 Task: Search one way flight ticket for 3 adults in first from Tupelo: Tupelo Regional Airport (c.d. Lemons Field) to Riverton: Central Wyoming Regional Airport (was Riverton Regional) on 5-4-2023. Choice of flights is Singapure airlines. Number of bags: 1 carry on bag. Price is upto 100000. Outbound departure time preference is 15:30.
Action: Mouse moved to (326, 120)
Screenshot: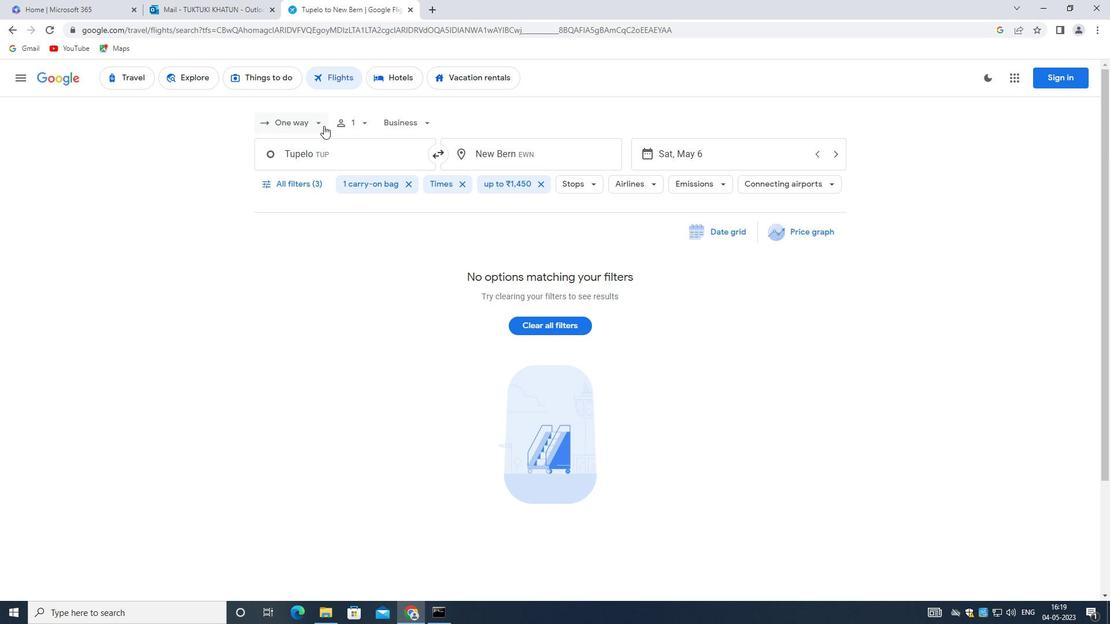 
Action: Mouse pressed left at (326, 120)
Screenshot: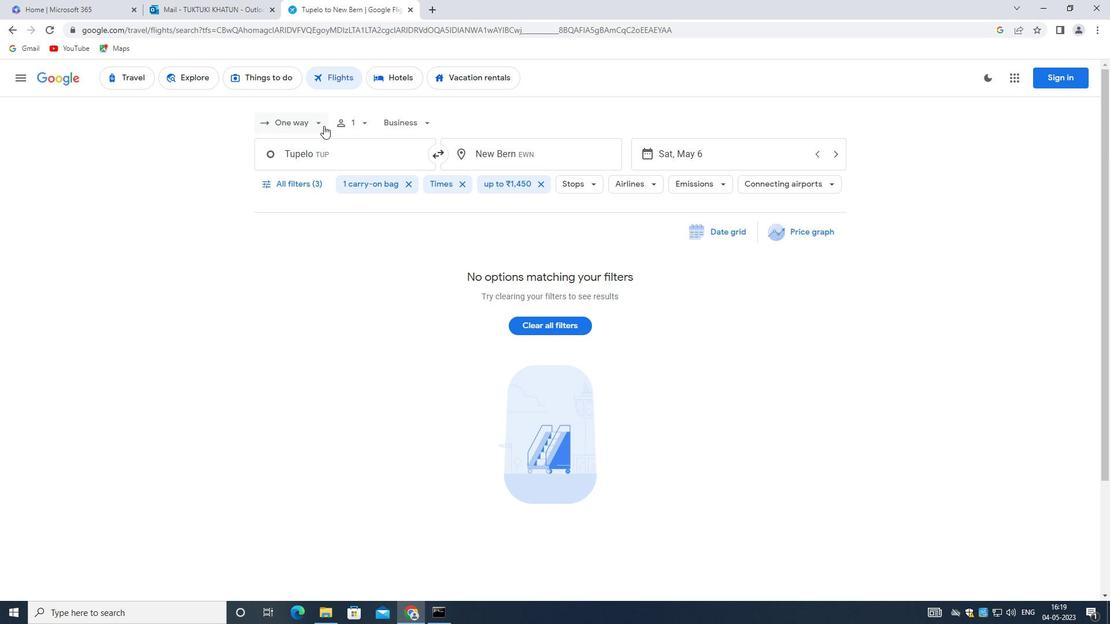 
Action: Mouse moved to (312, 174)
Screenshot: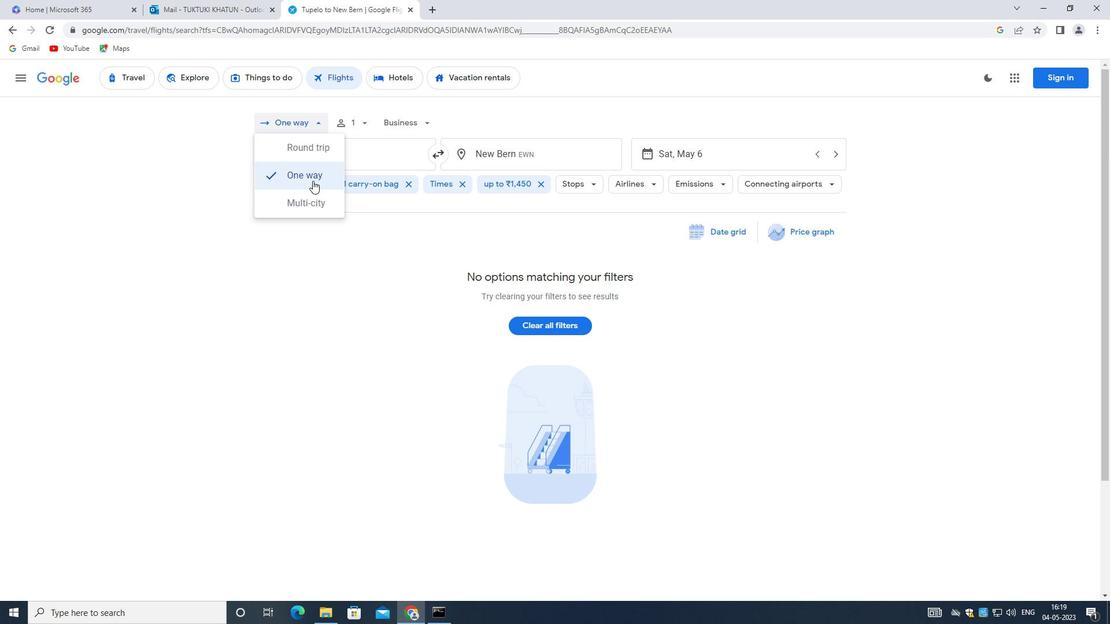 
Action: Mouse pressed left at (312, 174)
Screenshot: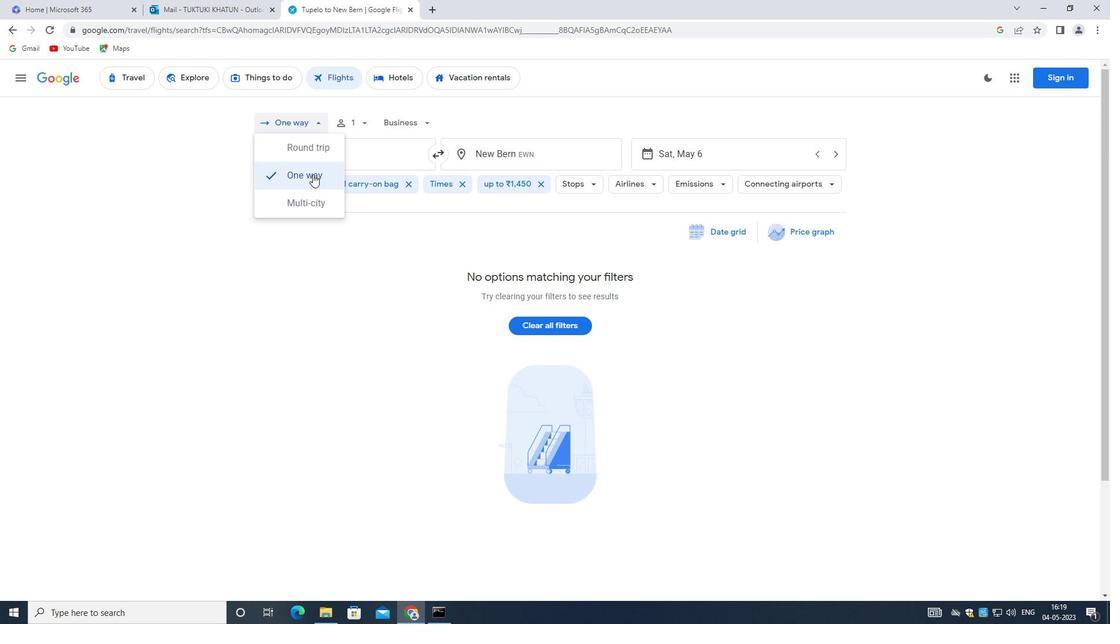 
Action: Mouse moved to (360, 122)
Screenshot: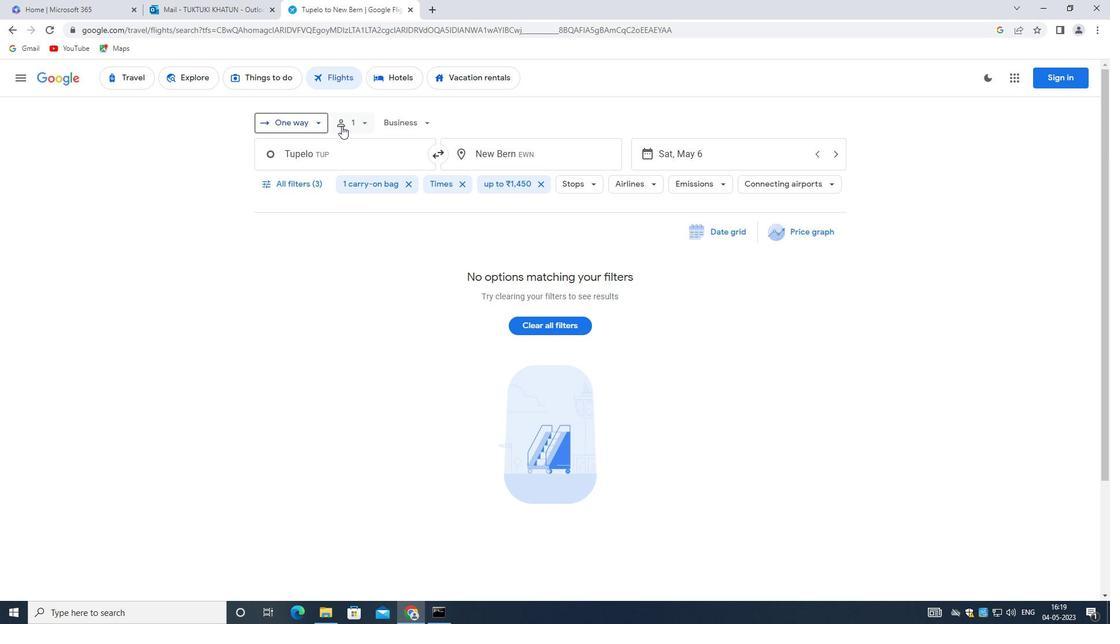 
Action: Mouse pressed left at (360, 122)
Screenshot: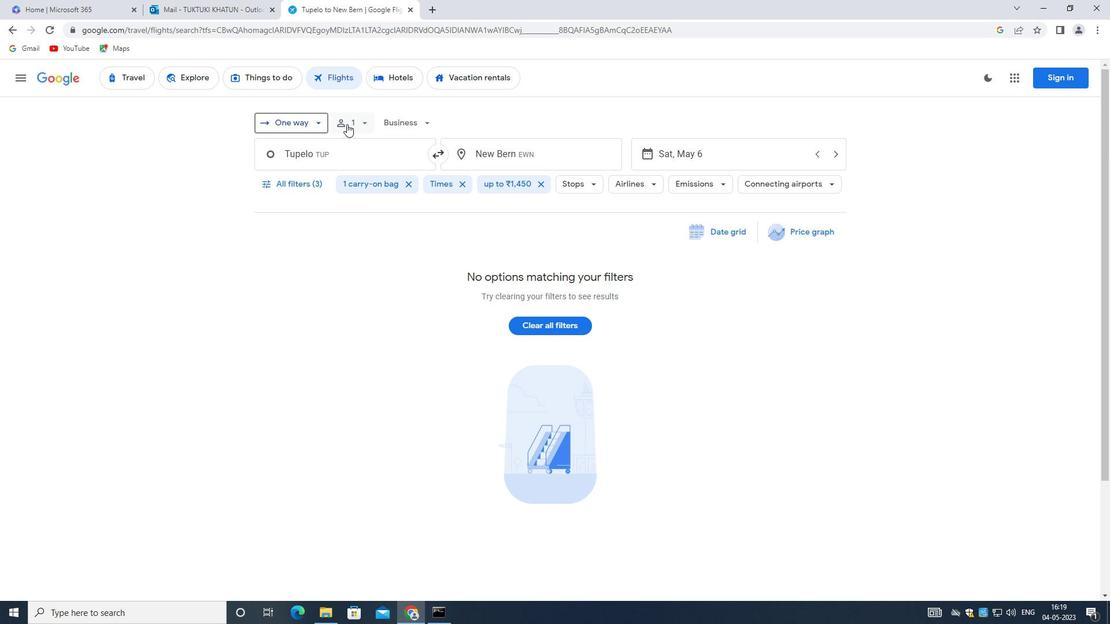 
Action: Mouse moved to (448, 153)
Screenshot: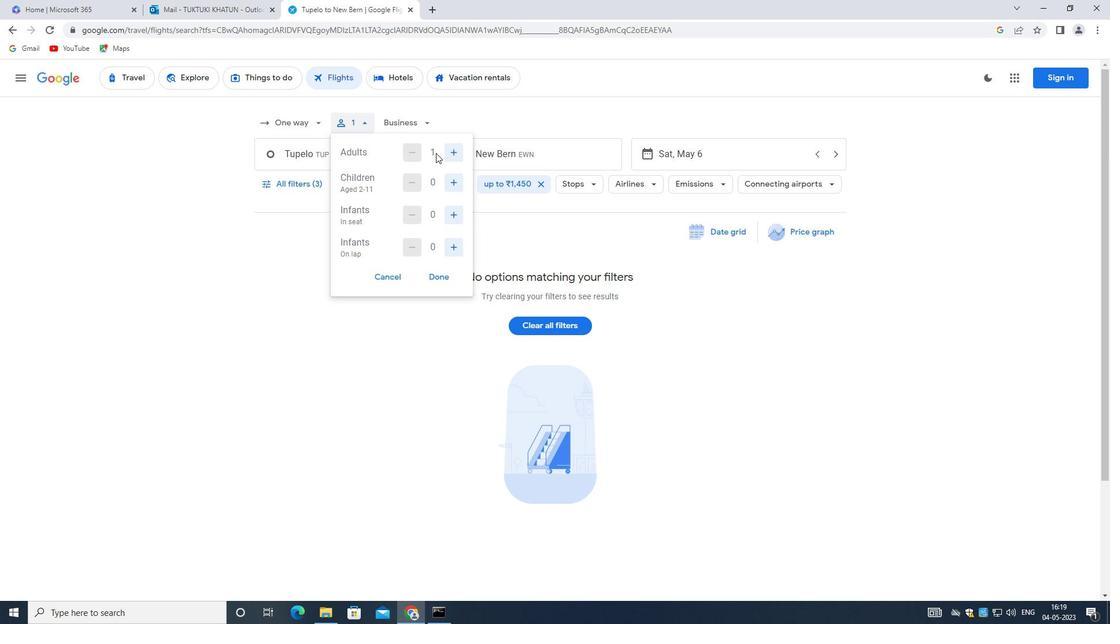 
Action: Mouse pressed left at (448, 153)
Screenshot: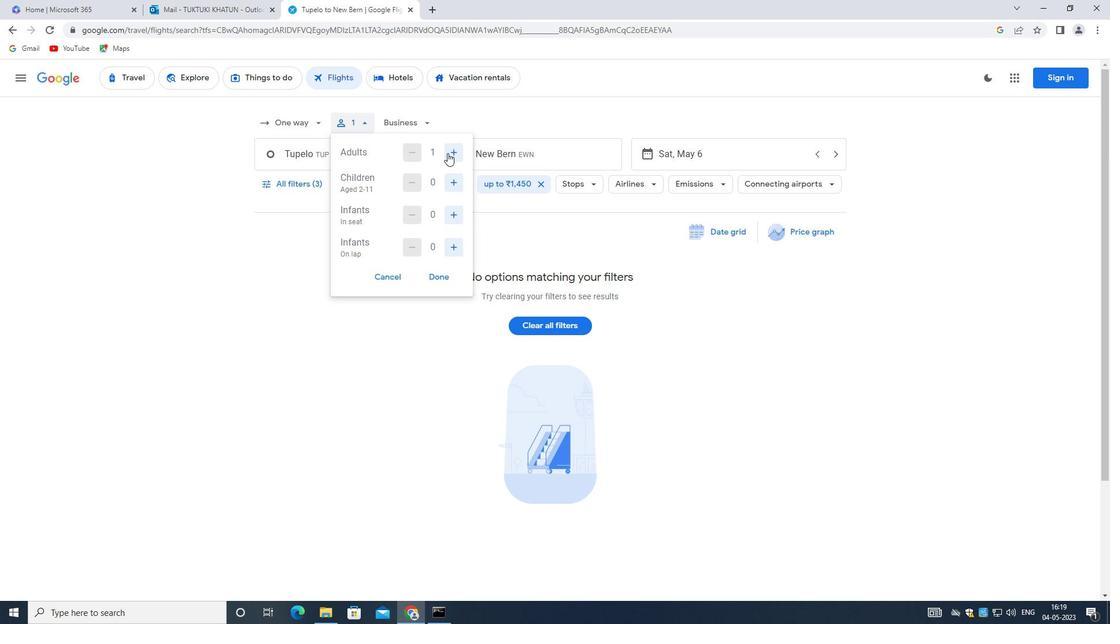 
Action: Mouse moved to (448, 152)
Screenshot: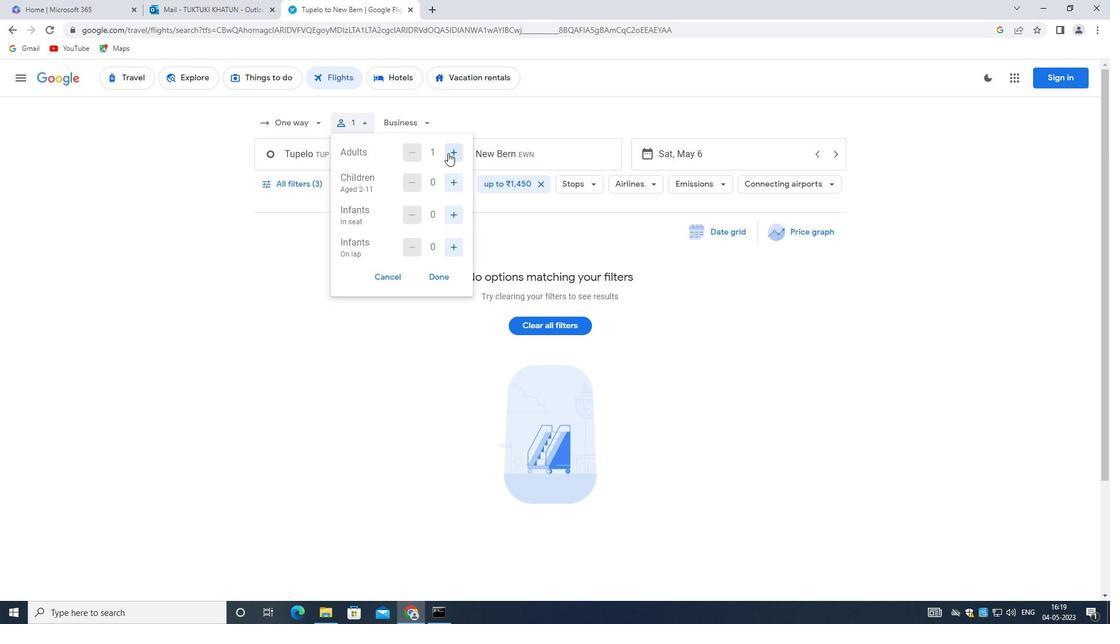 
Action: Mouse pressed left at (448, 152)
Screenshot: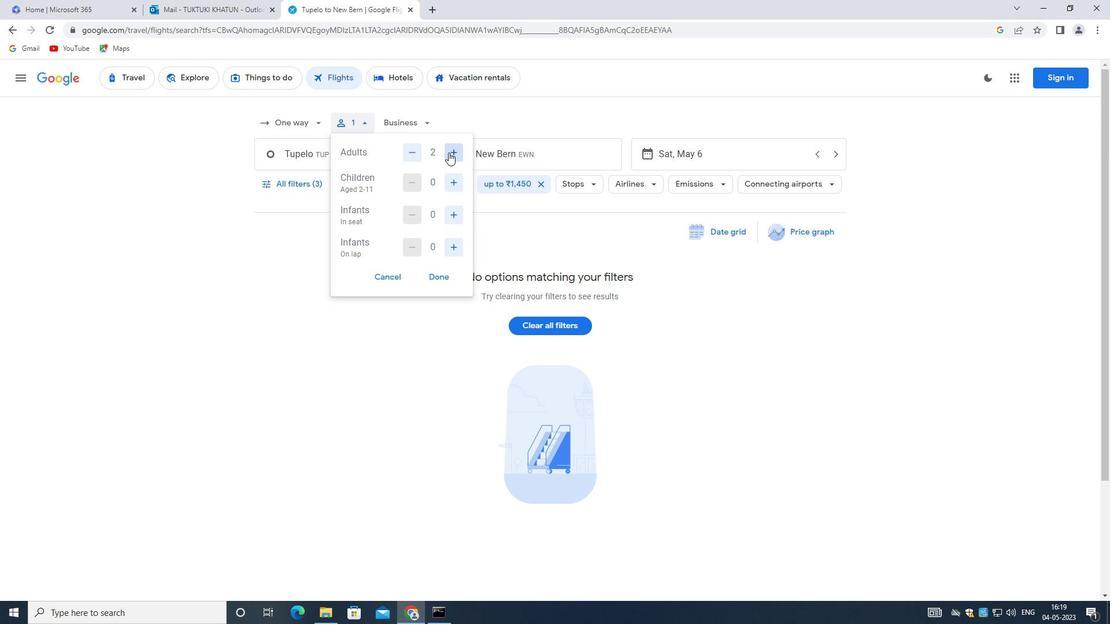 
Action: Mouse moved to (434, 275)
Screenshot: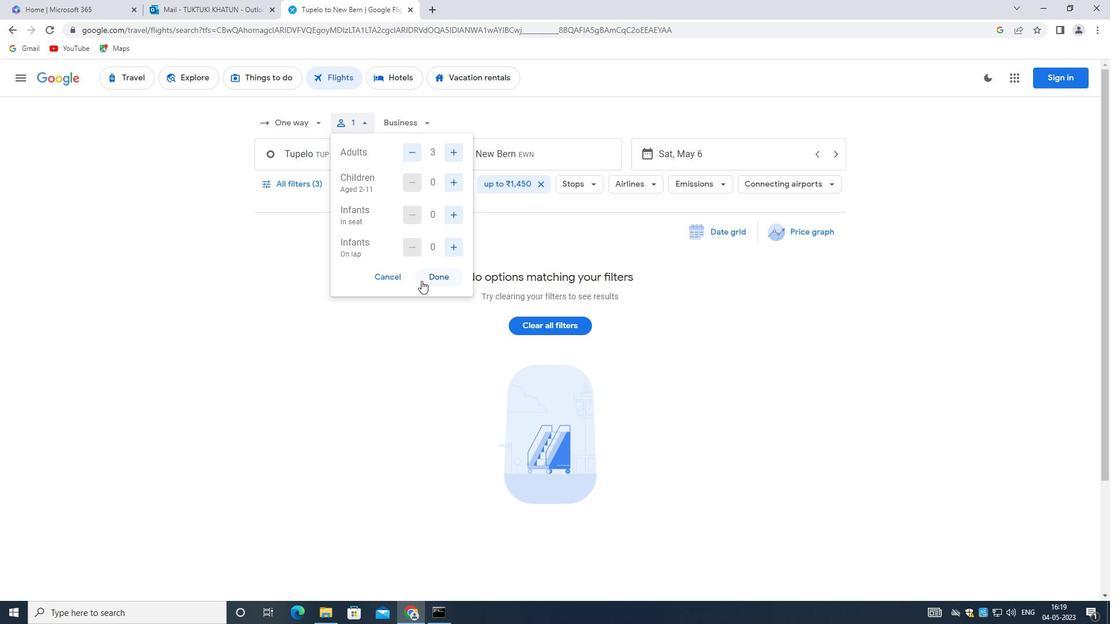 
Action: Mouse pressed left at (434, 275)
Screenshot: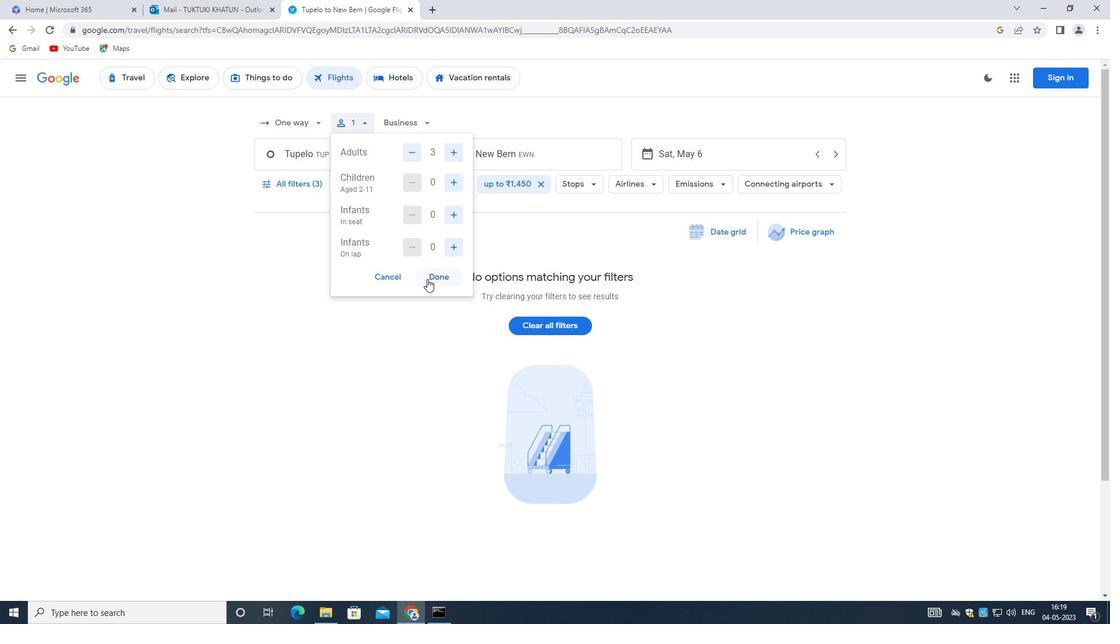 
Action: Mouse moved to (314, 153)
Screenshot: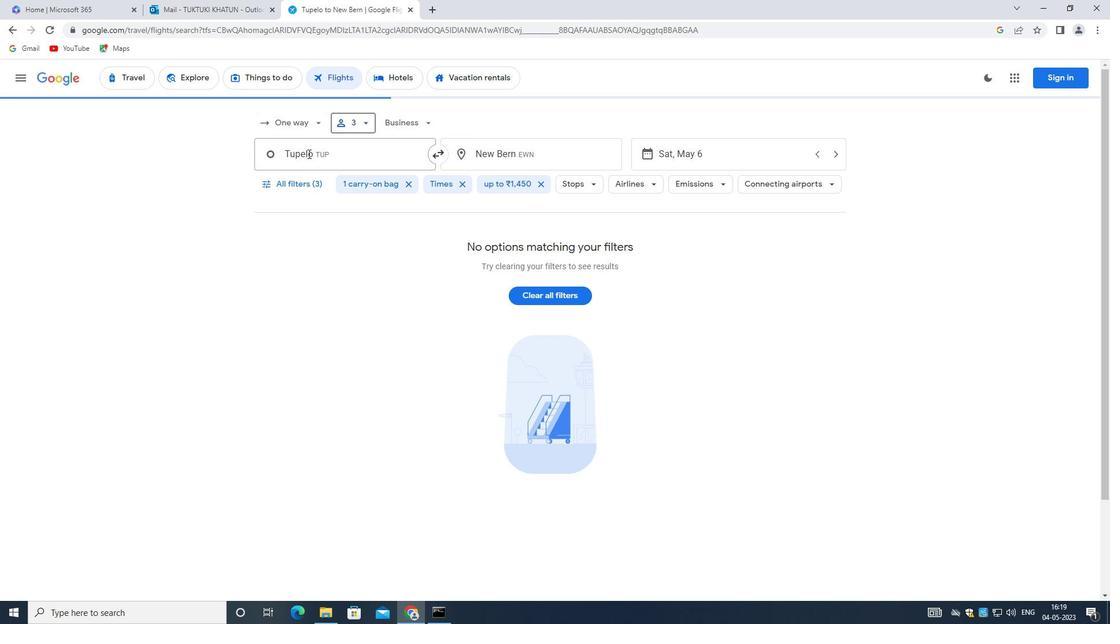 
Action: Mouse pressed left at (314, 153)
Screenshot: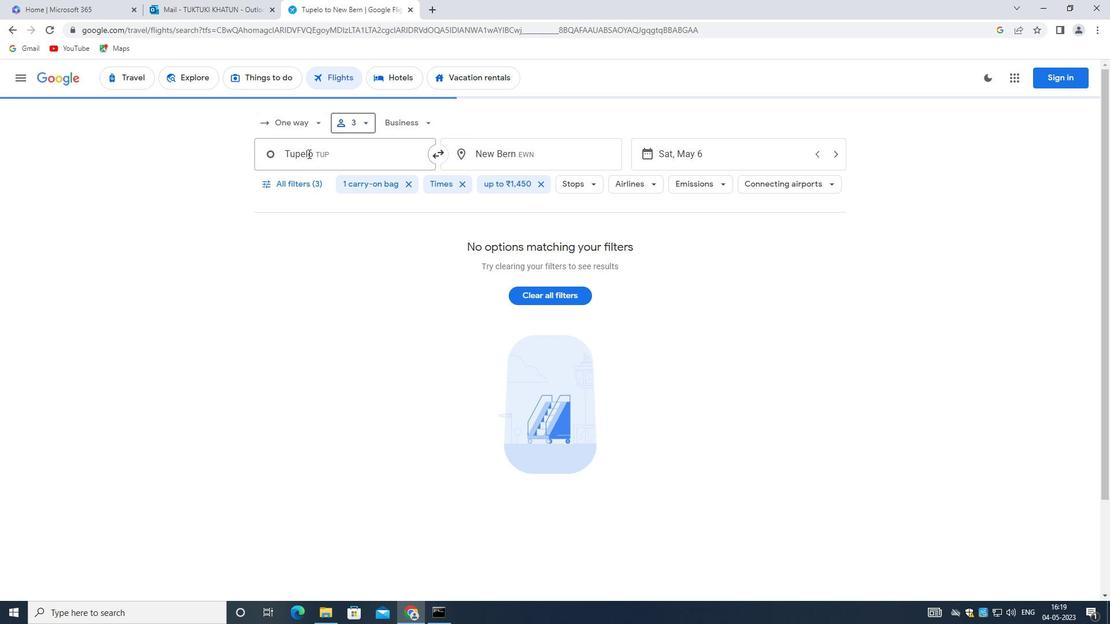 
Action: Mouse moved to (355, 245)
Screenshot: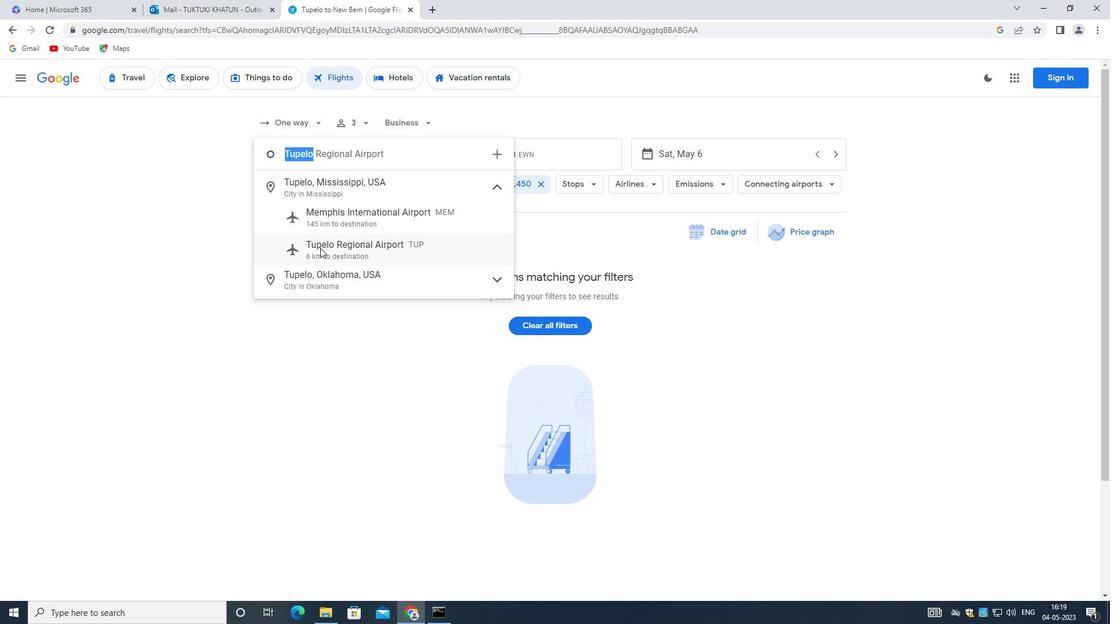 
Action: Mouse pressed left at (355, 245)
Screenshot: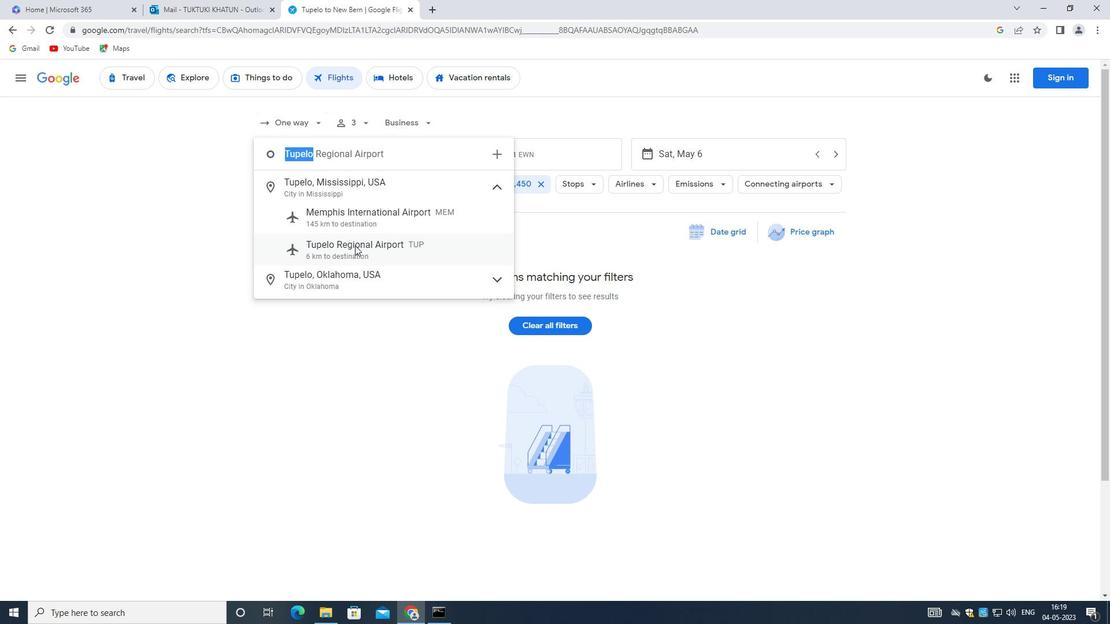 
Action: Mouse moved to (546, 147)
Screenshot: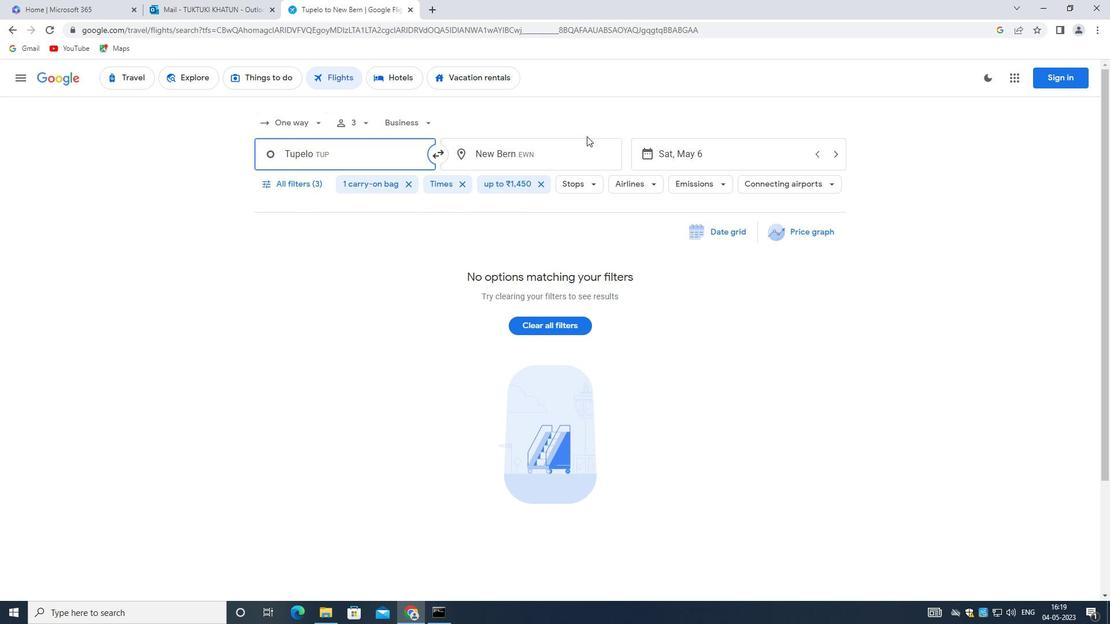 
Action: Mouse pressed left at (546, 147)
Screenshot: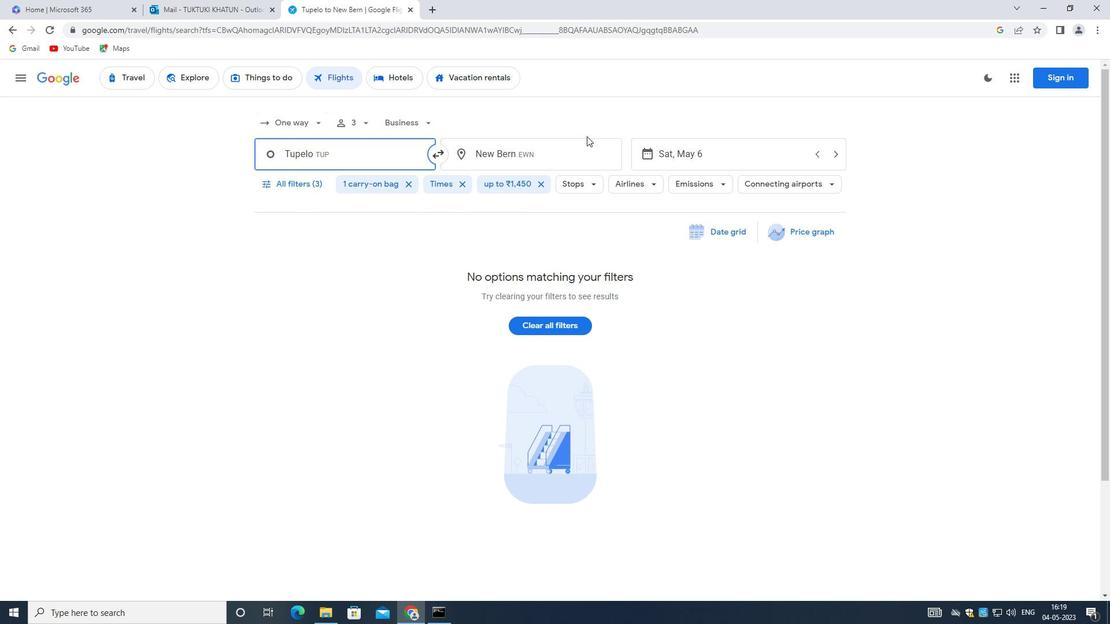 
Action: Mouse moved to (544, 148)
Screenshot: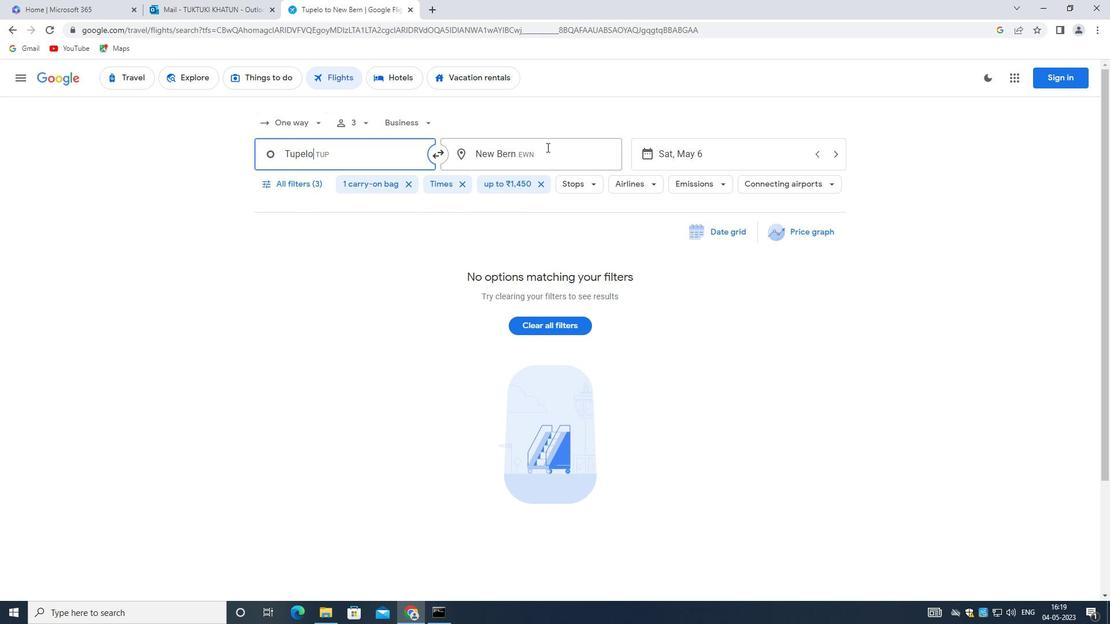 
Action: Key pressed <Key.shift>CENY<Key.backspace>TRAL<Key.space><Key.shift>WY
Screenshot: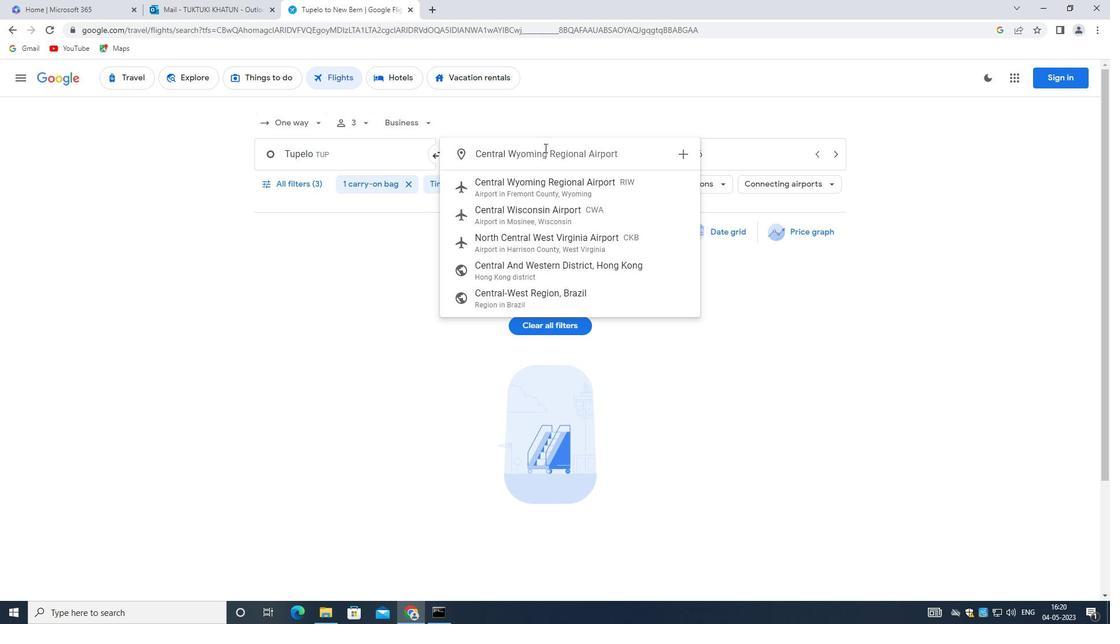 
Action: Mouse scrolled (544, 148) with delta (0, 0)
Screenshot: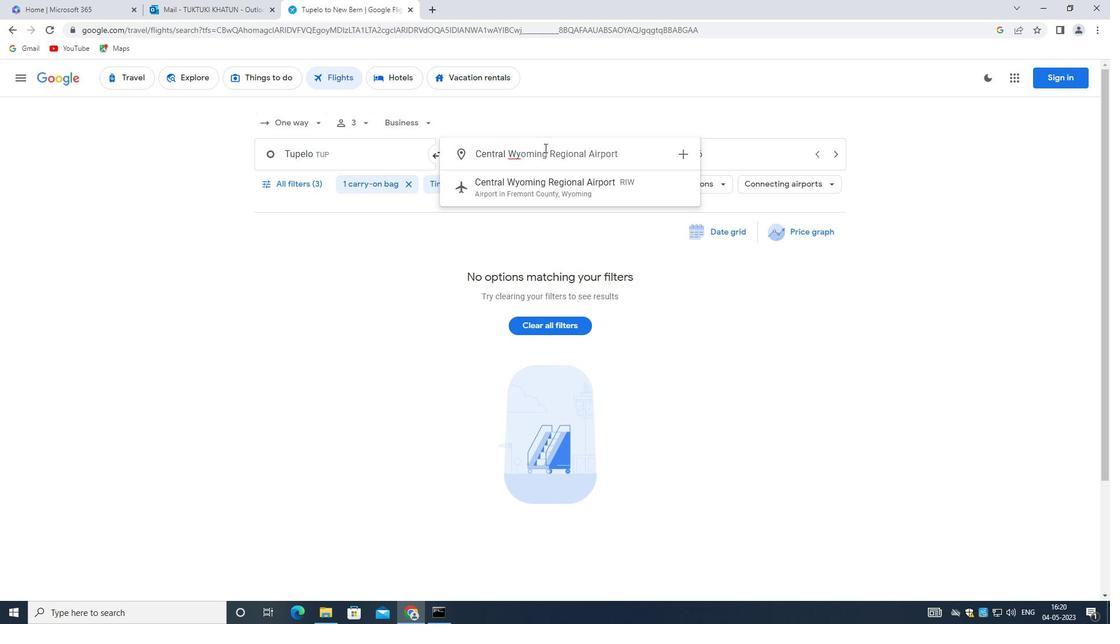 
Action: Mouse scrolled (544, 148) with delta (0, 0)
Screenshot: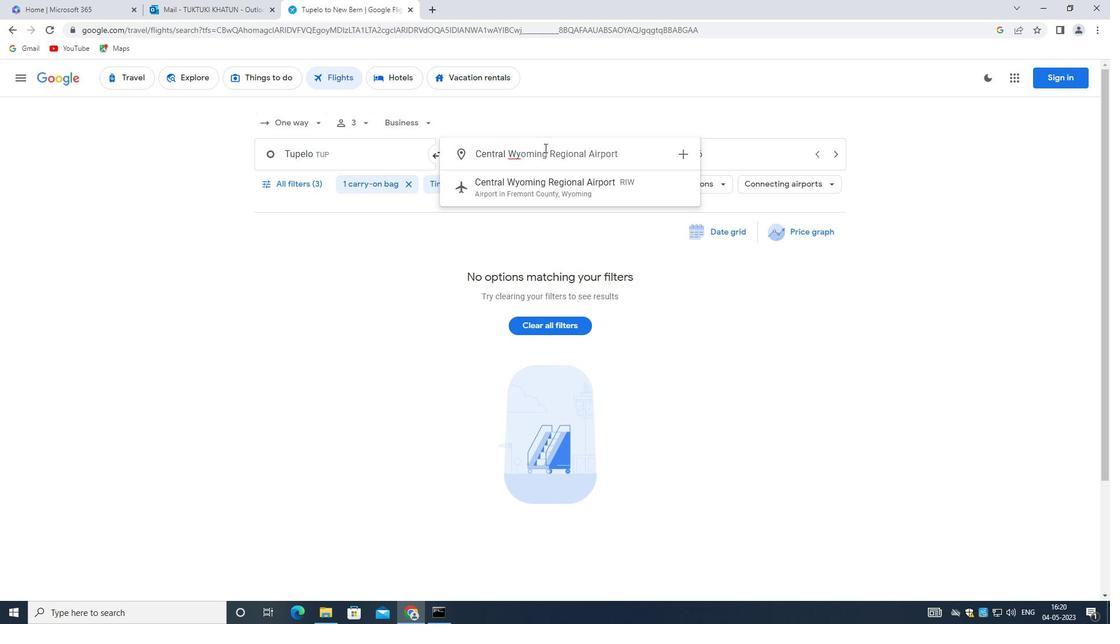 
Action: Mouse moved to (547, 189)
Screenshot: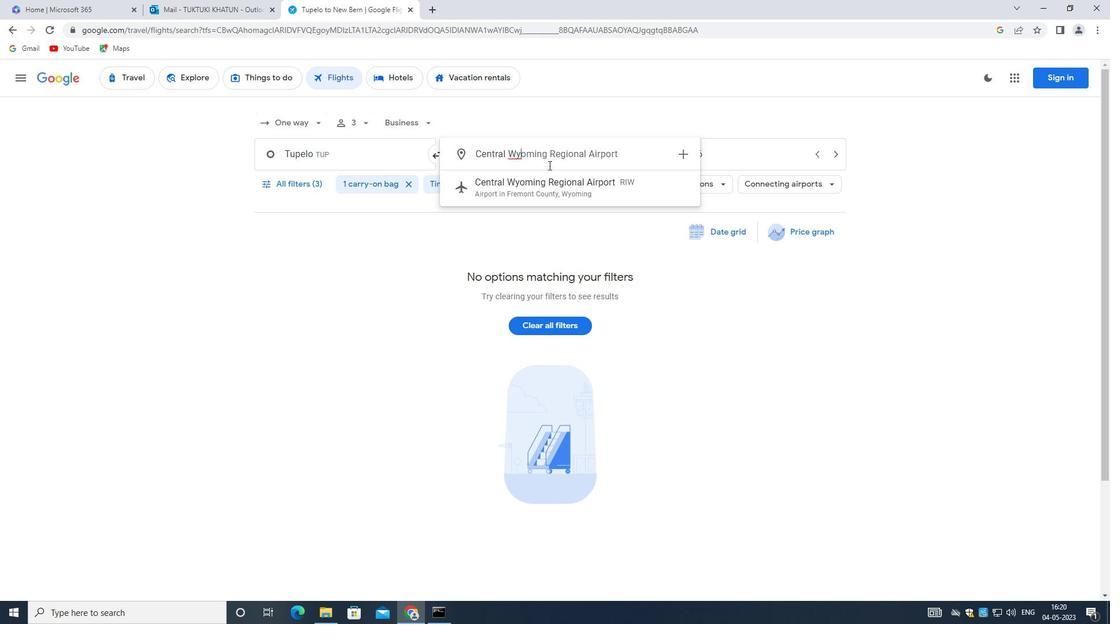 
Action: Mouse pressed left at (547, 189)
Screenshot: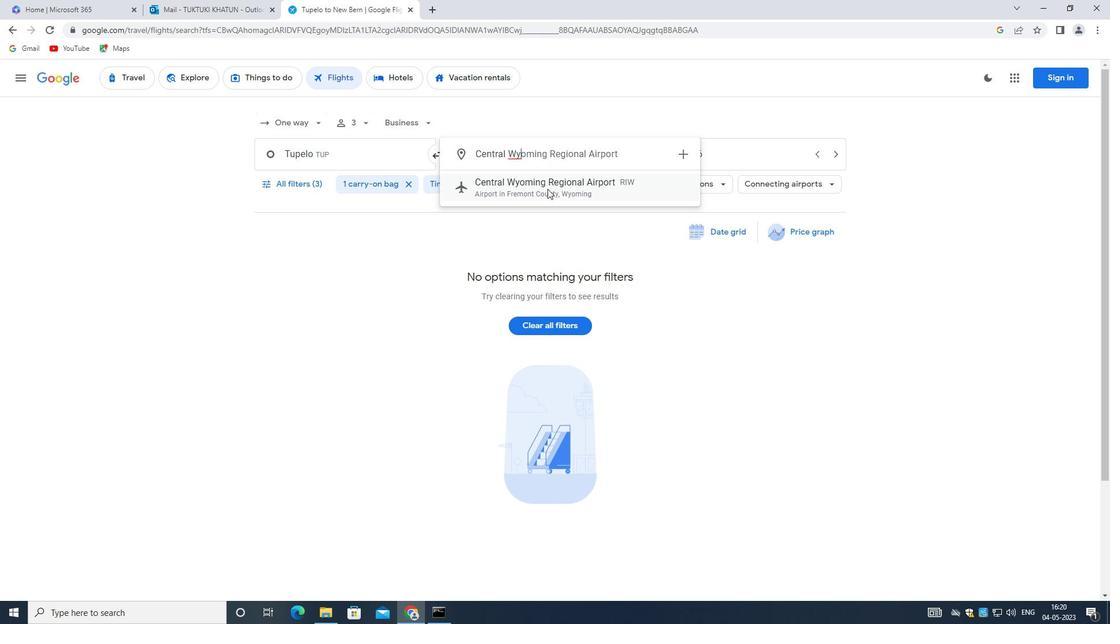 
Action: Mouse moved to (690, 156)
Screenshot: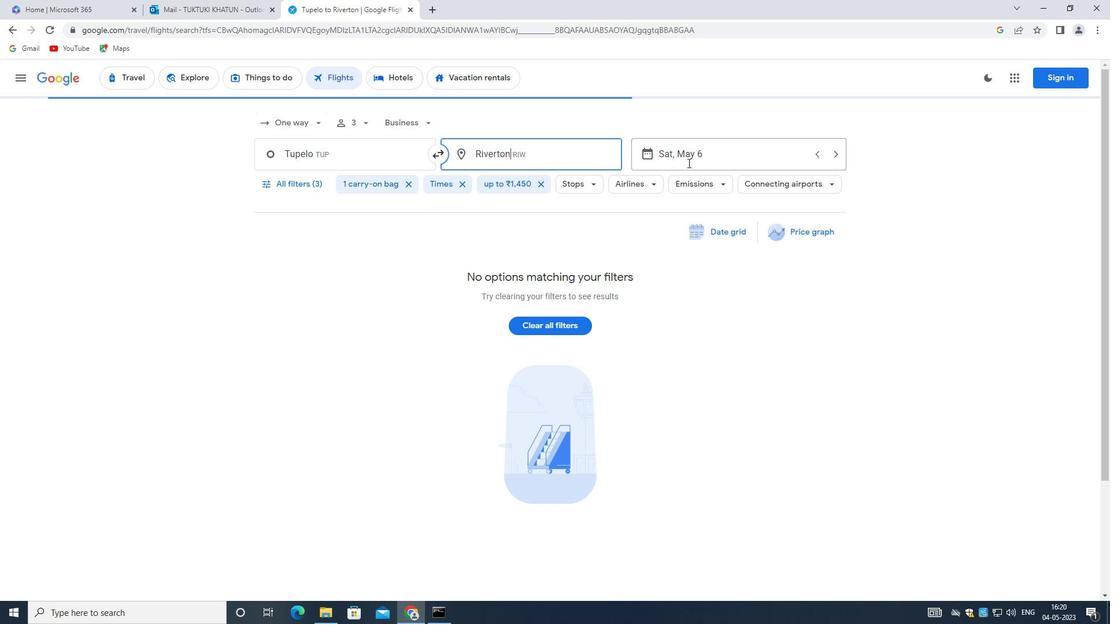 
Action: Mouse pressed left at (690, 156)
Screenshot: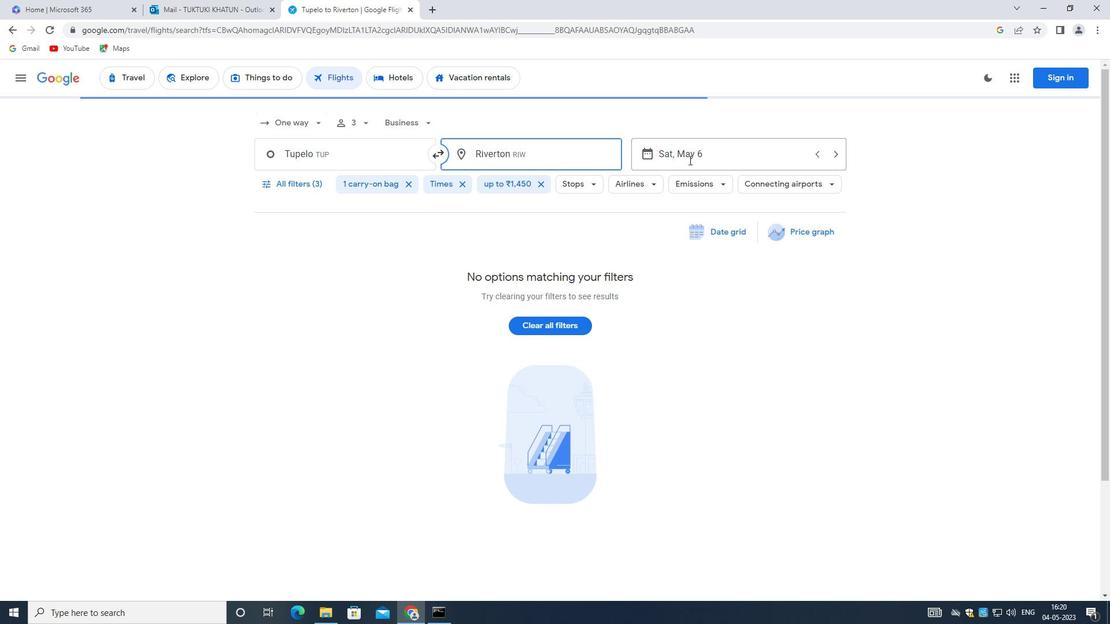 
Action: Mouse moved to (552, 244)
Screenshot: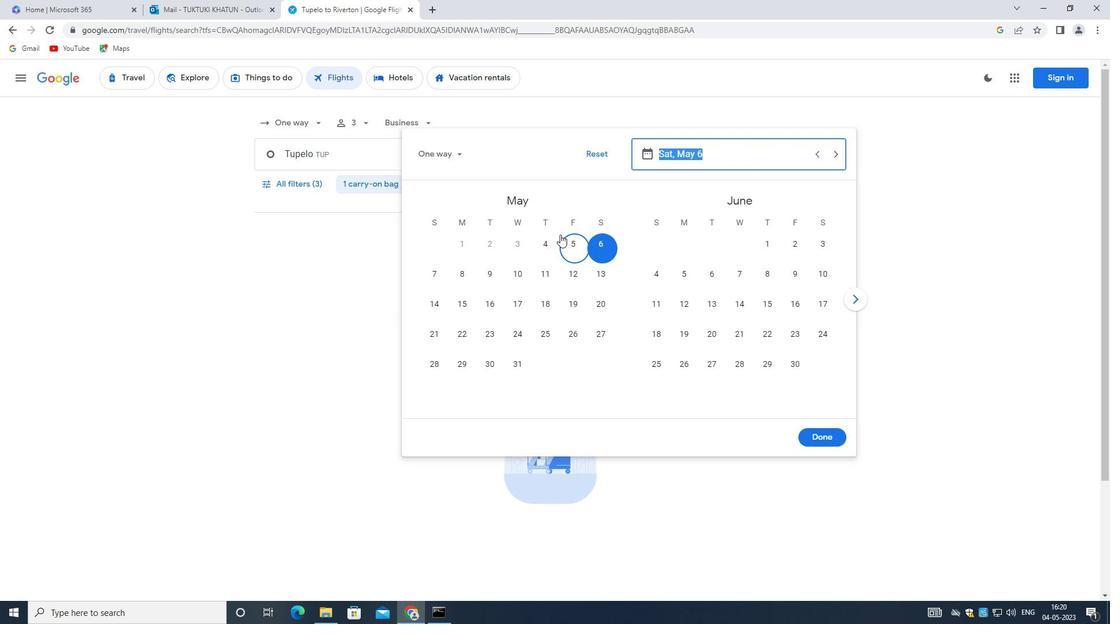 
Action: Mouse pressed left at (552, 244)
Screenshot: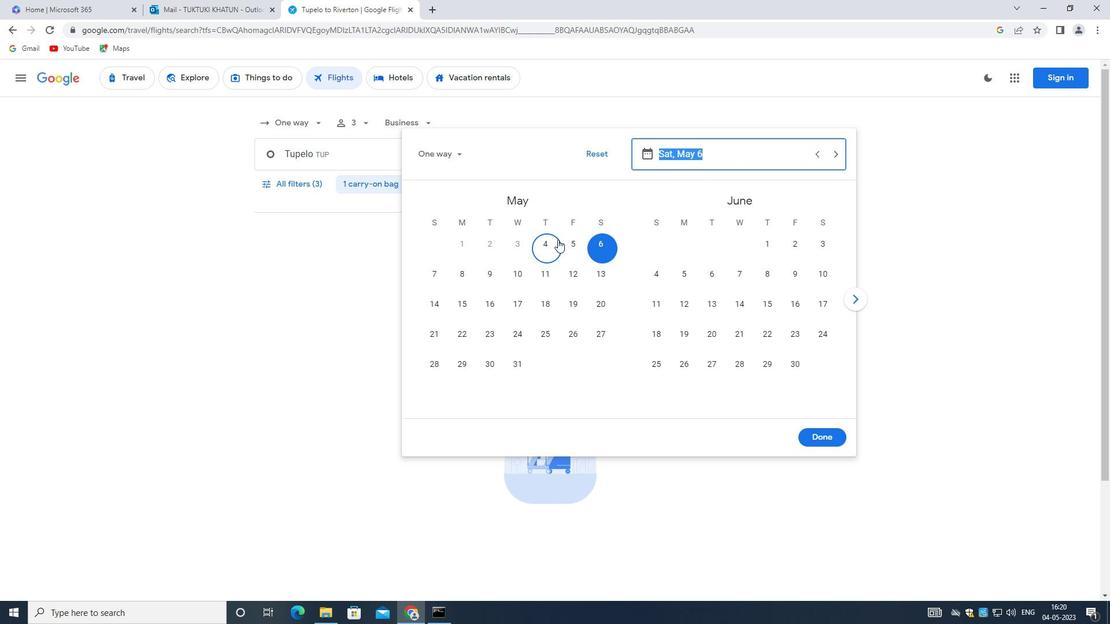 
Action: Mouse moved to (825, 434)
Screenshot: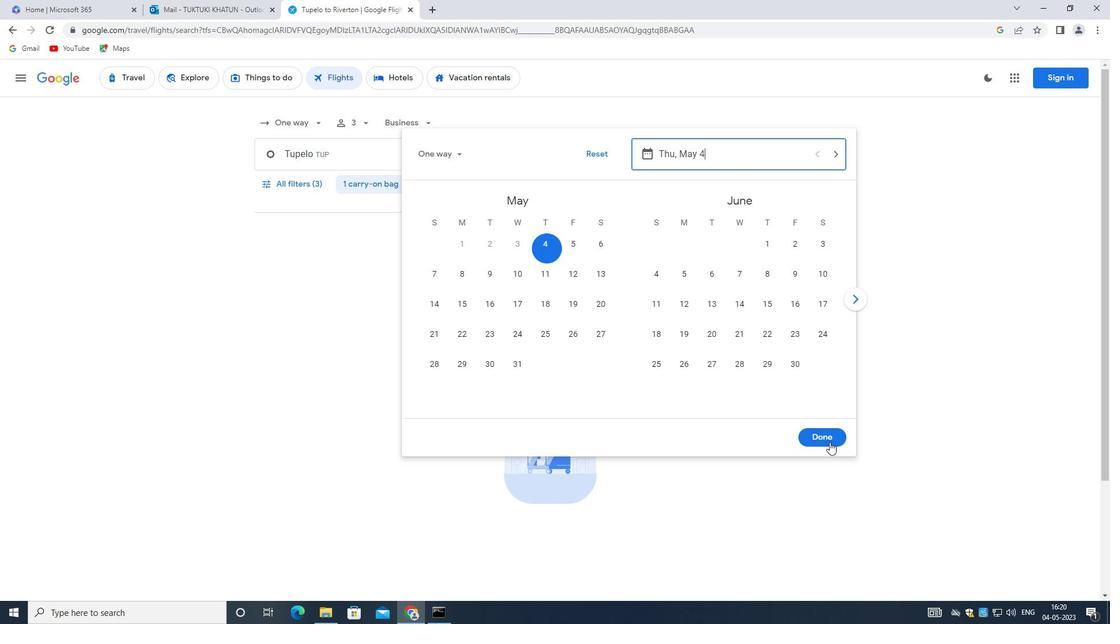 
Action: Mouse pressed left at (825, 434)
Screenshot: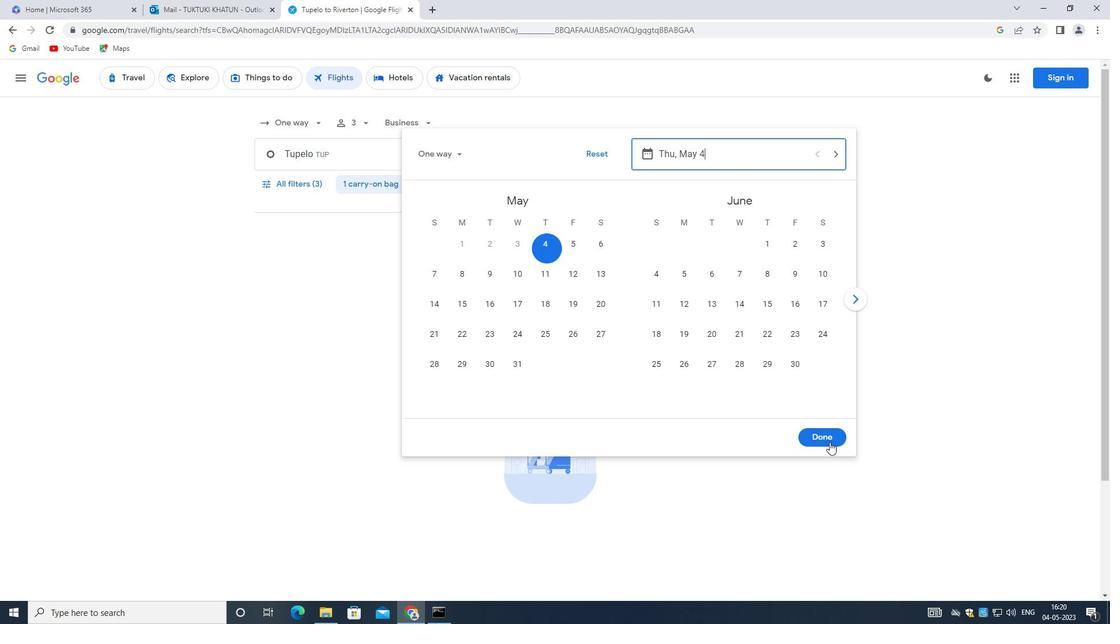 
Action: Mouse moved to (305, 183)
Screenshot: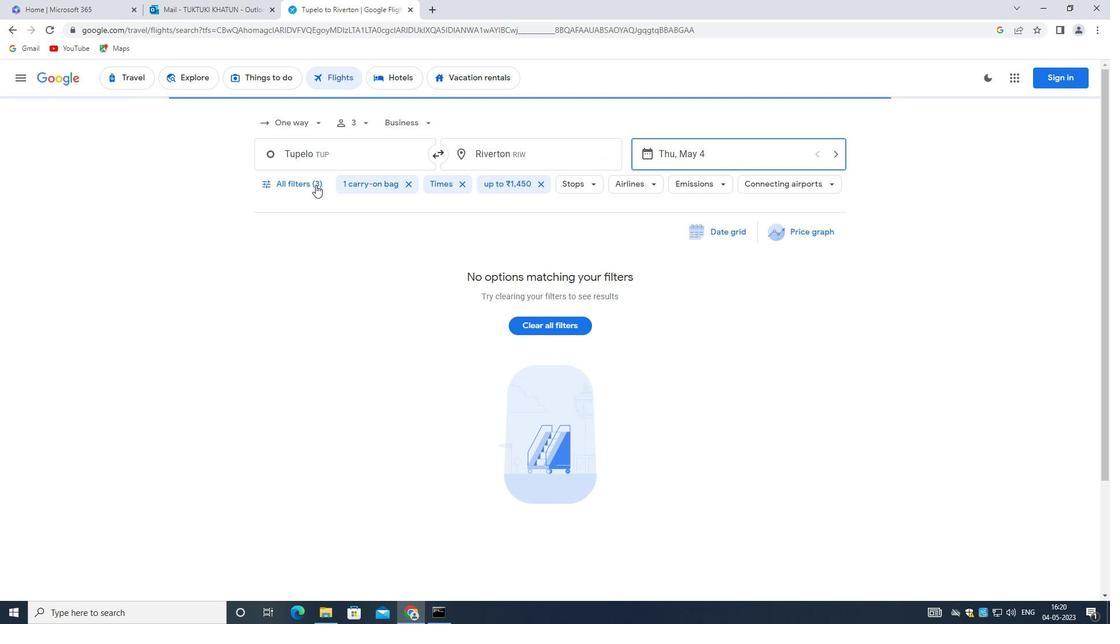 
Action: Mouse pressed left at (305, 183)
Screenshot: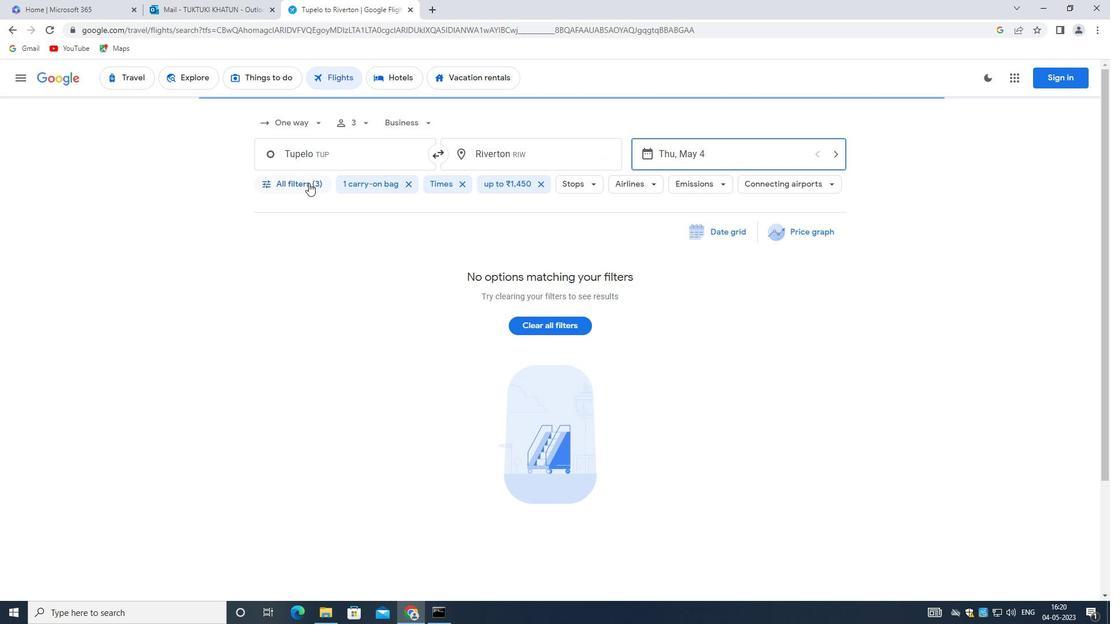 
Action: Mouse moved to (384, 344)
Screenshot: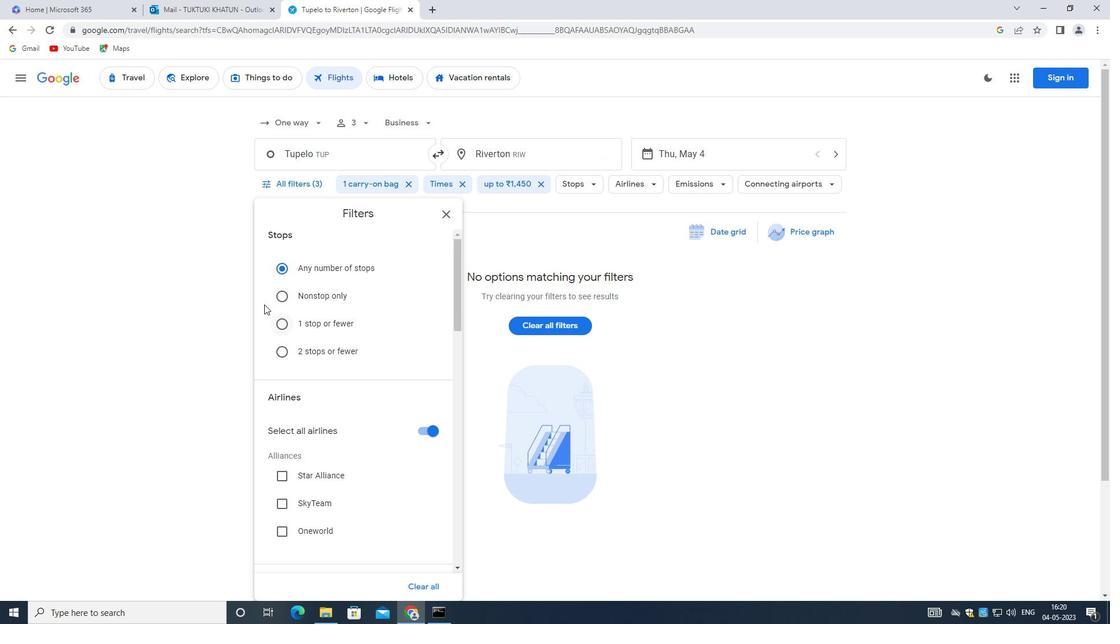 
Action: Mouse scrolled (384, 344) with delta (0, 0)
Screenshot: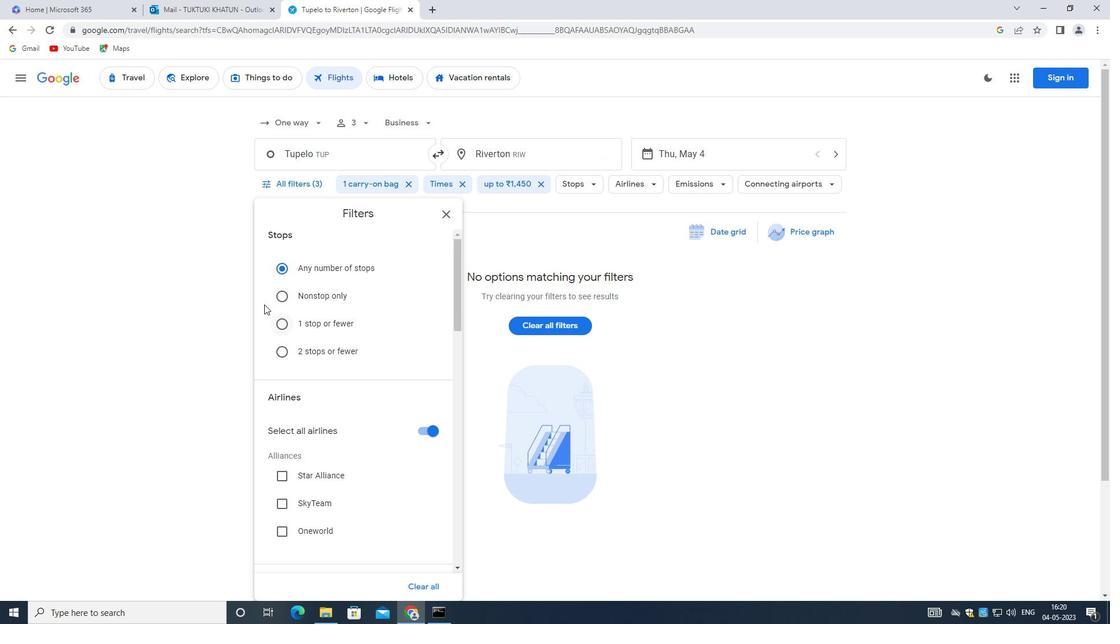 
Action: Mouse moved to (387, 348)
Screenshot: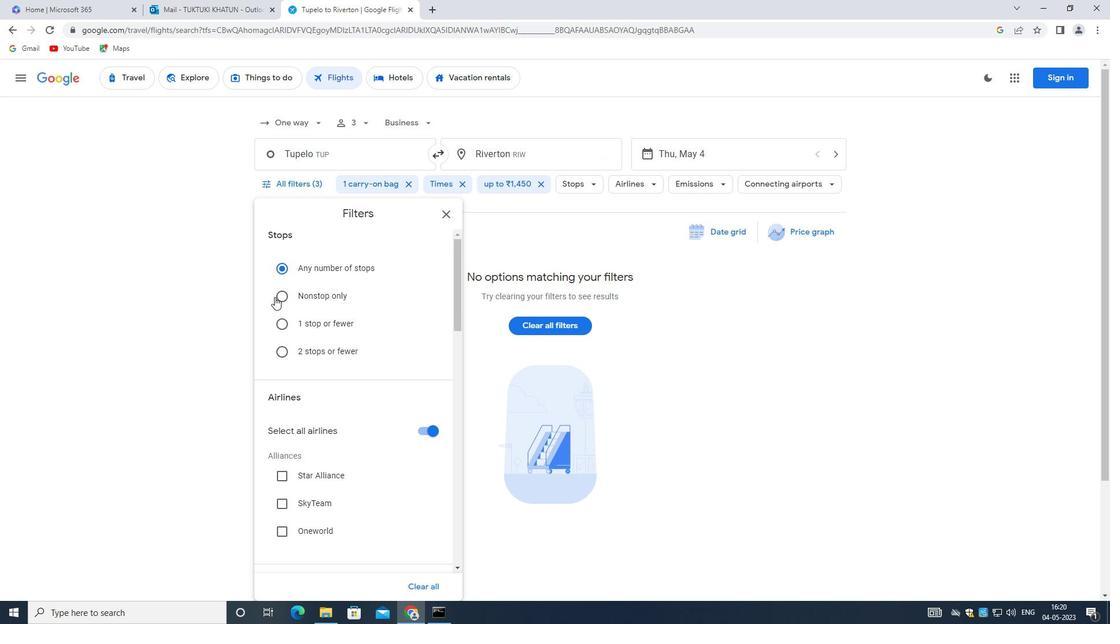 
Action: Mouse scrolled (387, 348) with delta (0, 0)
Screenshot: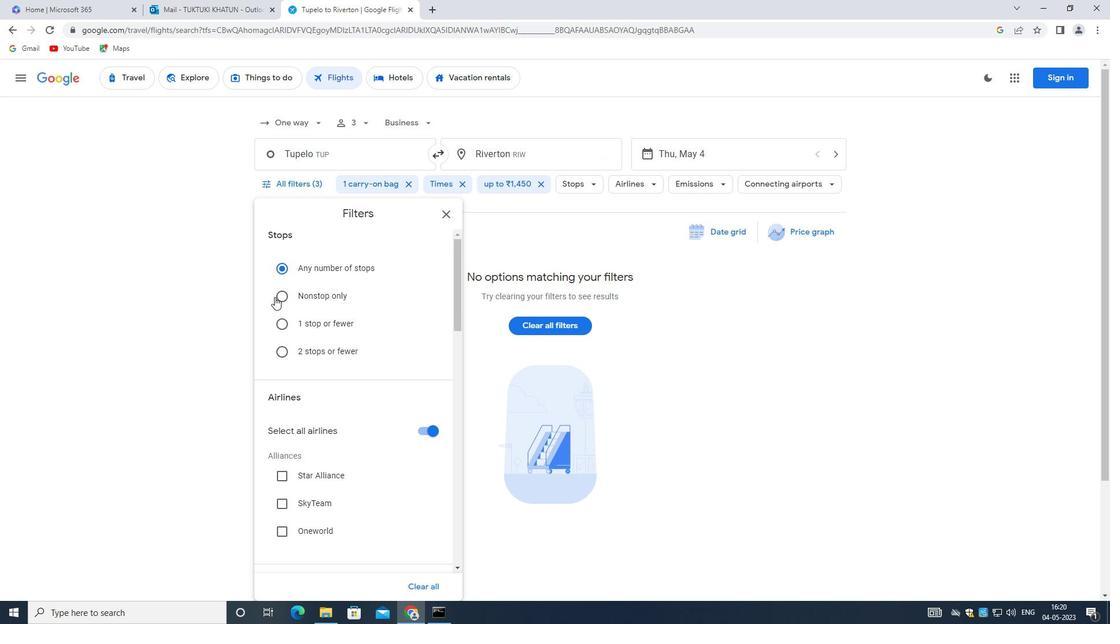 
Action: Mouse moved to (381, 374)
Screenshot: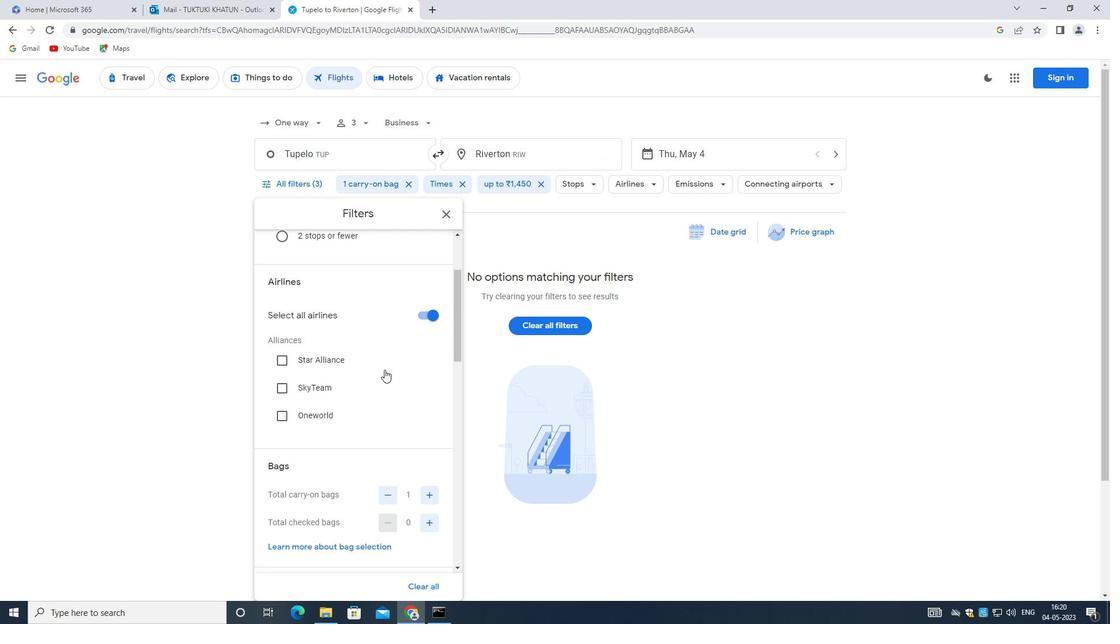 
Action: Mouse scrolled (381, 373) with delta (0, 0)
Screenshot: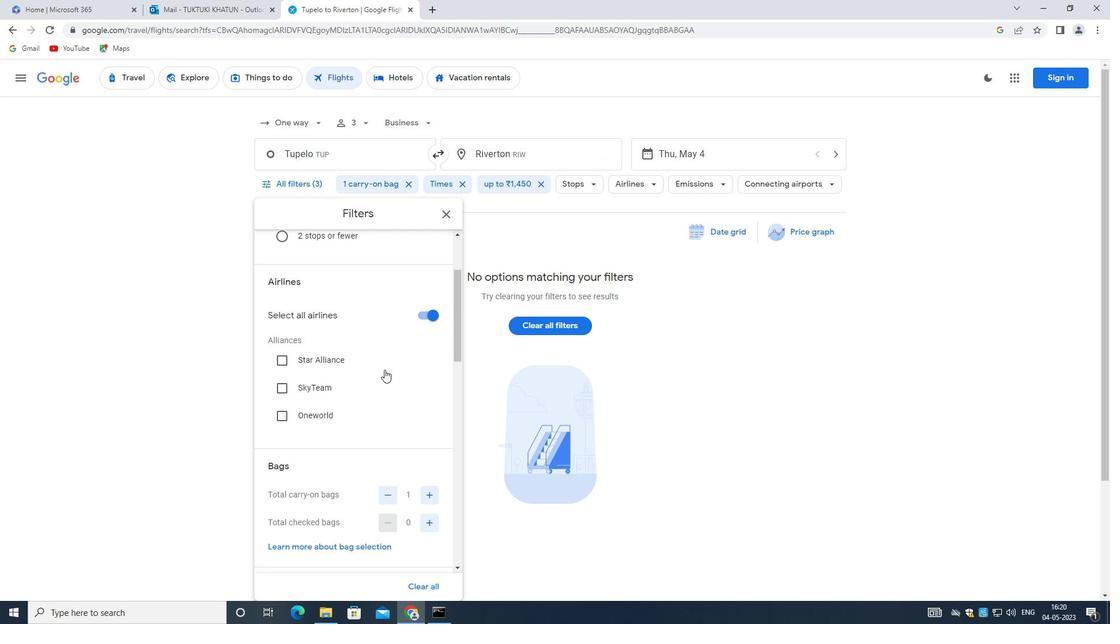 
Action: Mouse moved to (419, 250)
Screenshot: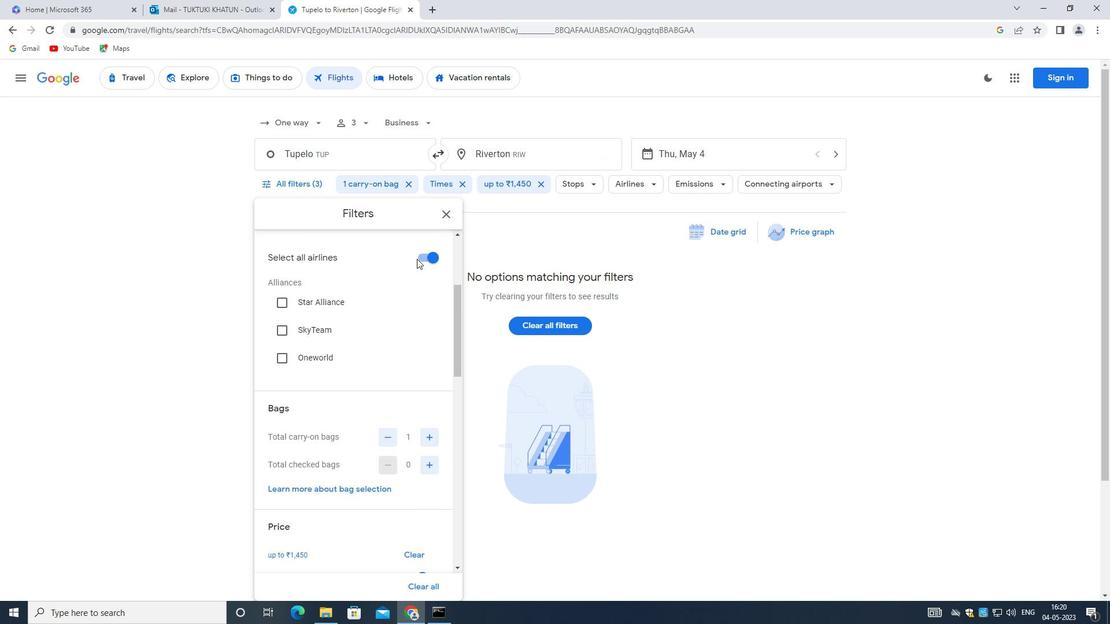 
Action: Mouse pressed left at (419, 250)
Screenshot: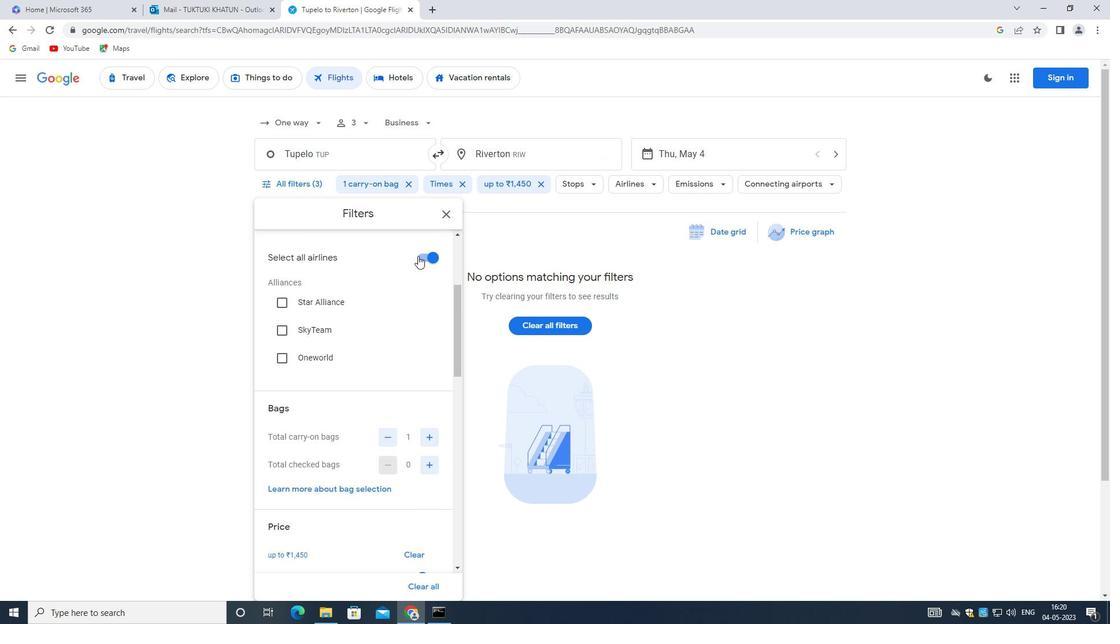 
Action: Mouse moved to (390, 376)
Screenshot: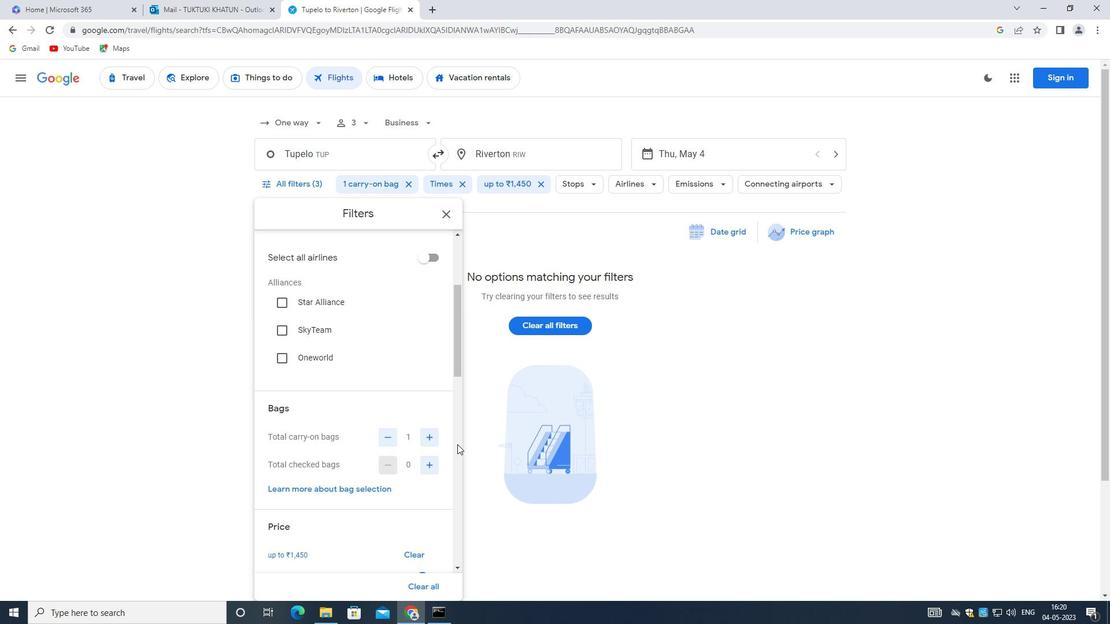
Action: Mouse scrolled (390, 376) with delta (0, 0)
Screenshot: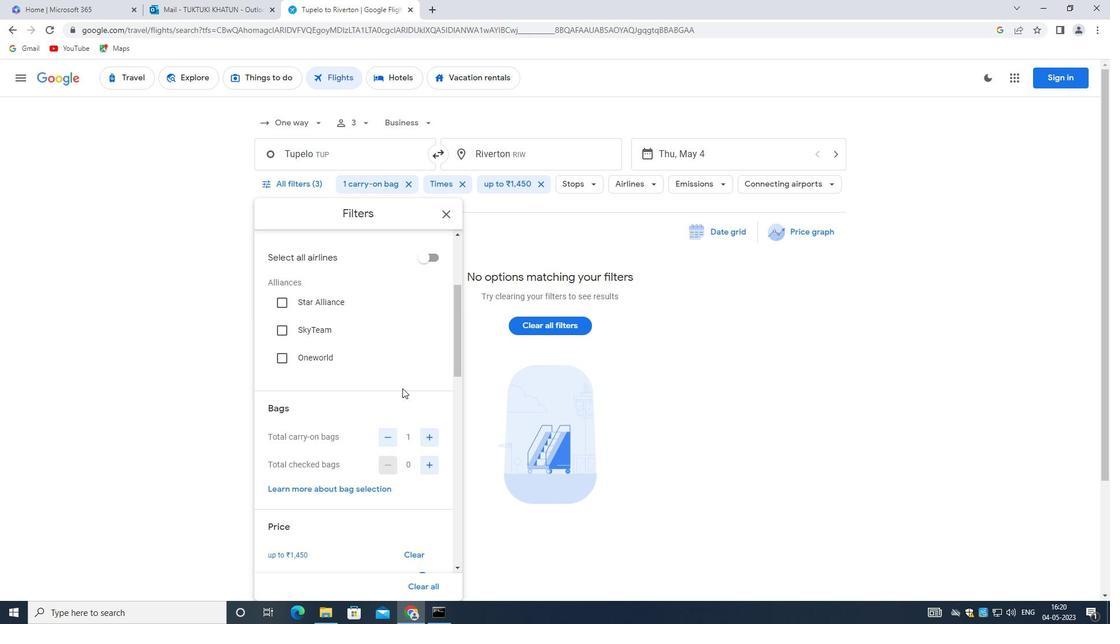 
Action: Mouse scrolled (390, 376) with delta (0, 0)
Screenshot: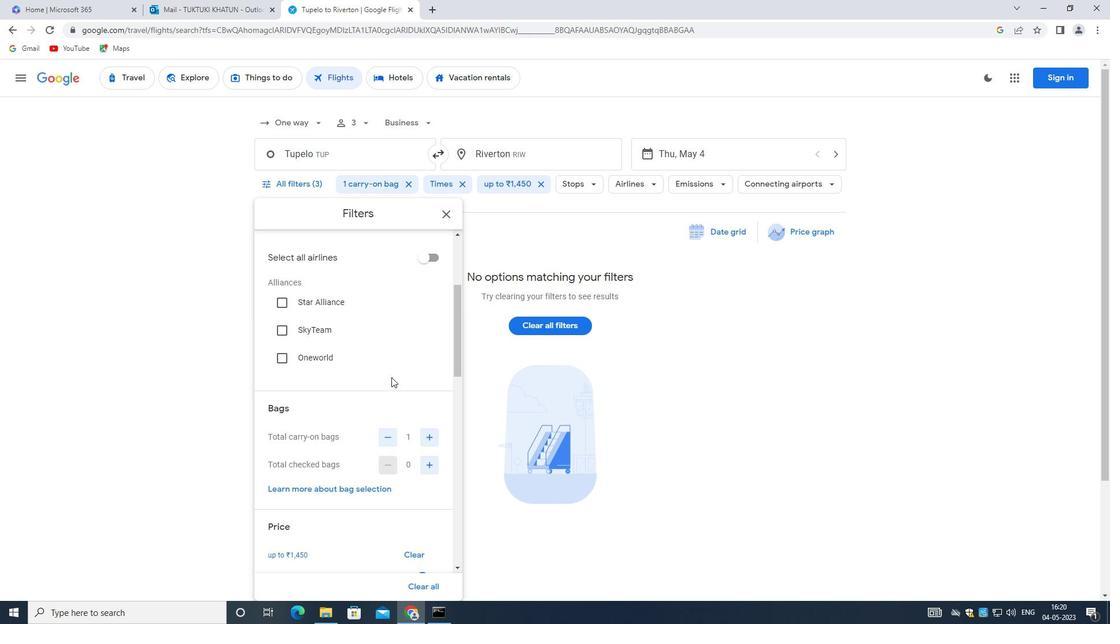 
Action: Mouse scrolled (390, 376) with delta (0, 0)
Screenshot: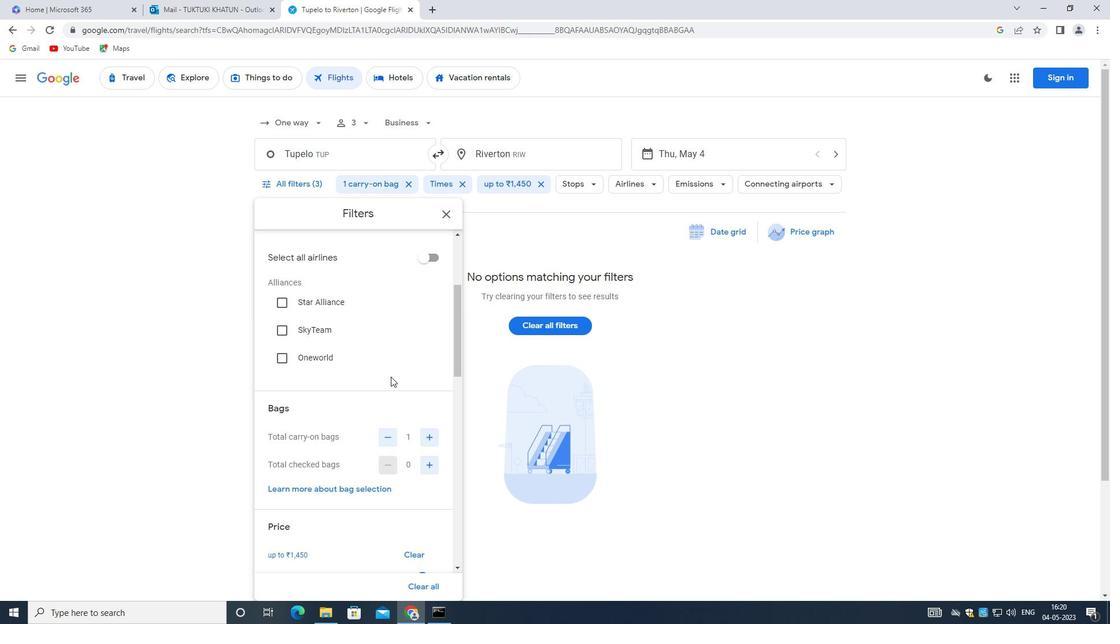 
Action: Mouse moved to (424, 405)
Screenshot: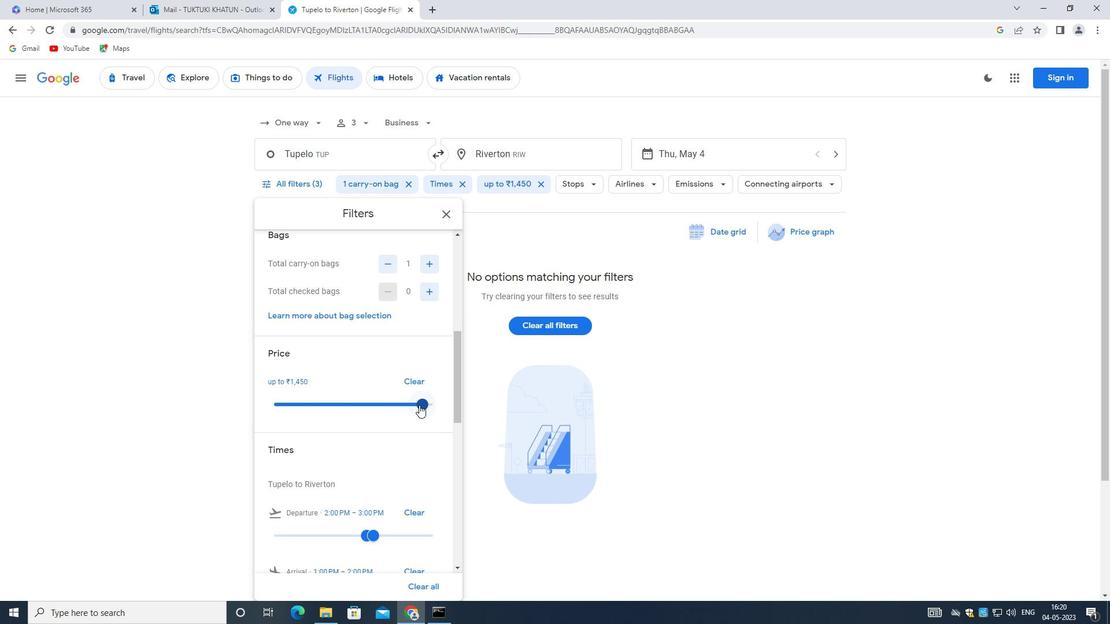 
Action: Mouse pressed left at (424, 405)
Screenshot: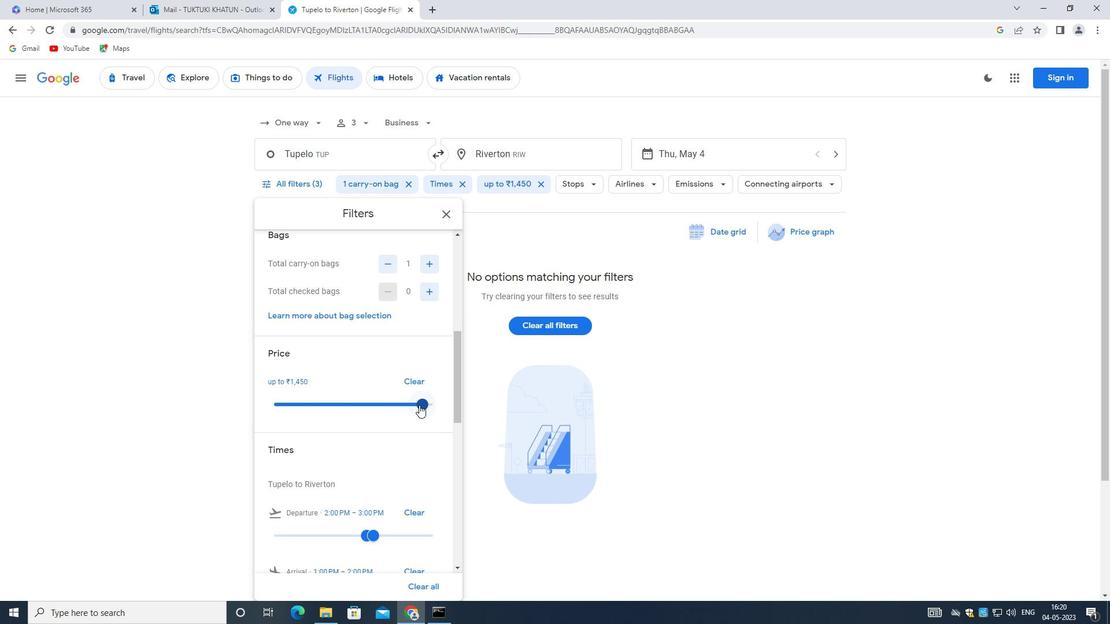 
Action: Mouse moved to (440, 403)
Screenshot: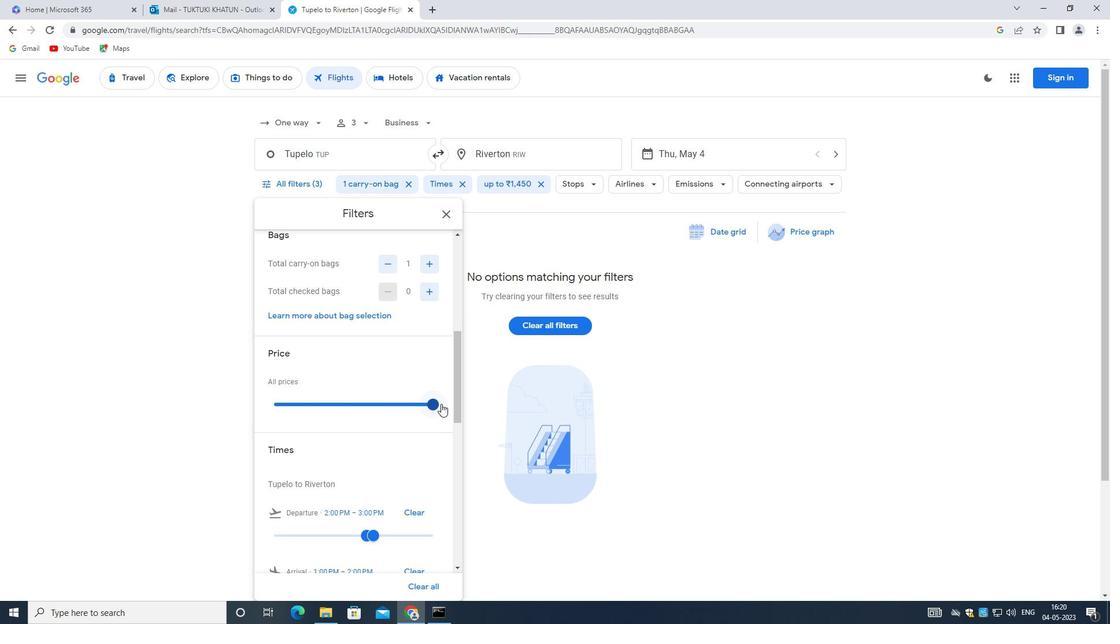 
Action: Mouse pressed left at (440, 403)
Screenshot: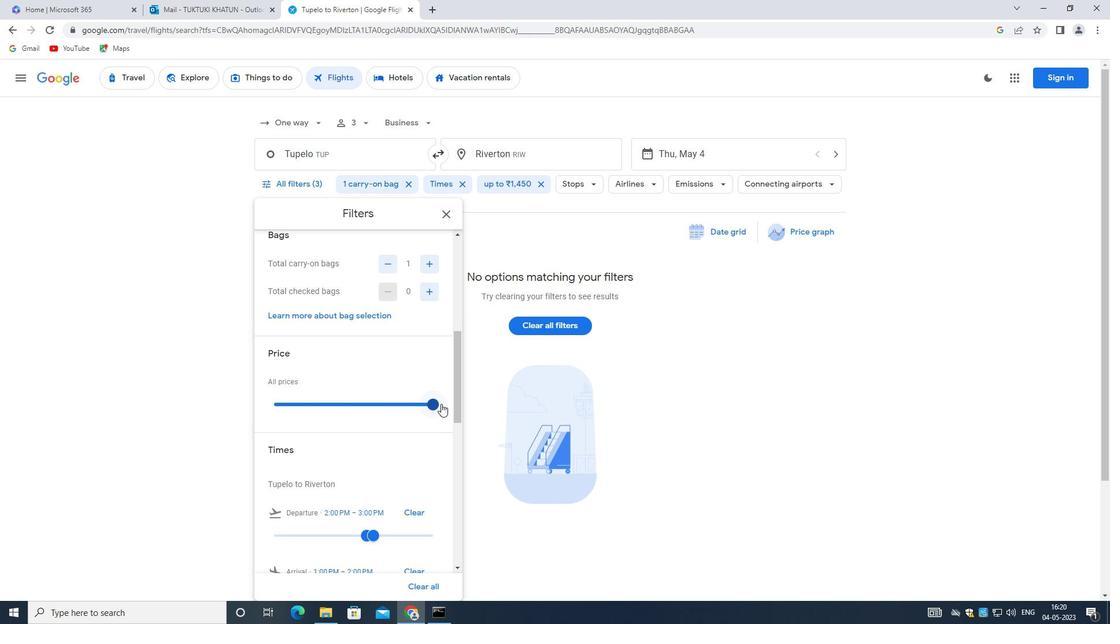 
Action: Mouse moved to (459, 396)
Screenshot: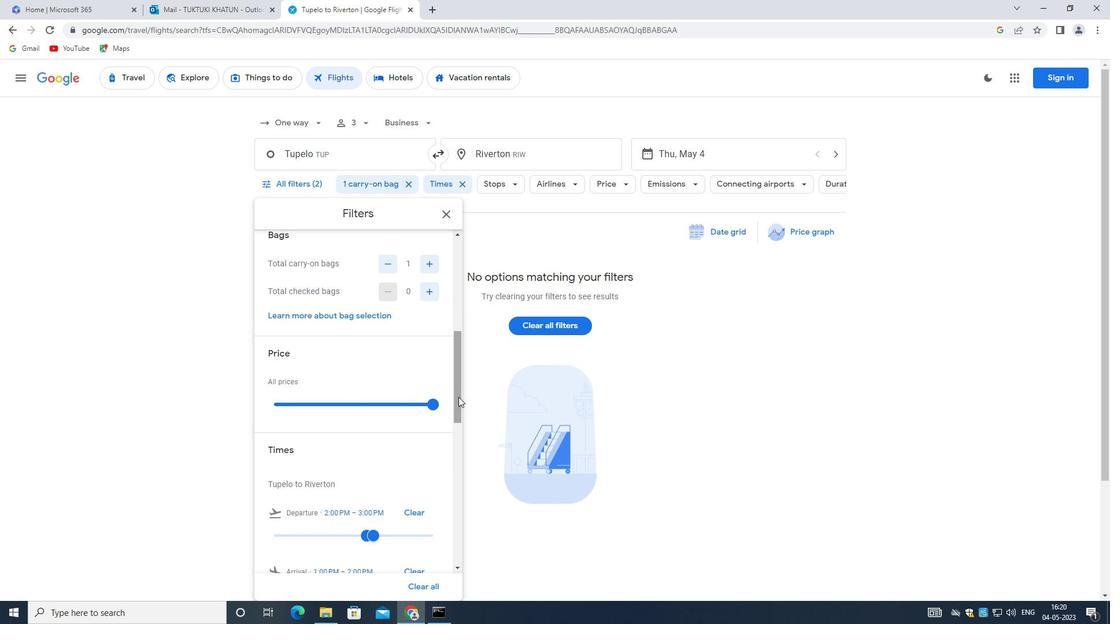 
Action: Mouse scrolled (459, 396) with delta (0, 0)
Screenshot: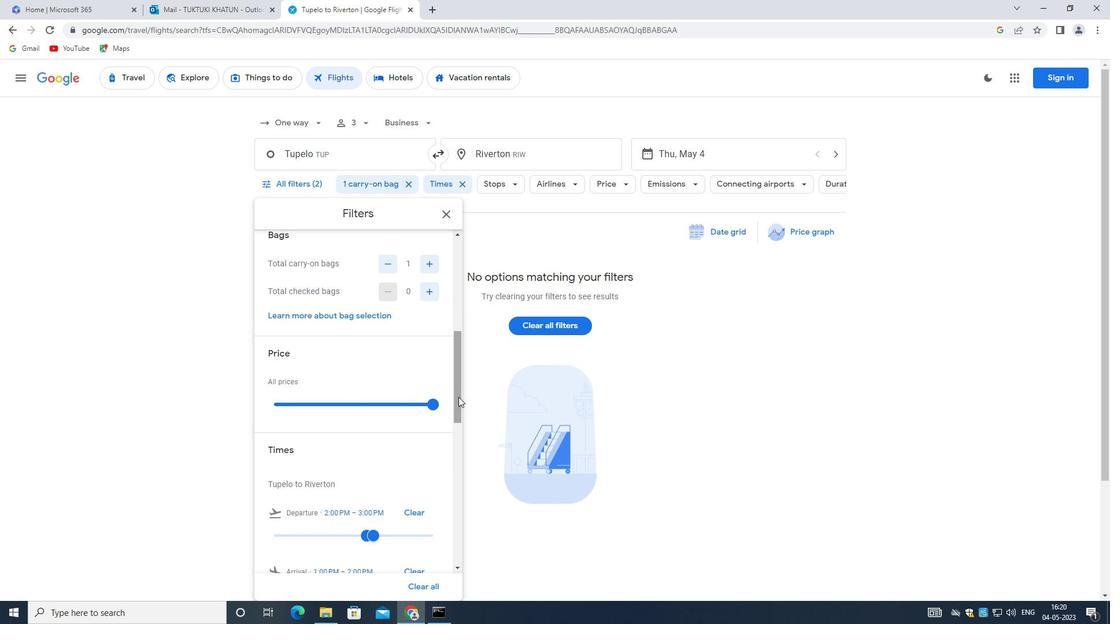 
Action: Mouse moved to (449, 398)
Screenshot: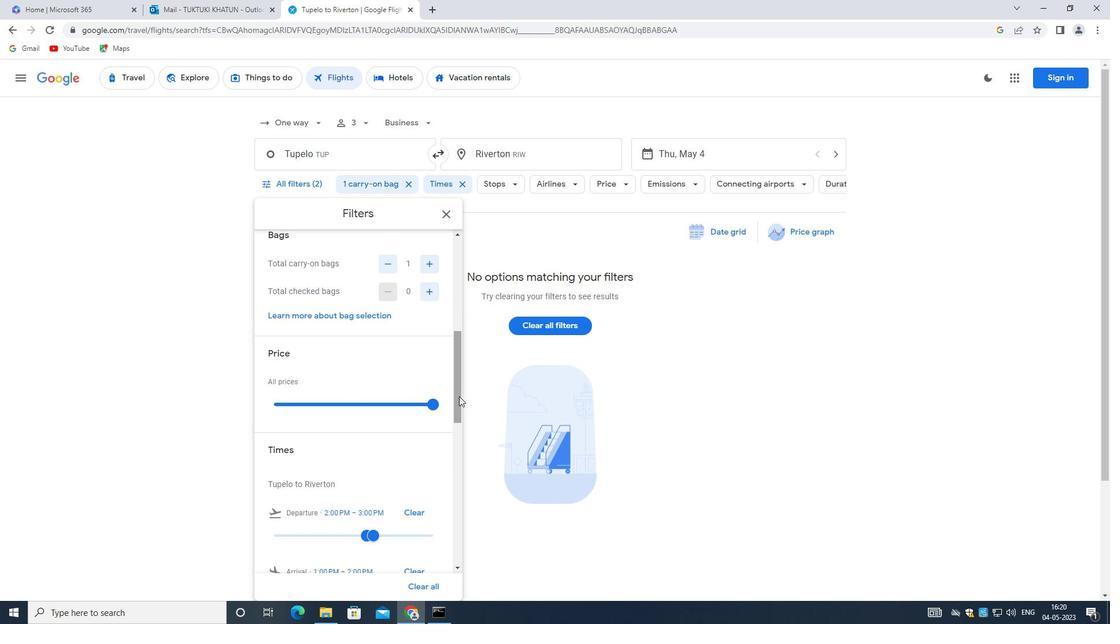 
Action: Mouse scrolled (449, 397) with delta (0, 0)
Screenshot: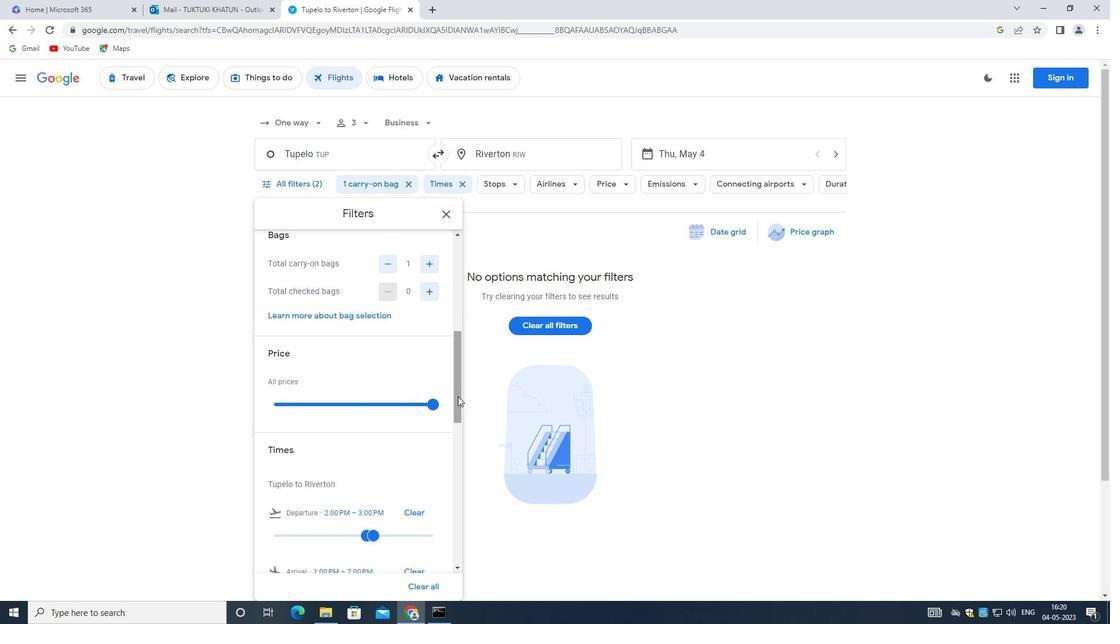 
Action: Mouse moved to (374, 421)
Screenshot: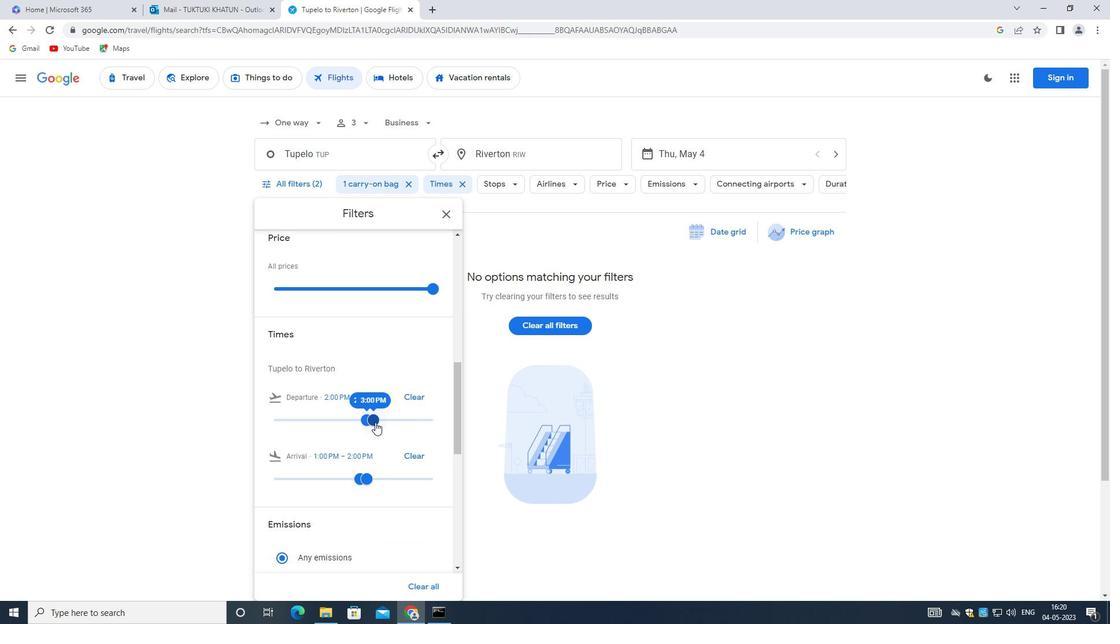 
Action: Mouse pressed left at (374, 421)
Screenshot: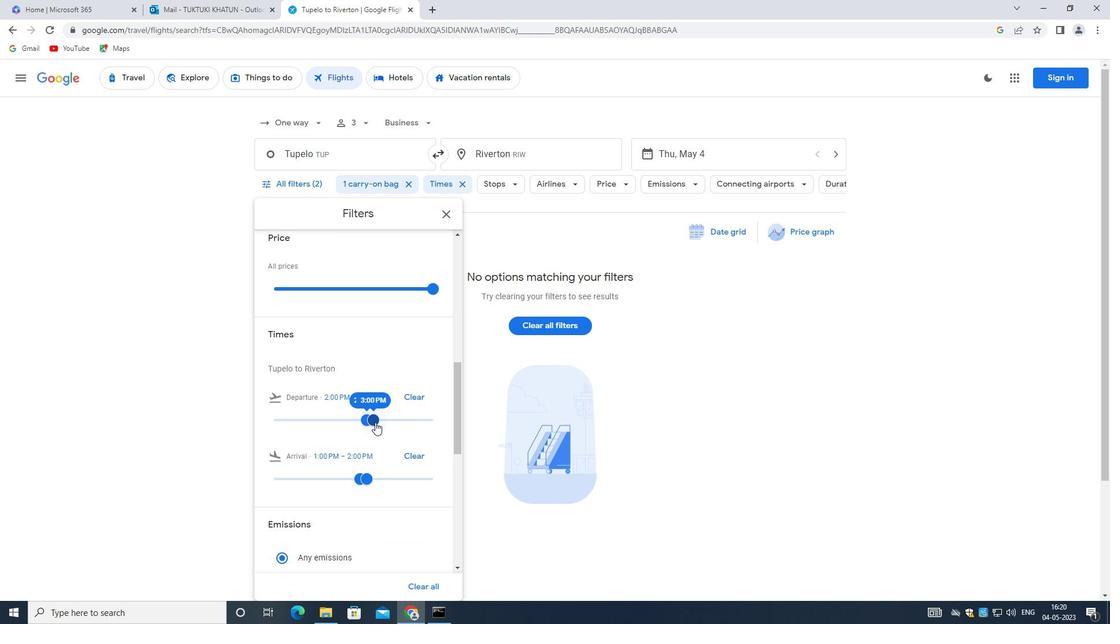 
Action: Mouse moved to (367, 420)
Screenshot: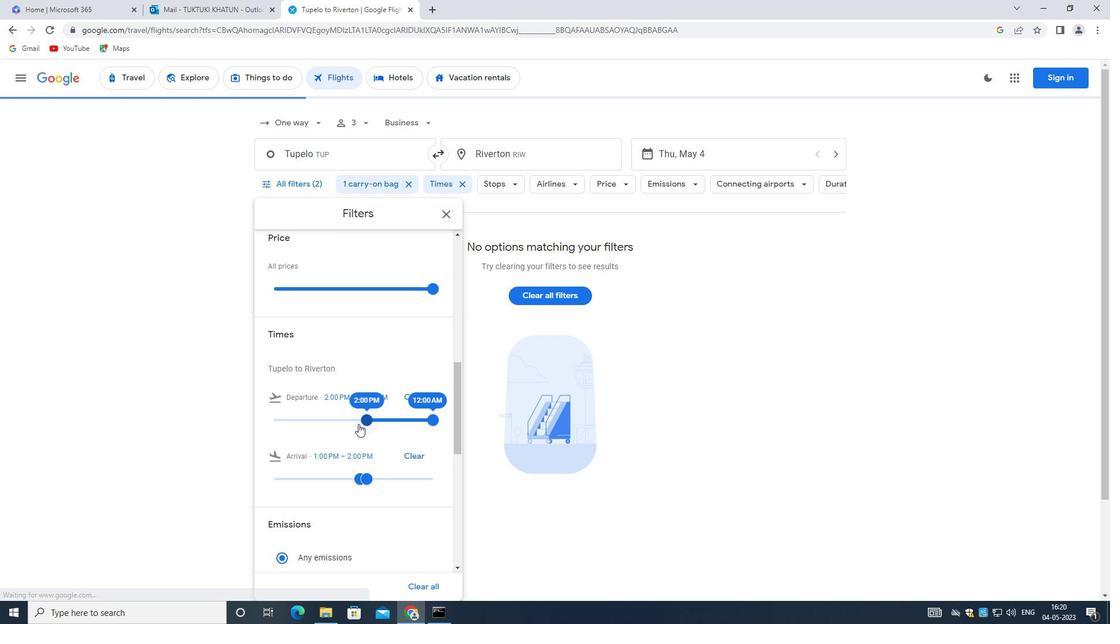 
Action: Mouse pressed left at (367, 420)
Screenshot: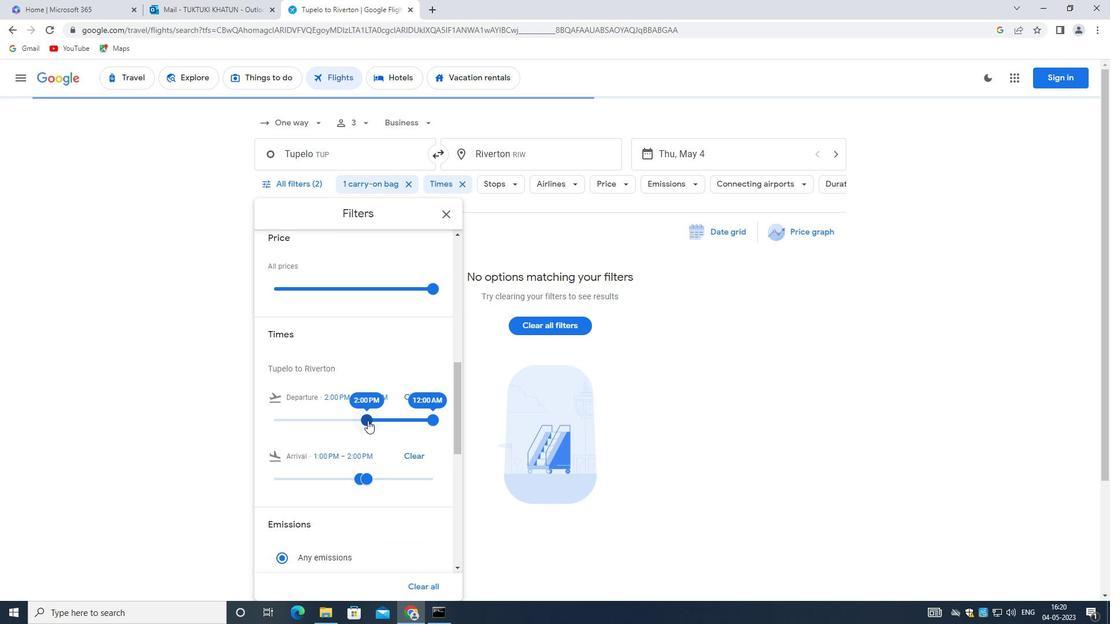 
Action: Mouse moved to (432, 417)
Screenshot: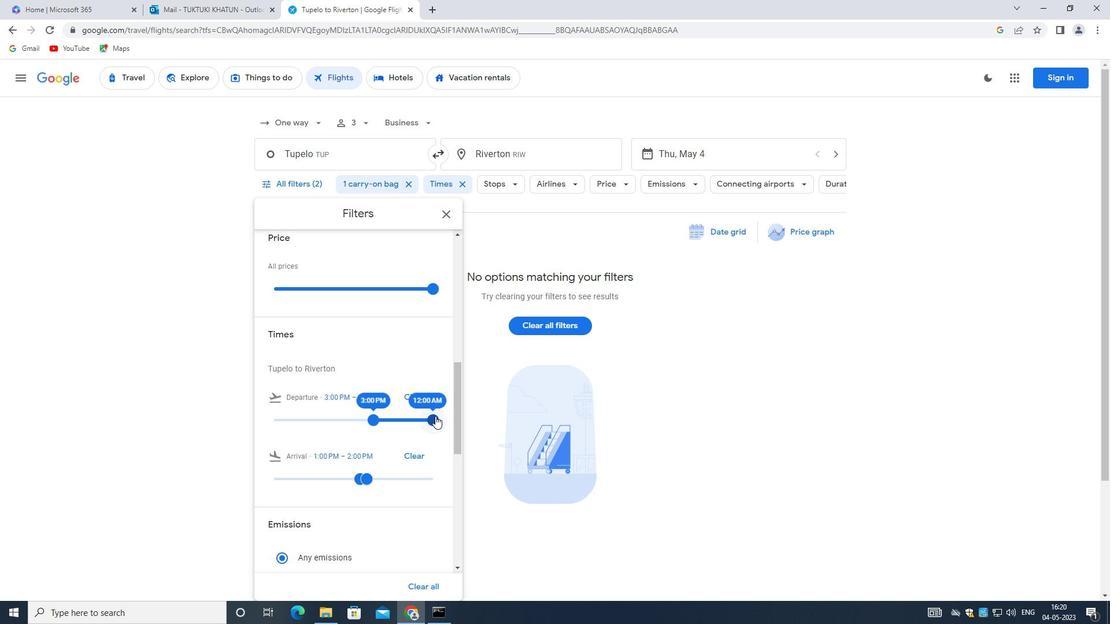 
Action: Mouse pressed left at (432, 417)
Screenshot: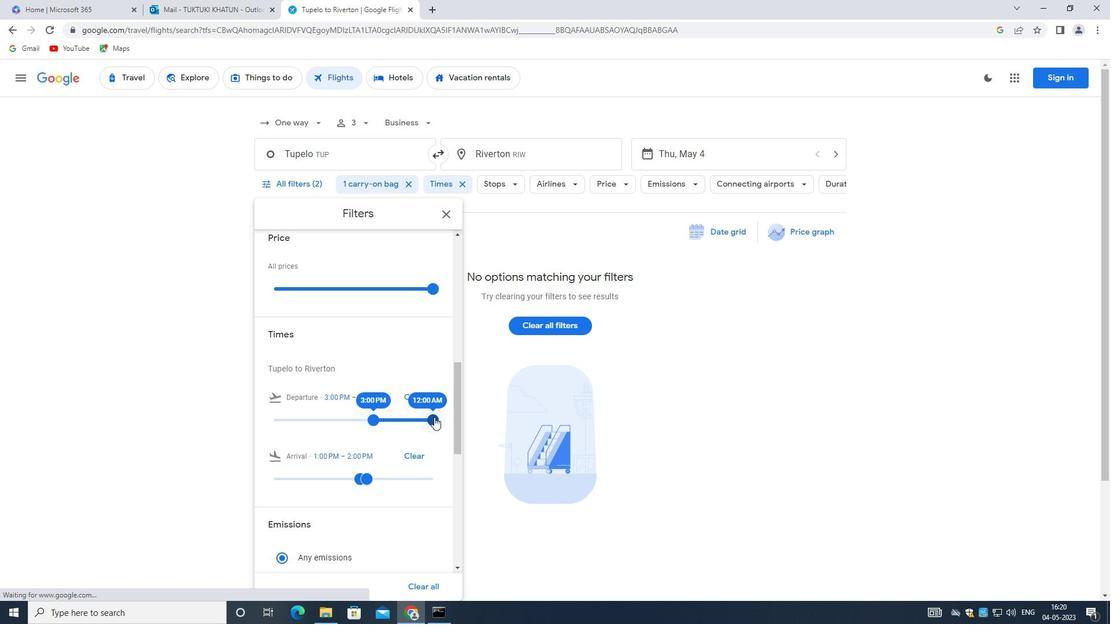 
Action: Mouse moved to (383, 414)
Screenshot: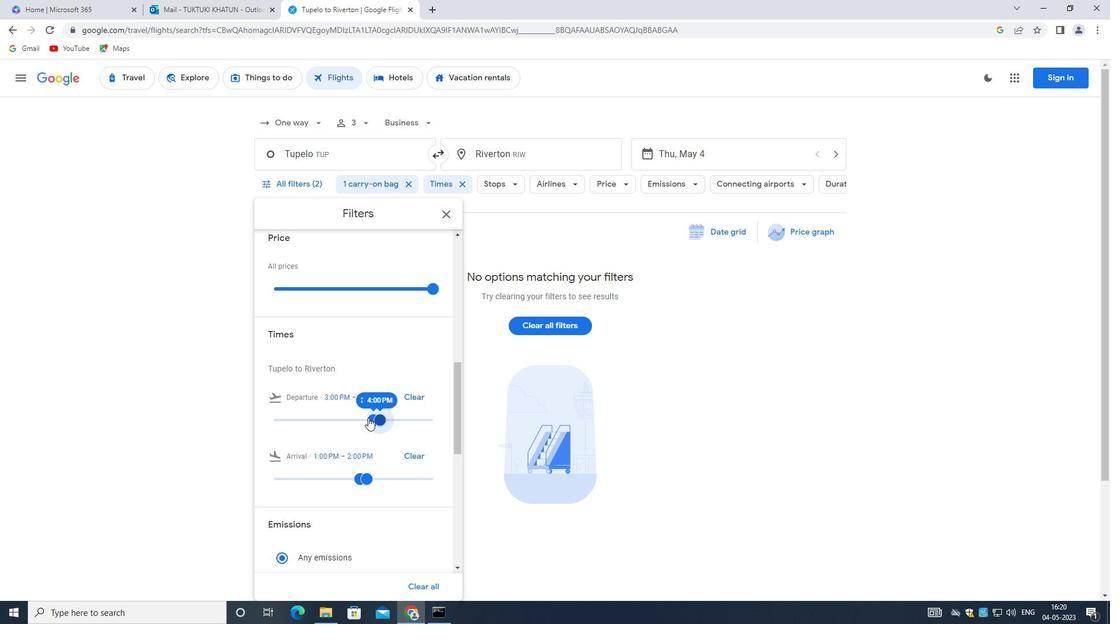 
Action: Mouse scrolled (383, 413) with delta (0, 0)
Screenshot: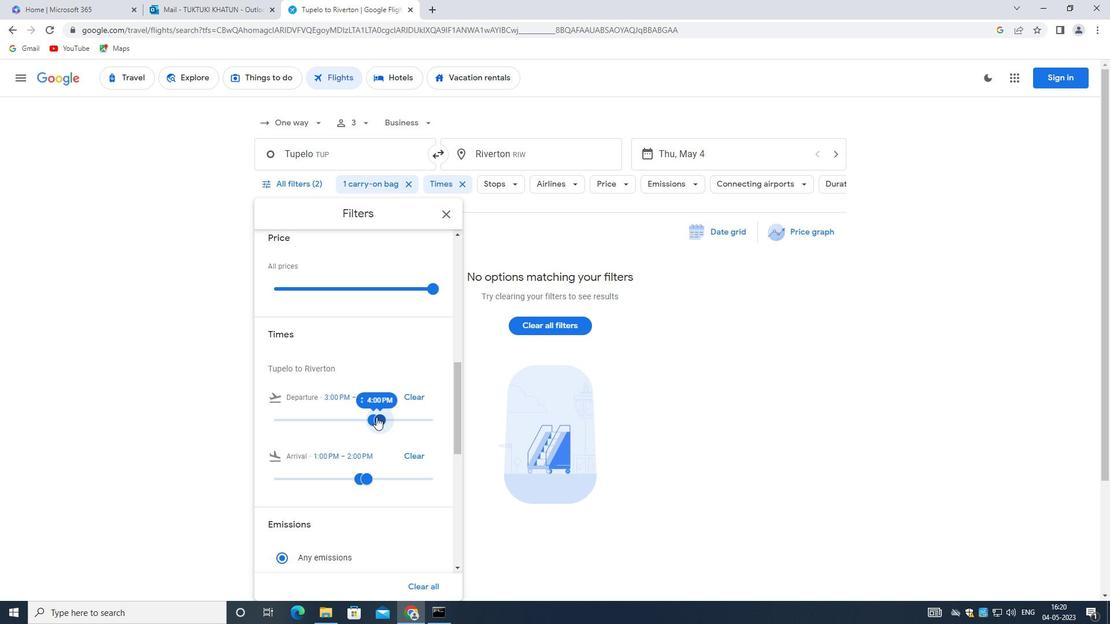 
Action: Mouse scrolled (383, 413) with delta (0, 0)
Screenshot: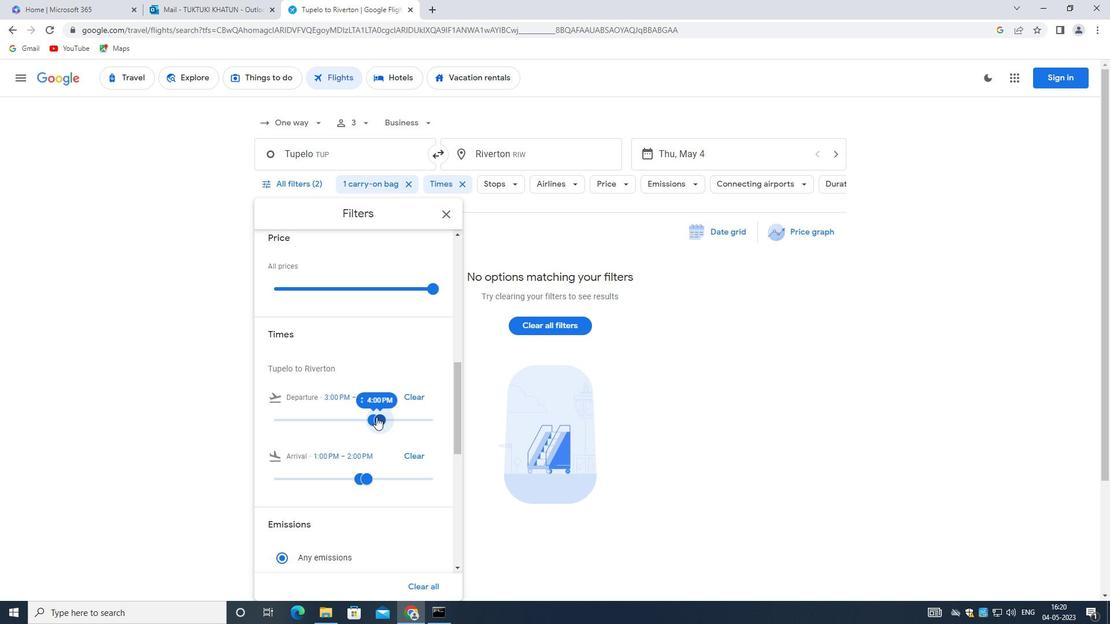 
Action: Mouse scrolled (383, 413) with delta (0, 0)
Screenshot: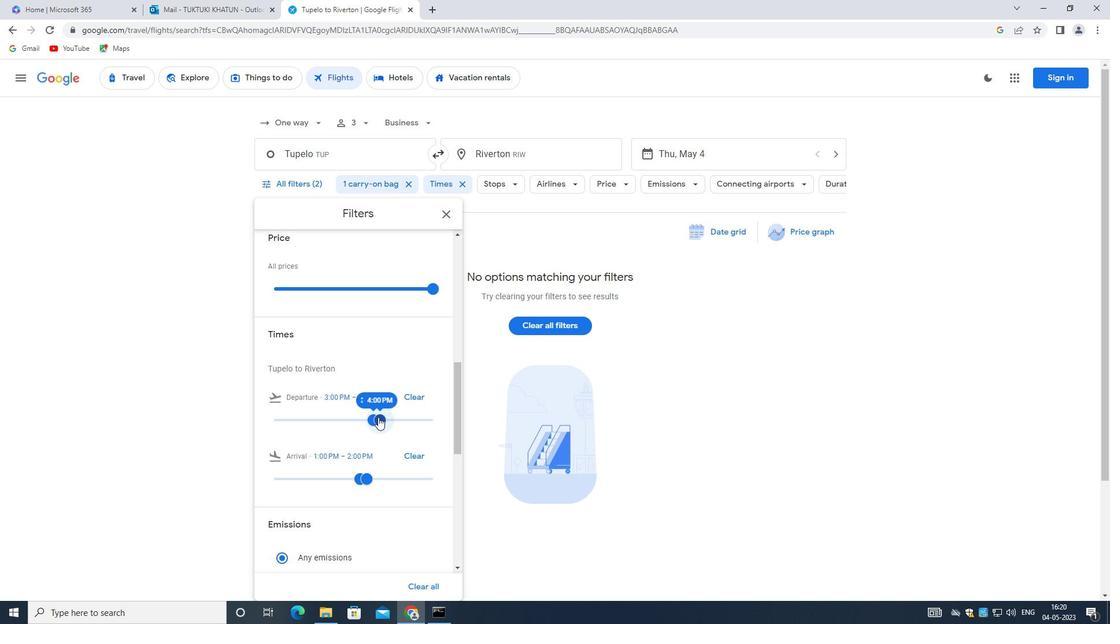 
Action: Mouse scrolled (383, 413) with delta (0, 0)
Screenshot: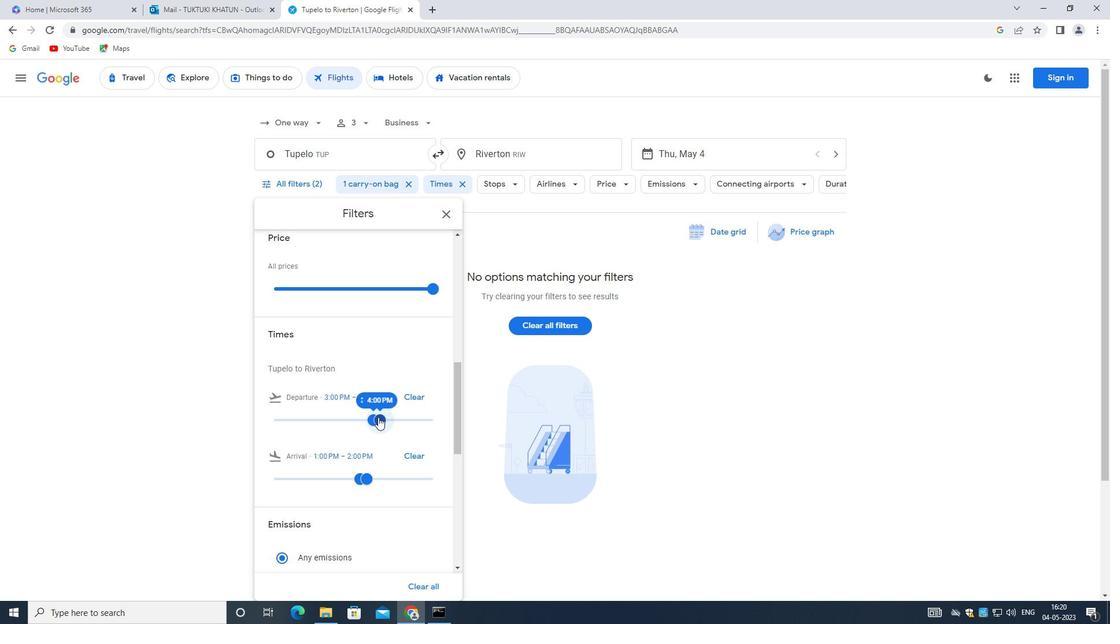 
Action: Mouse moved to (356, 402)
Screenshot: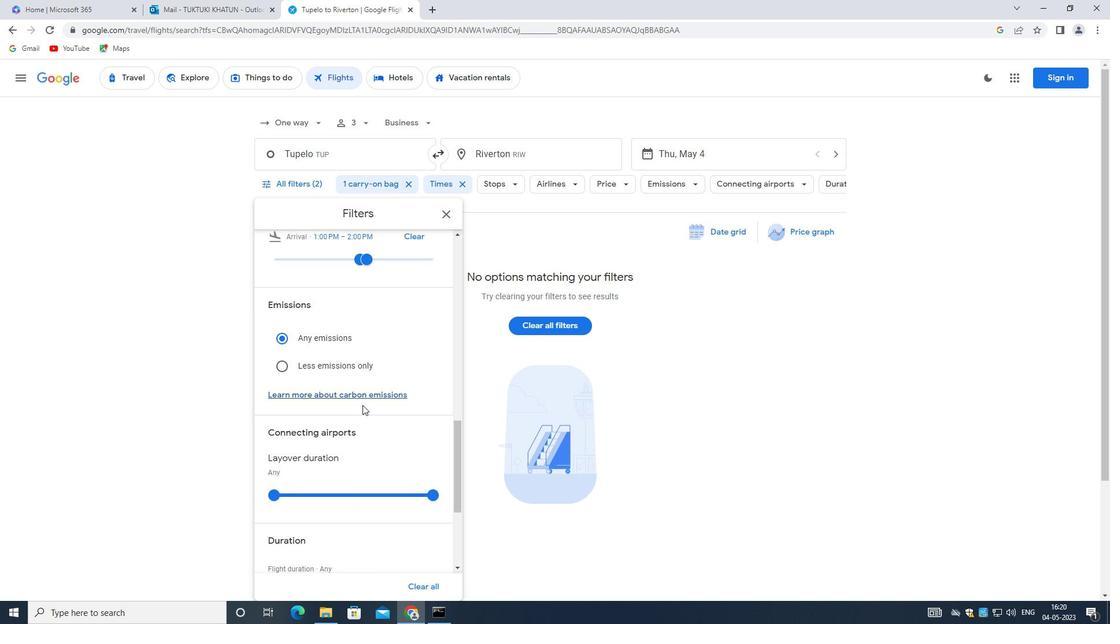 
Action: Mouse scrolled (356, 401) with delta (0, 0)
Screenshot: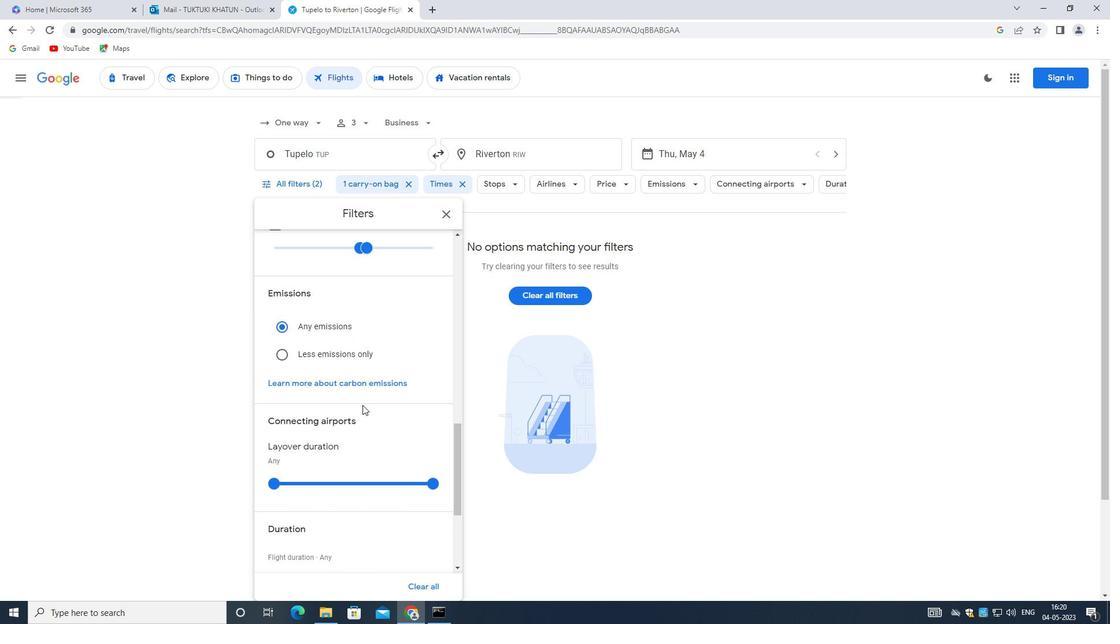 
Action: Mouse scrolled (356, 401) with delta (0, 0)
Screenshot: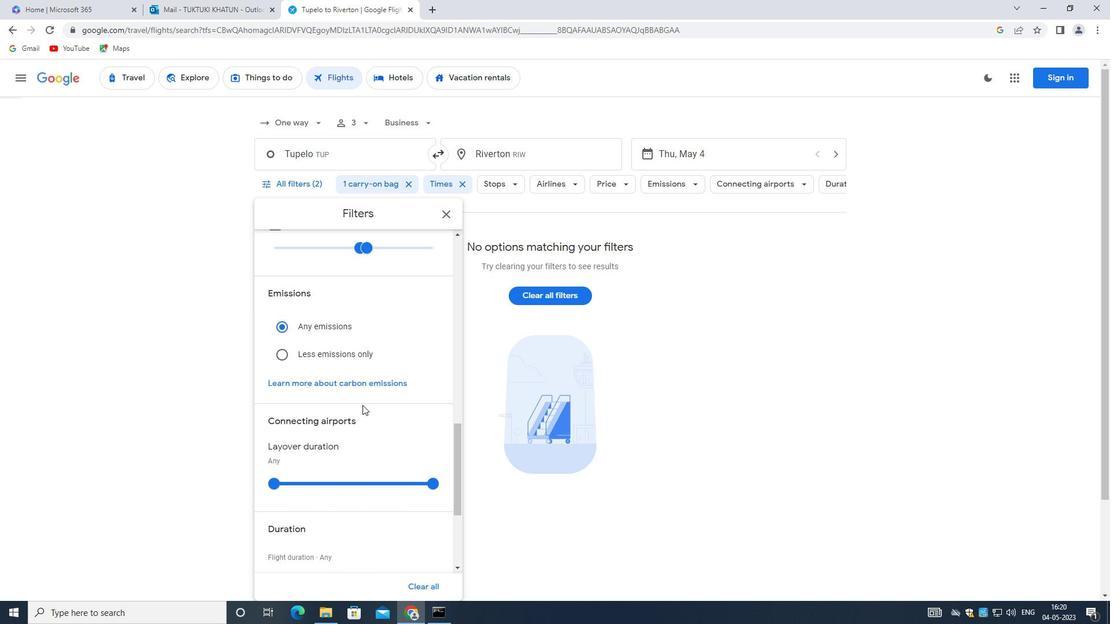 
Action: Mouse moved to (355, 402)
Screenshot: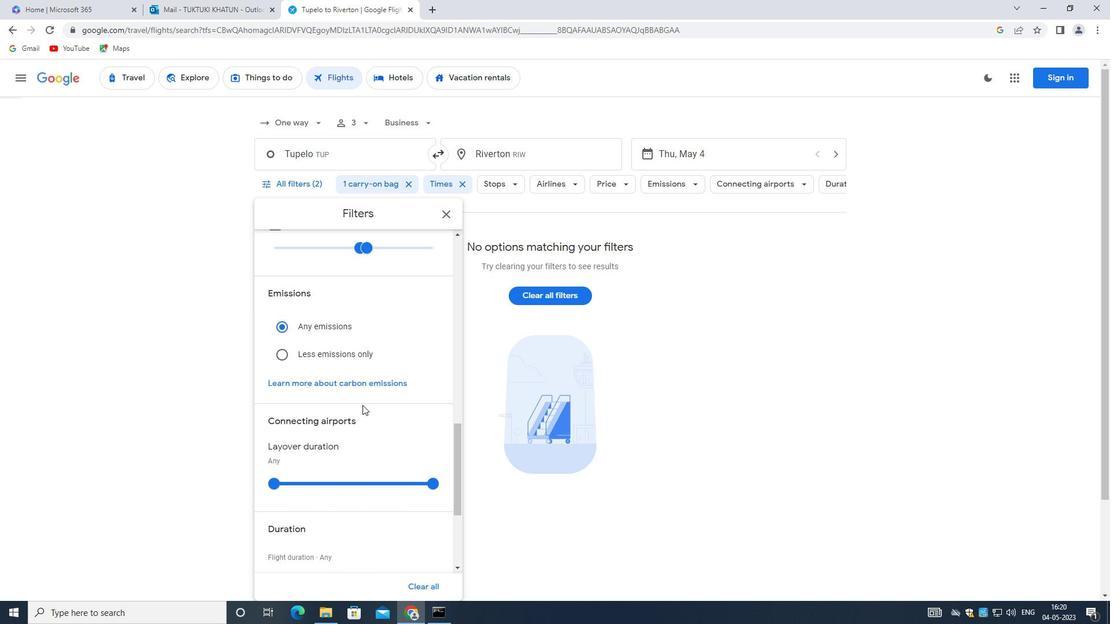
Action: Mouse scrolled (355, 401) with delta (0, 0)
Screenshot: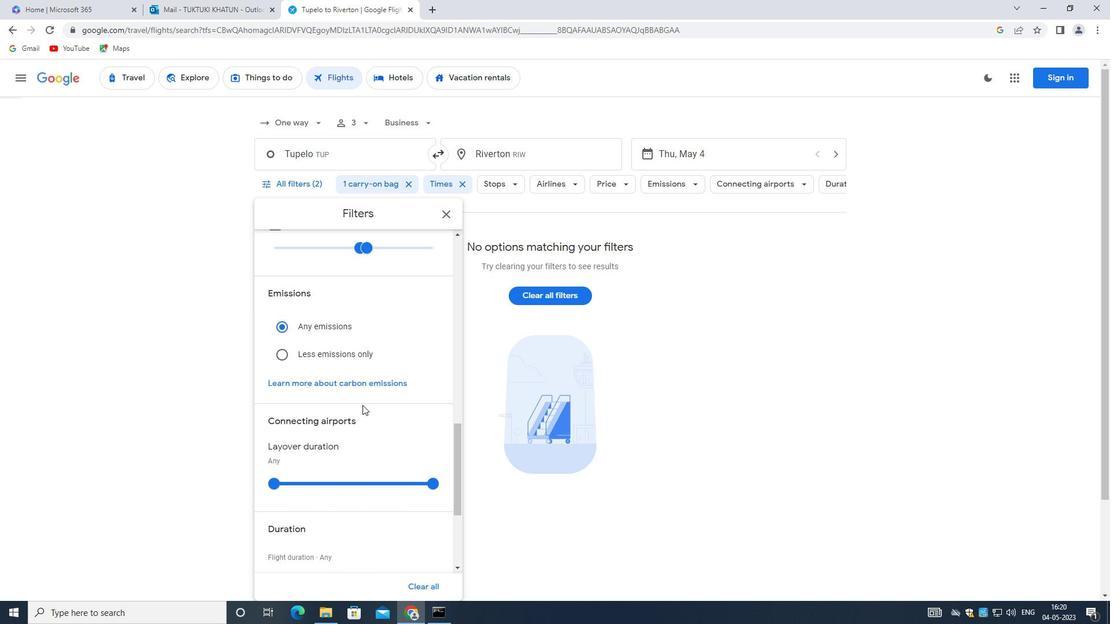 
Action: Mouse moved to (355, 400)
Screenshot: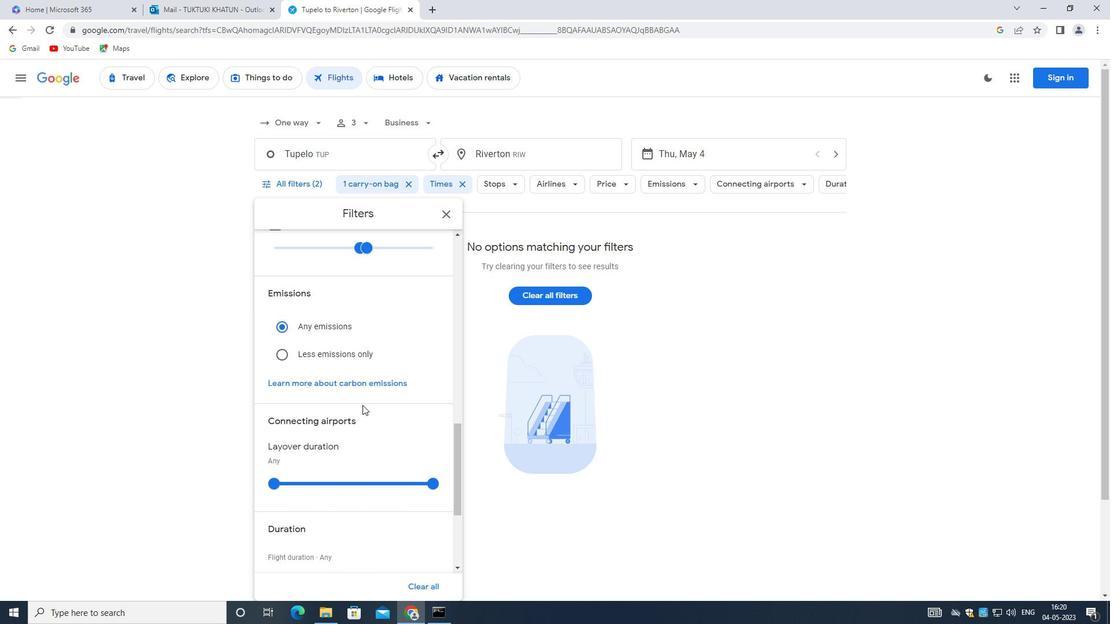 
Action: Mouse scrolled (355, 399) with delta (0, 0)
Screenshot: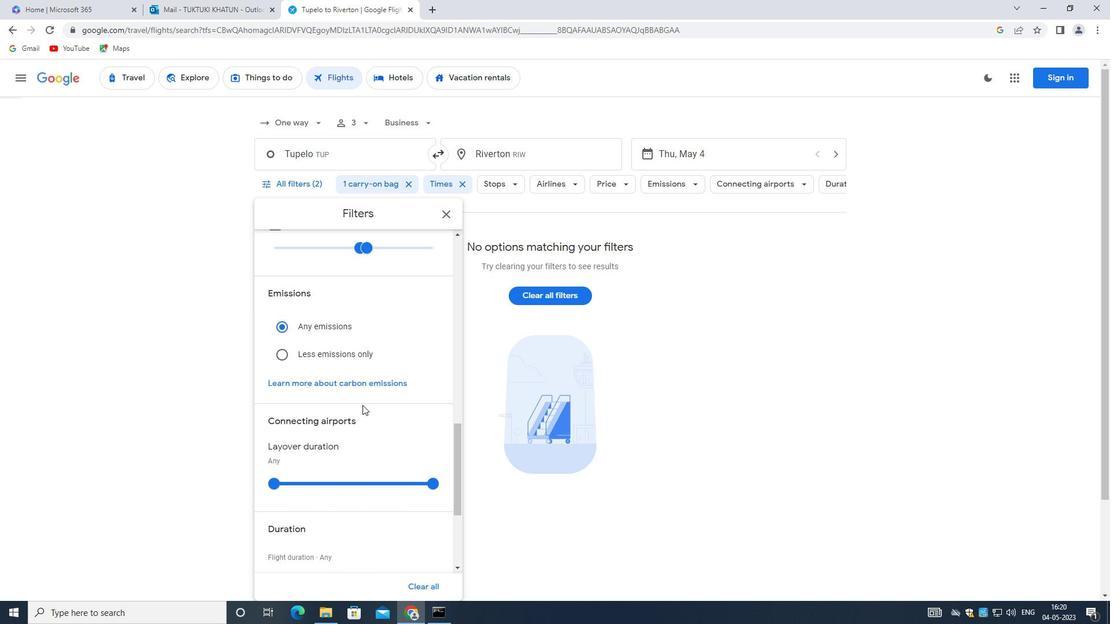 
Action: Mouse moved to (318, 348)
Screenshot: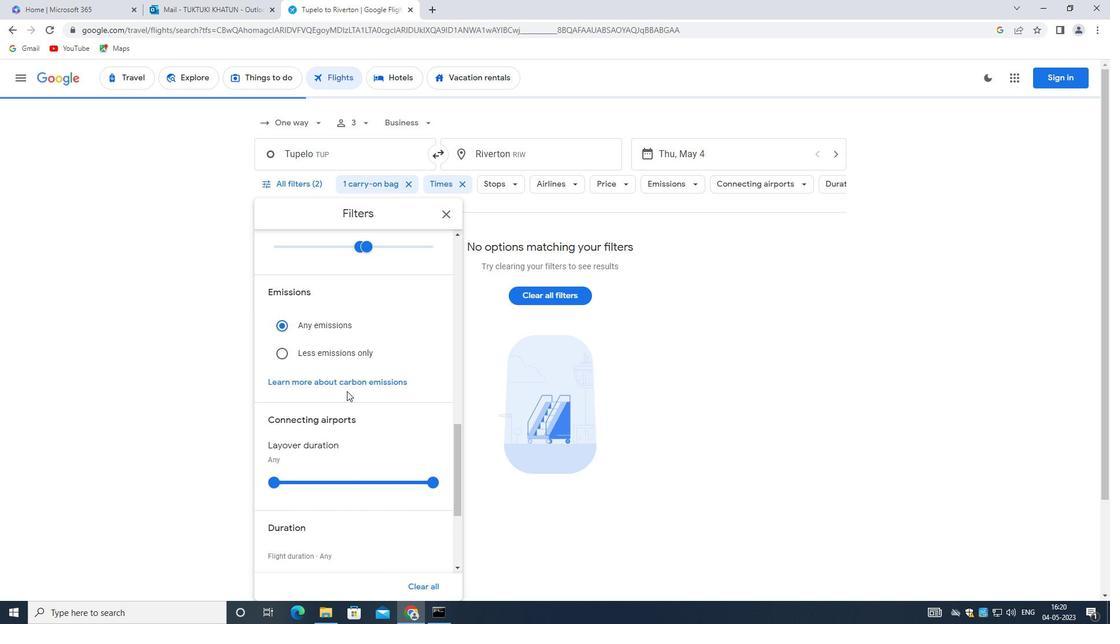 
Action: Mouse scrolled (318, 347) with delta (0, 0)
Screenshot: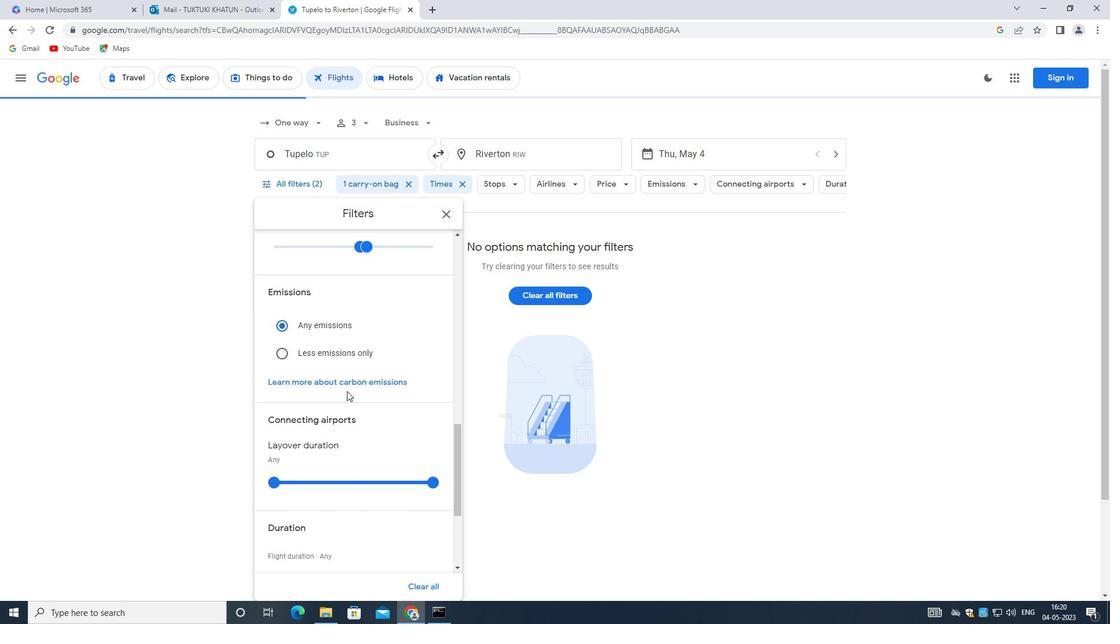
Action: Mouse scrolled (318, 347) with delta (0, 0)
Screenshot: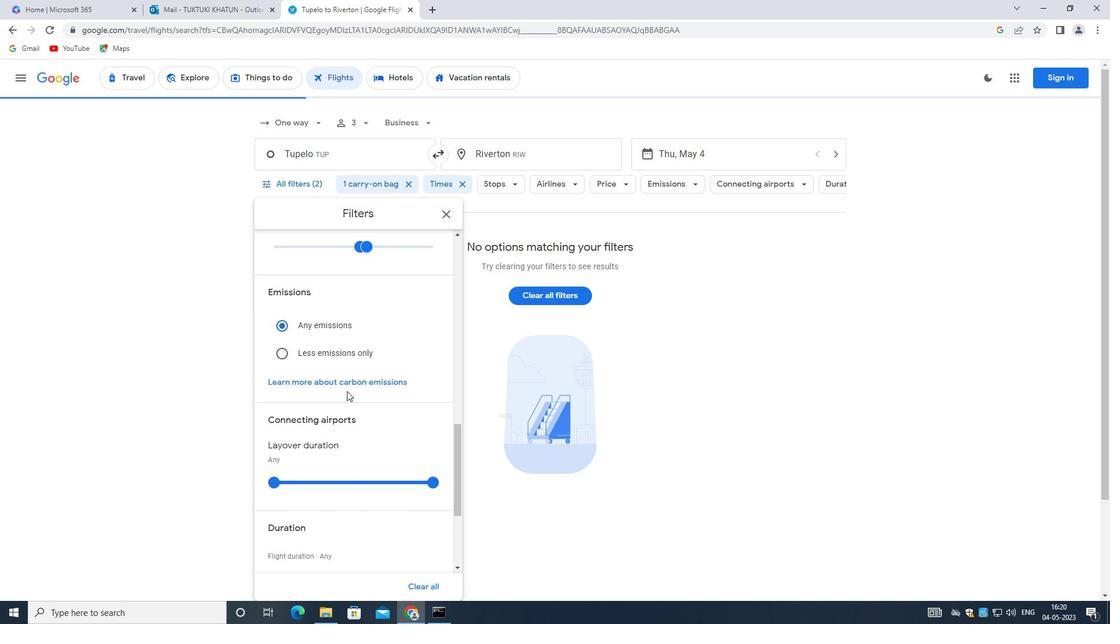 
Action: Mouse scrolled (318, 347) with delta (0, 0)
Screenshot: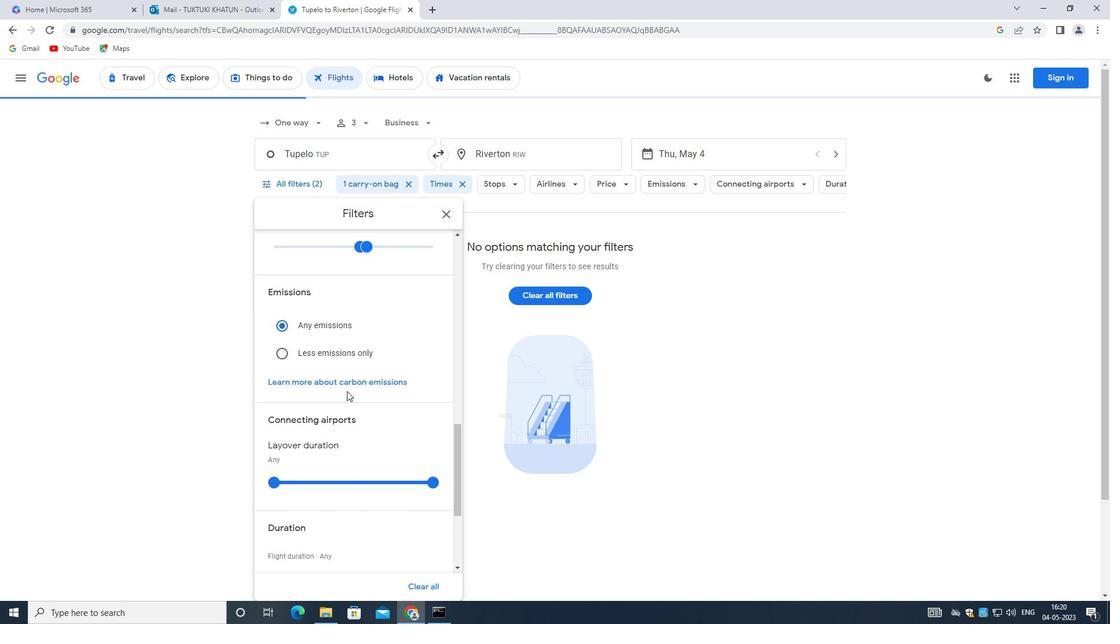 
Action: Mouse scrolled (318, 347) with delta (0, 0)
Screenshot: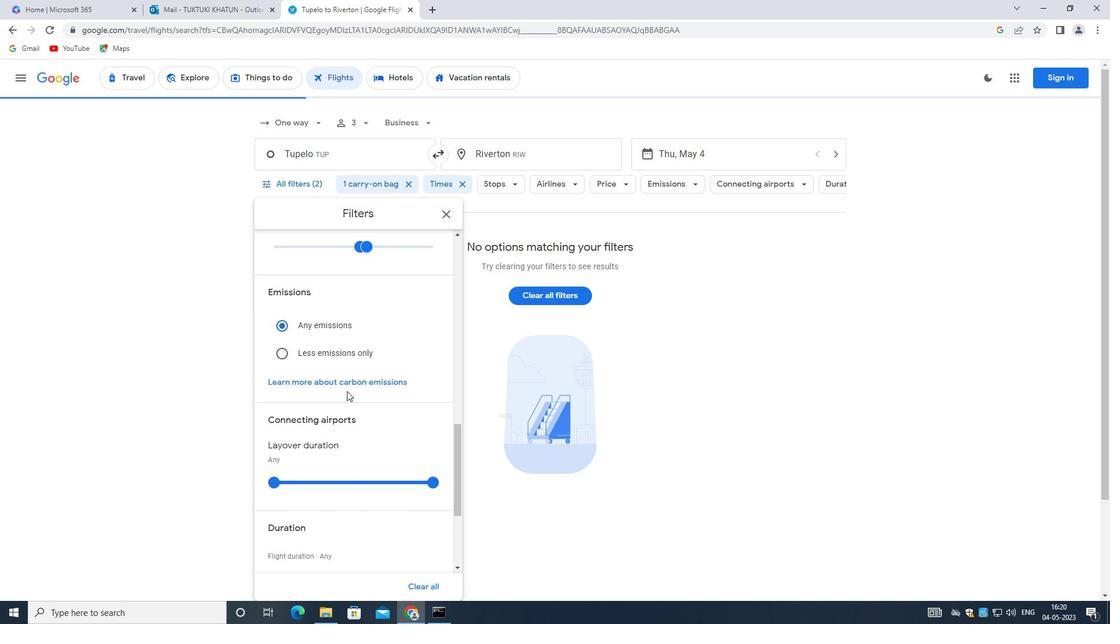 
Action: Mouse moved to (316, 342)
Screenshot: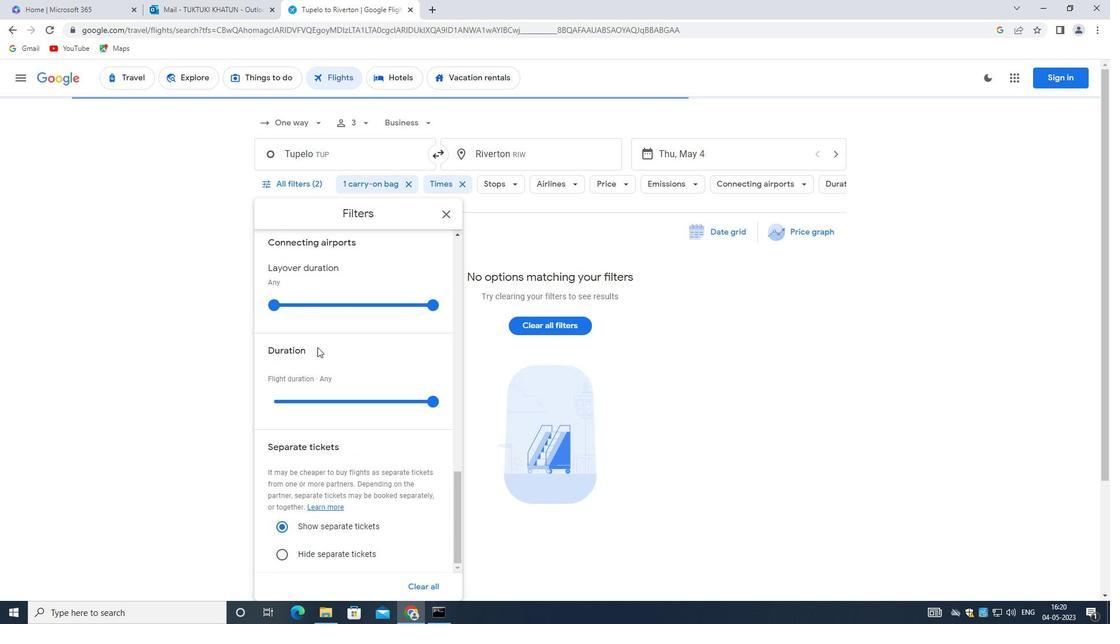 
Action: Mouse scrolled (316, 342) with delta (0, 0)
Screenshot: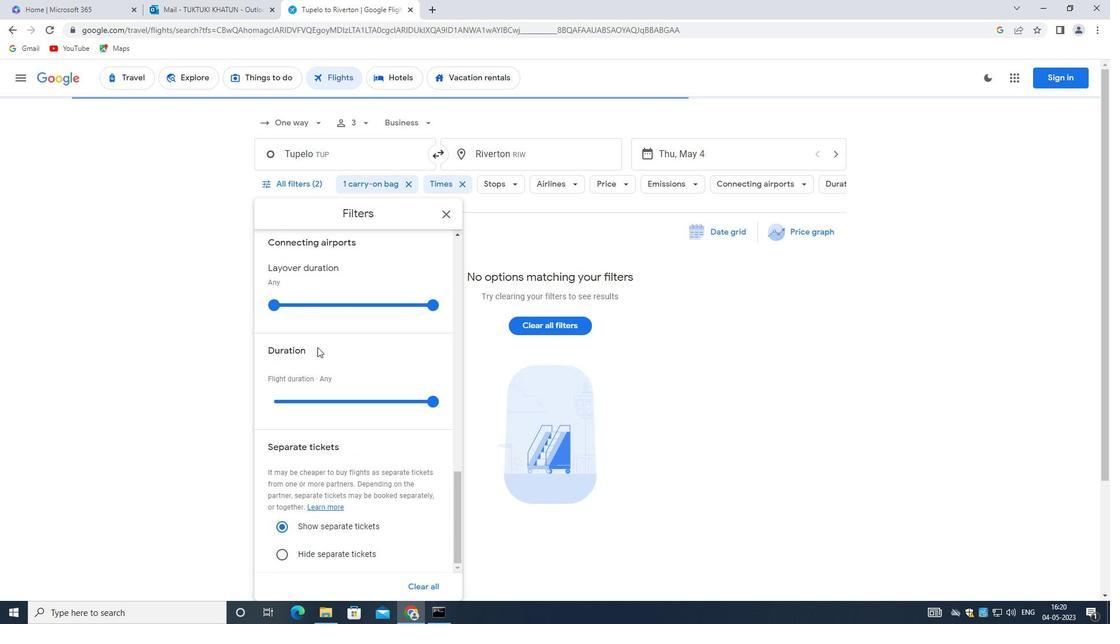 
Action: Mouse moved to (317, 342)
Screenshot: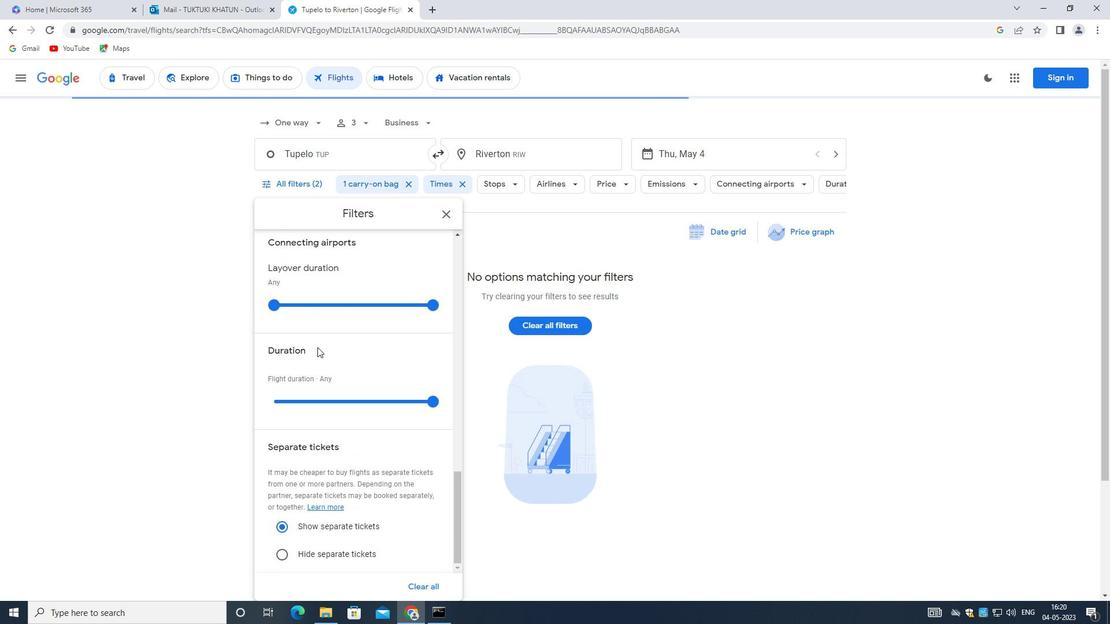 
Action: Mouse scrolled (317, 342) with delta (0, 0)
Screenshot: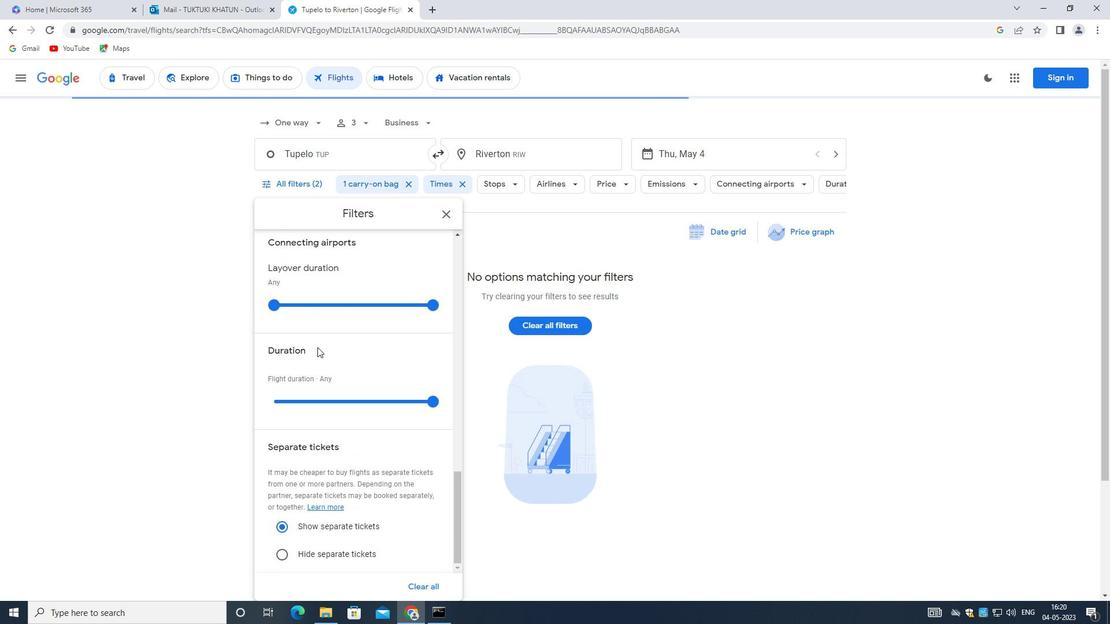 
Action: Mouse scrolled (317, 342) with delta (0, 0)
Screenshot: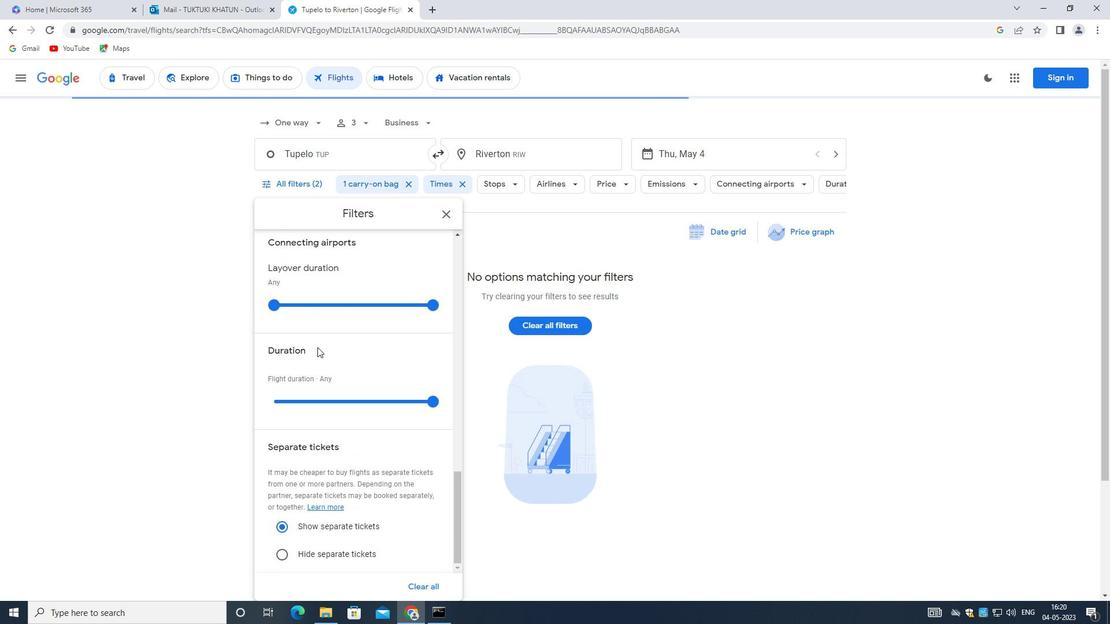 
Action: Mouse scrolled (317, 342) with delta (0, 0)
Screenshot: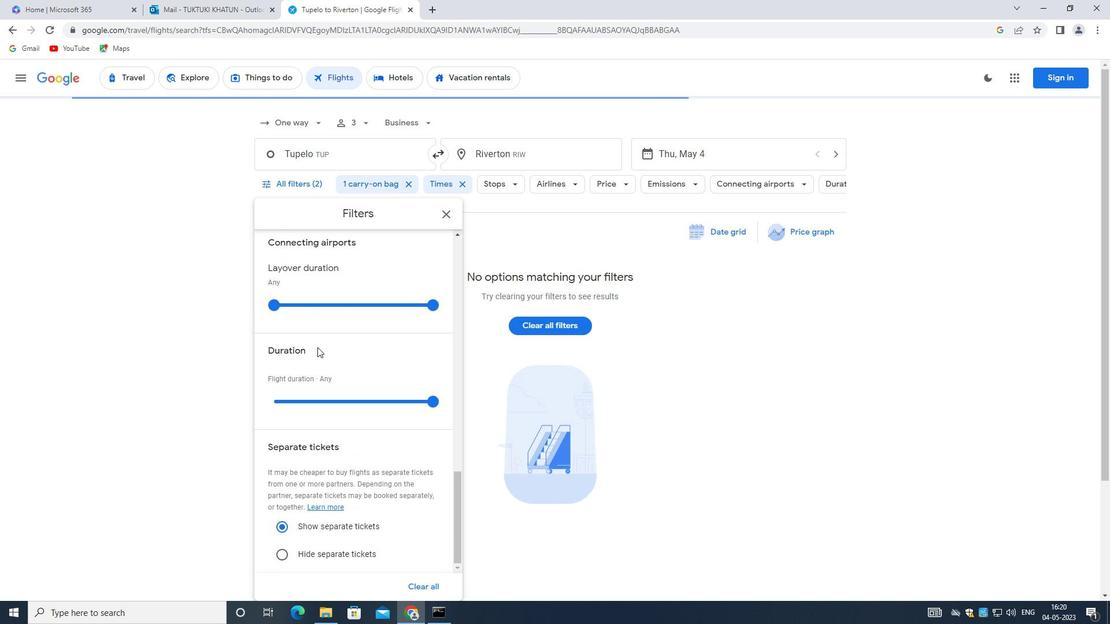 
Action: Mouse moved to (318, 342)
Screenshot: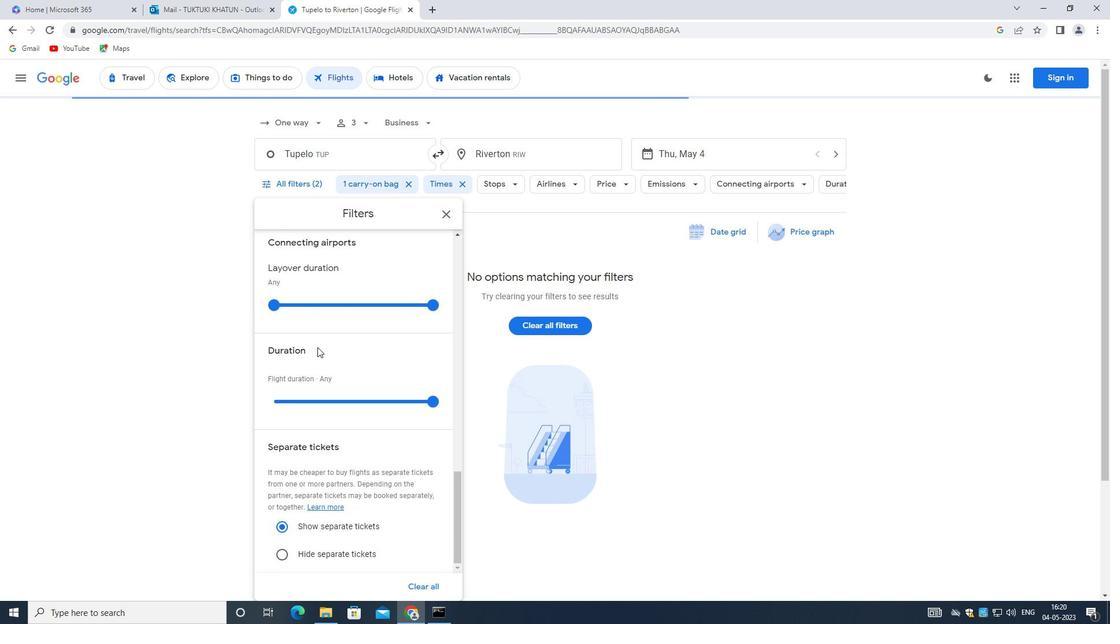 
Action: Mouse scrolled (318, 342) with delta (0, 0)
Screenshot: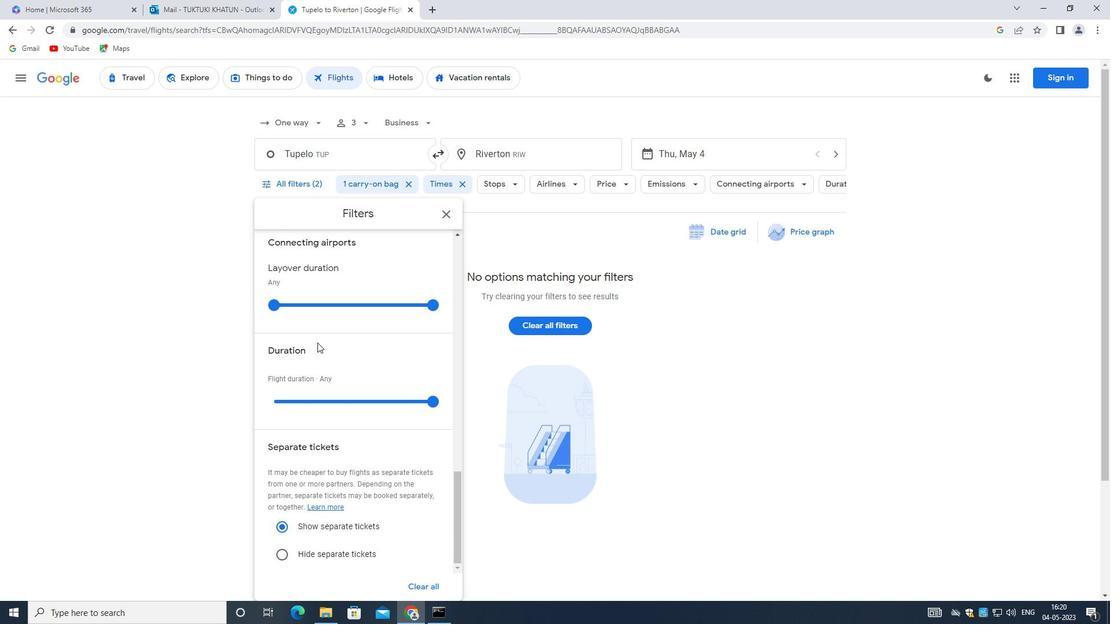 
Action: Mouse moved to (318, 343)
Screenshot: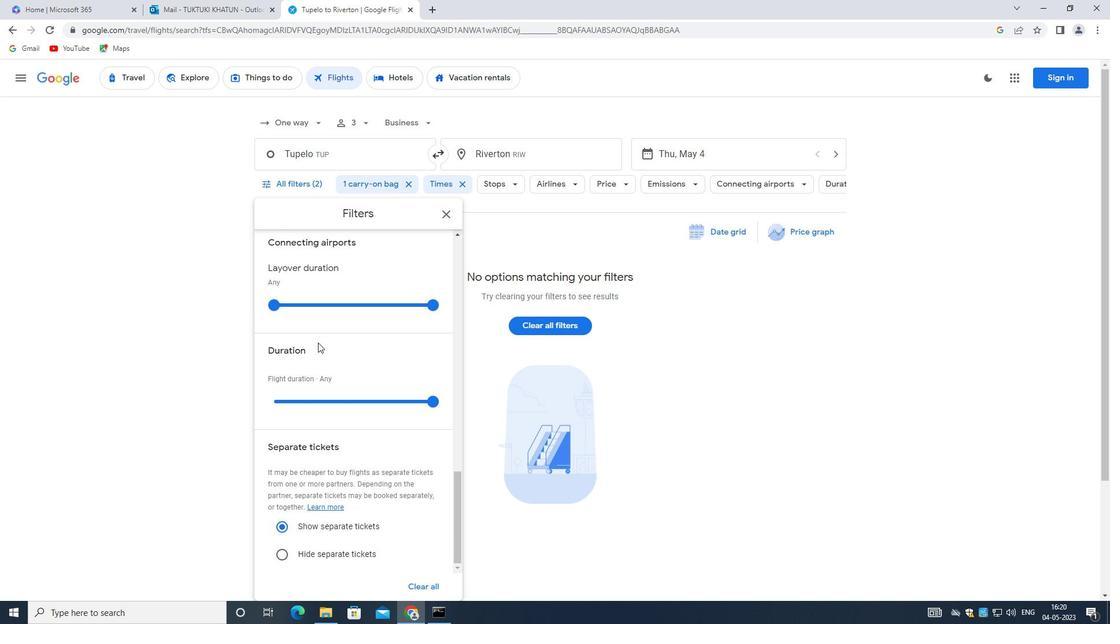 
Action: Mouse scrolled (318, 342) with delta (0, 0)
Screenshot: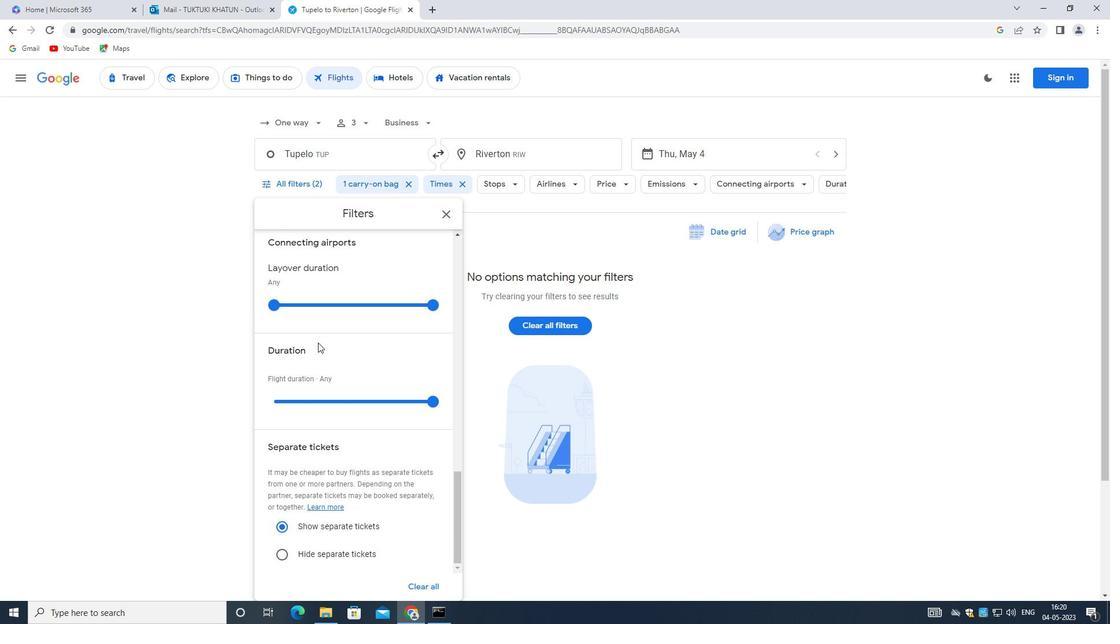 
Action: Mouse moved to (318, 344)
Screenshot: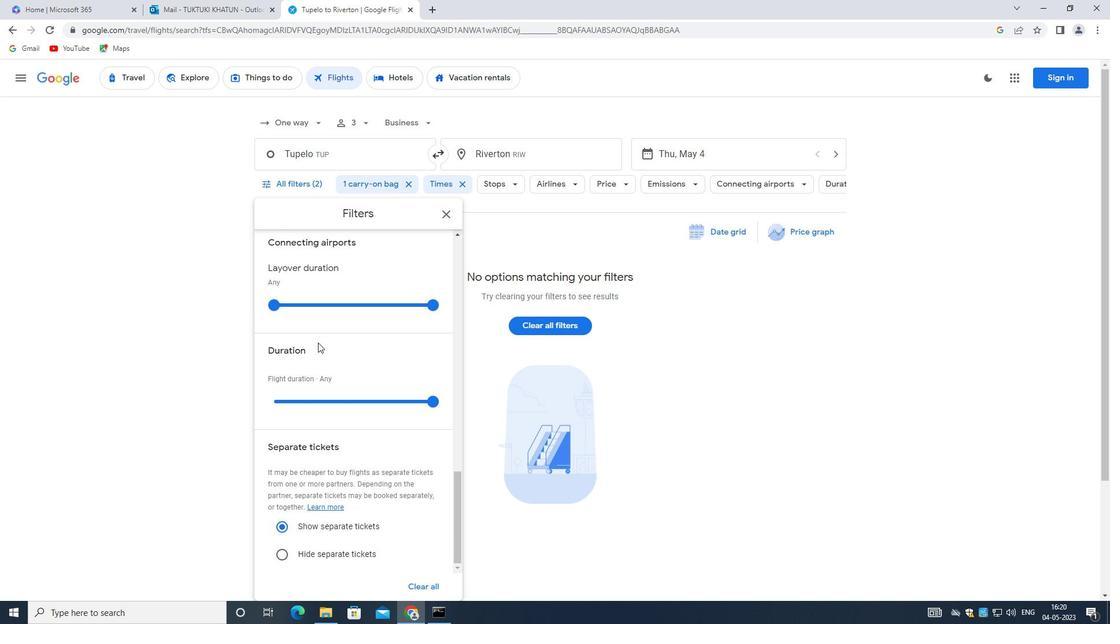 
Action: Mouse scrolled (318, 343) with delta (0, 0)
Screenshot: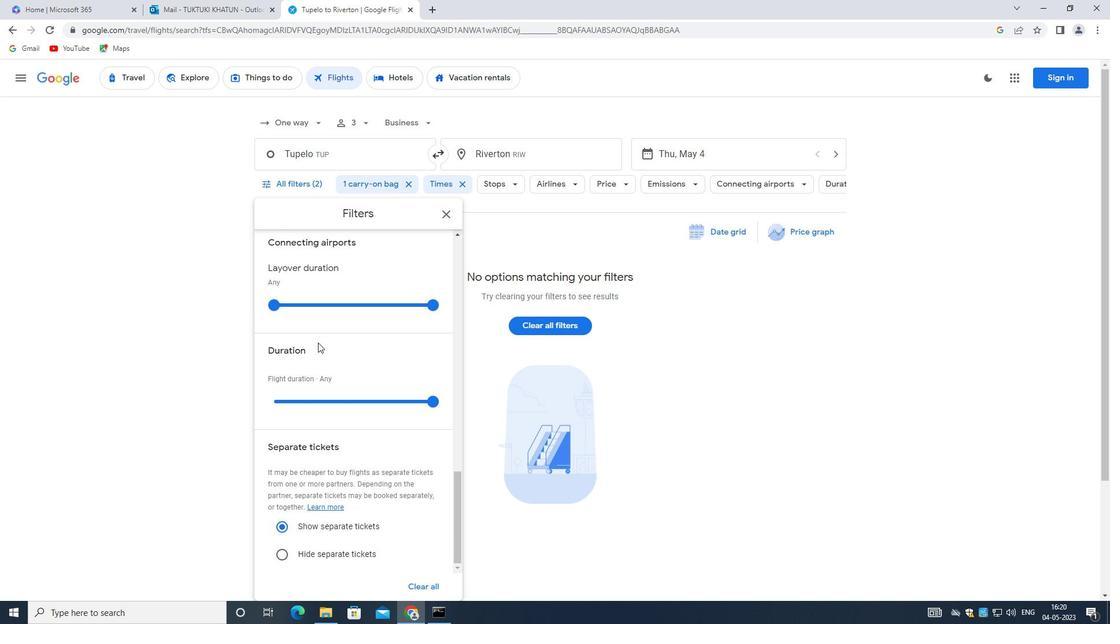 
Action: Mouse moved to (317, 344)
Screenshot: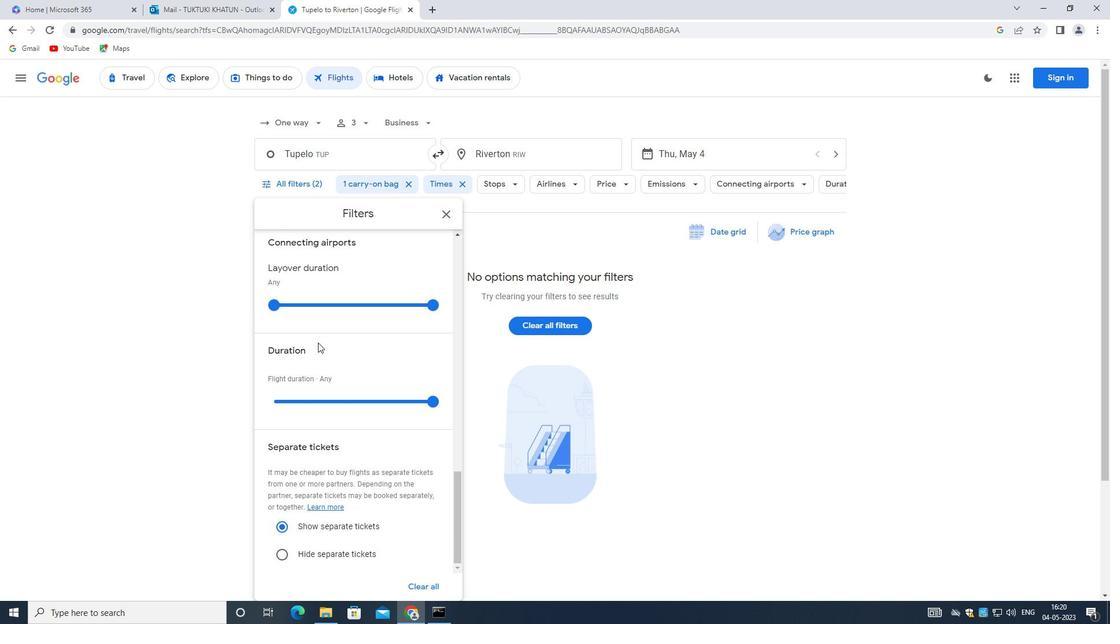 
Action: Mouse scrolled (317, 344) with delta (0, 0)
Screenshot: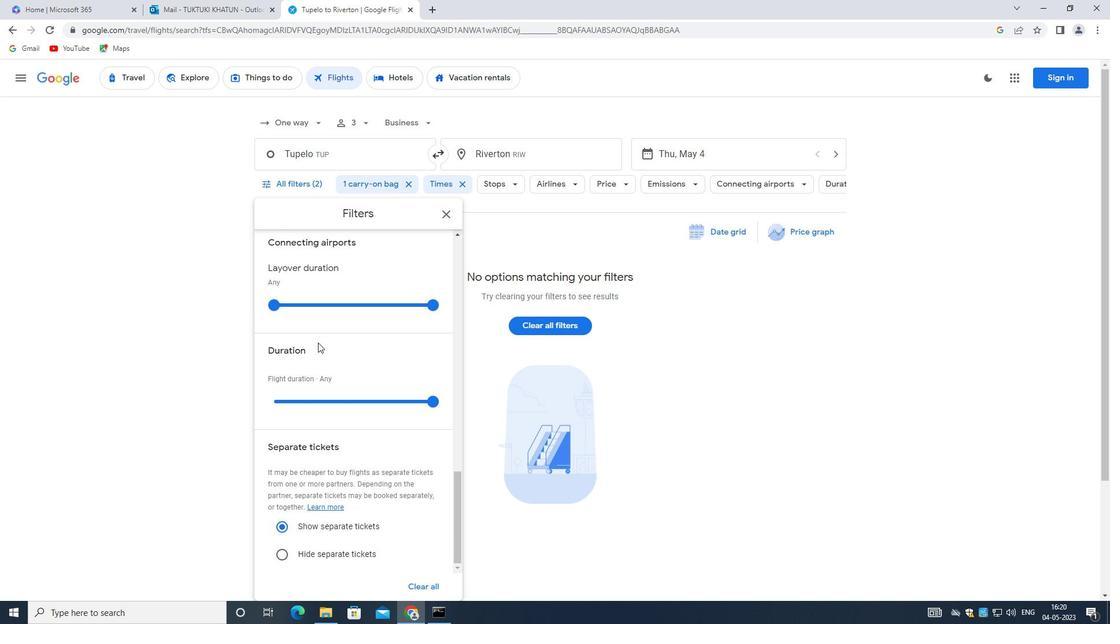 
Action: Mouse moved to (314, 344)
Screenshot: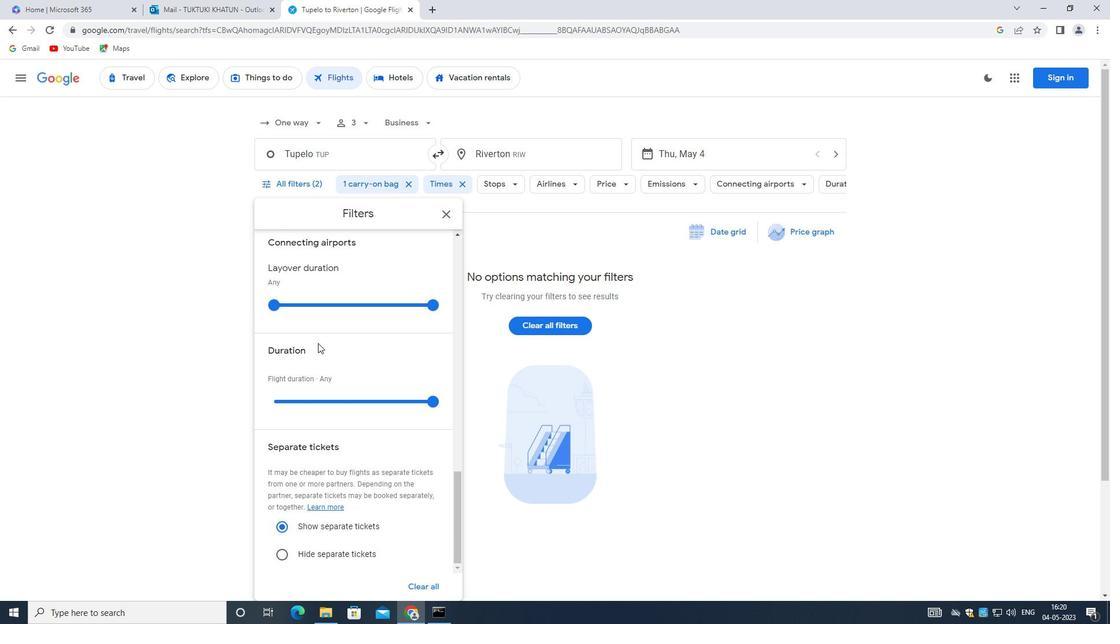 
Action: Mouse scrolled (314, 343) with delta (0, 0)
Screenshot: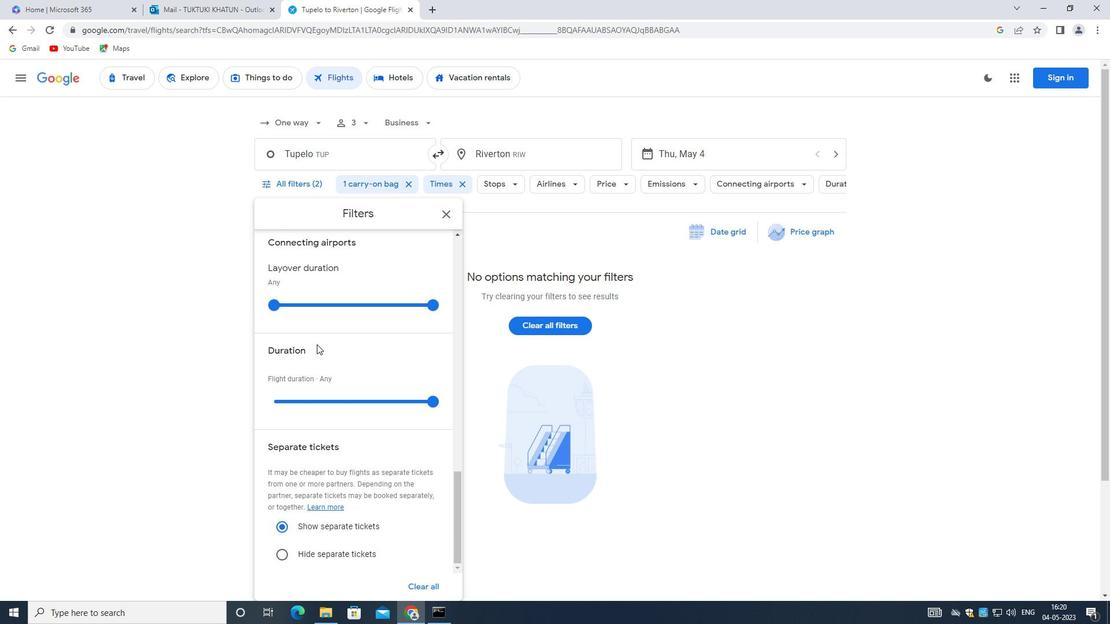 
Action: Mouse scrolled (314, 343) with delta (0, 0)
Screenshot: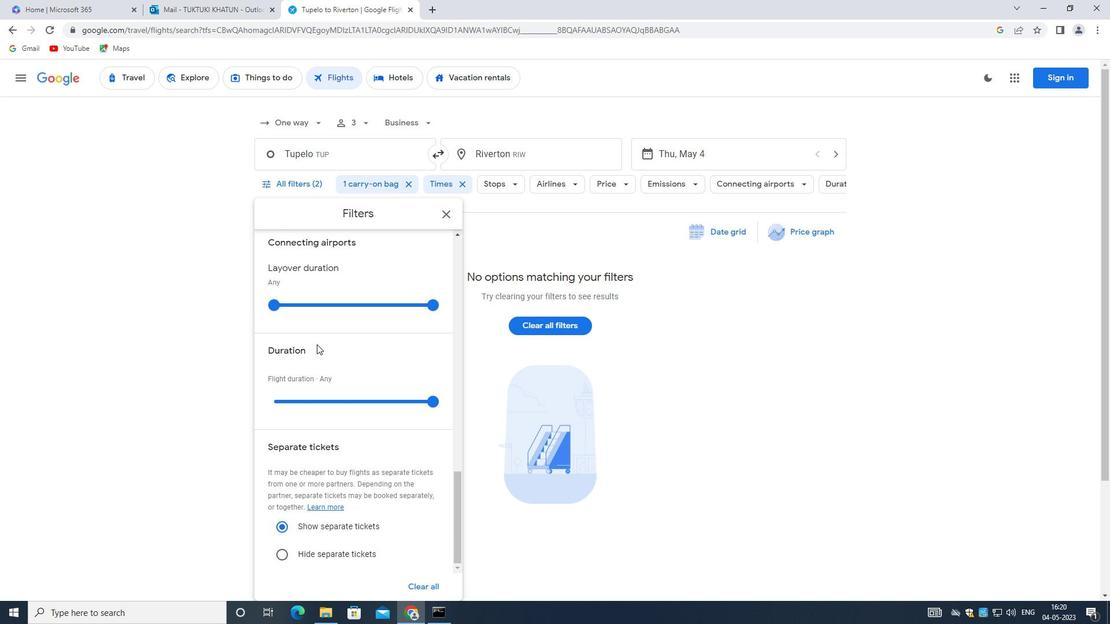 
Action: Mouse scrolled (314, 343) with delta (0, 0)
Screenshot: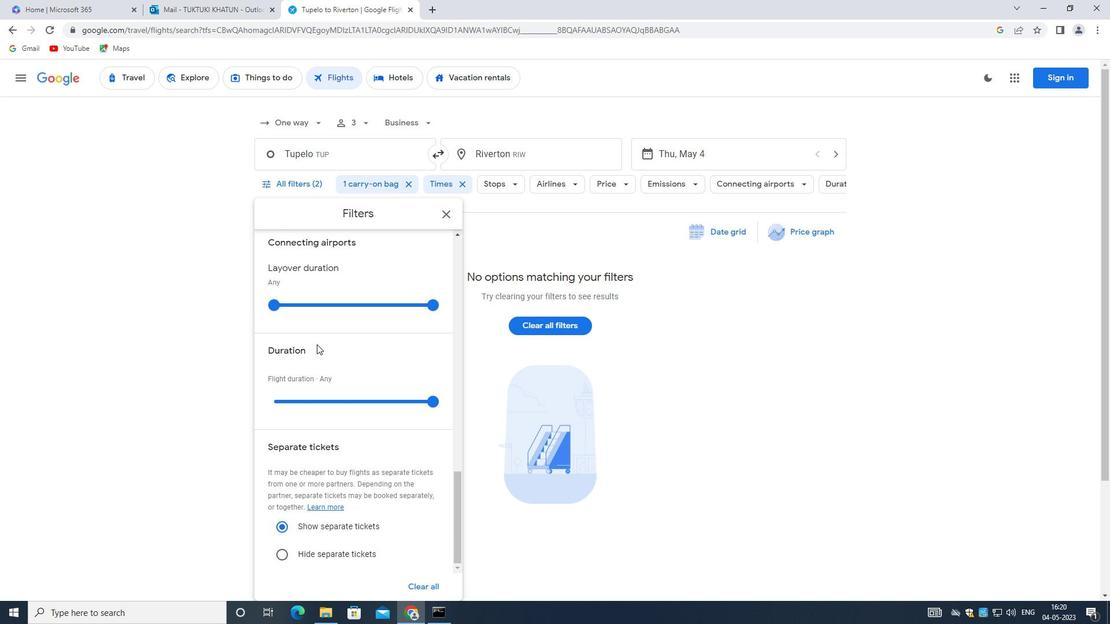 
Action: Mouse moved to (314, 344)
Screenshot: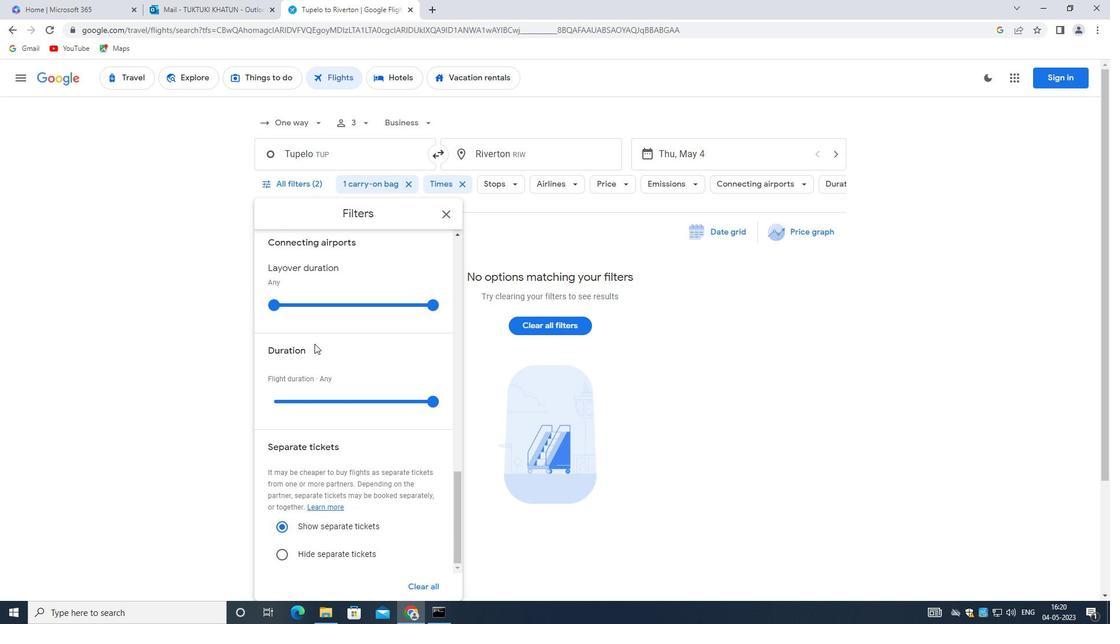 
Action: Mouse scrolled (314, 344) with delta (0, 0)
Screenshot: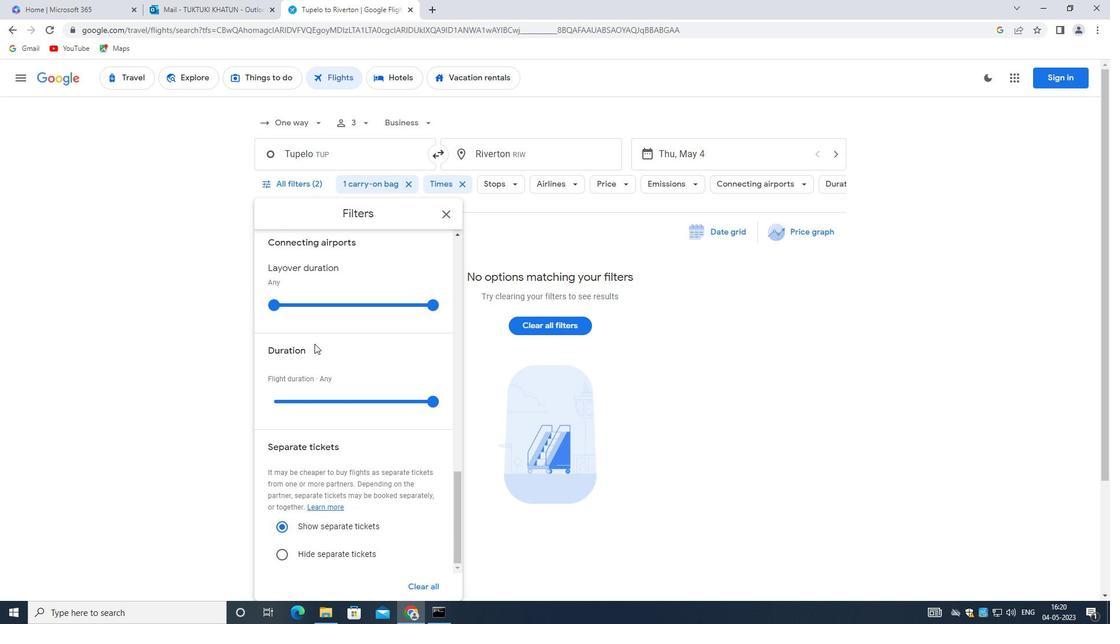 
Action: Mouse moved to (314, 345)
Screenshot: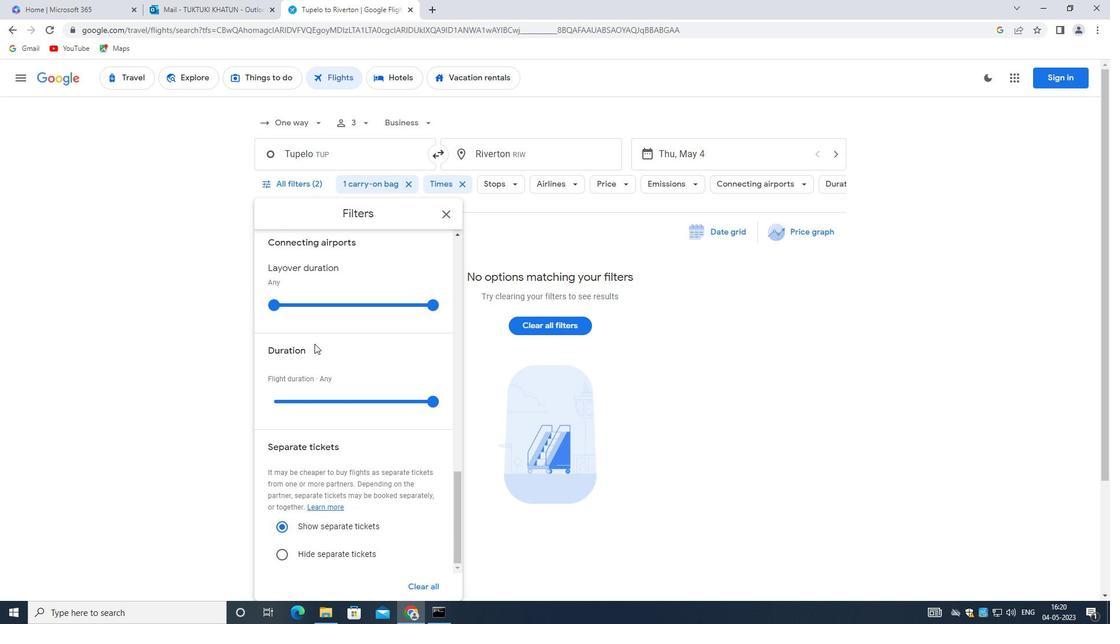 
Action: Mouse scrolled (314, 344) with delta (0, 0)
Screenshot: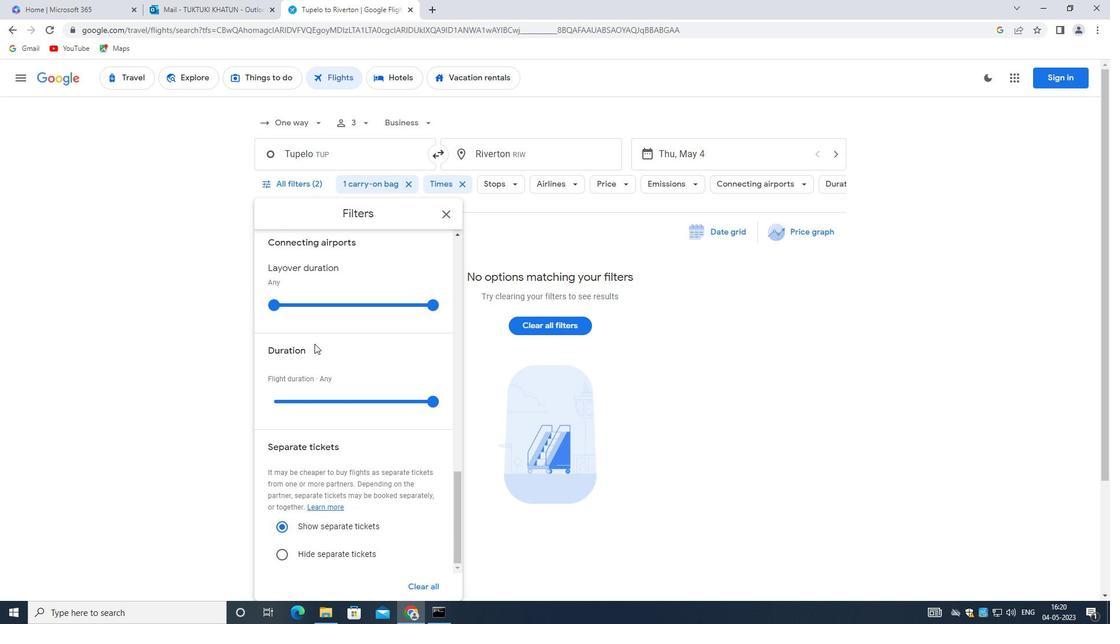 
Action: Mouse moved to (314, 345)
Screenshot: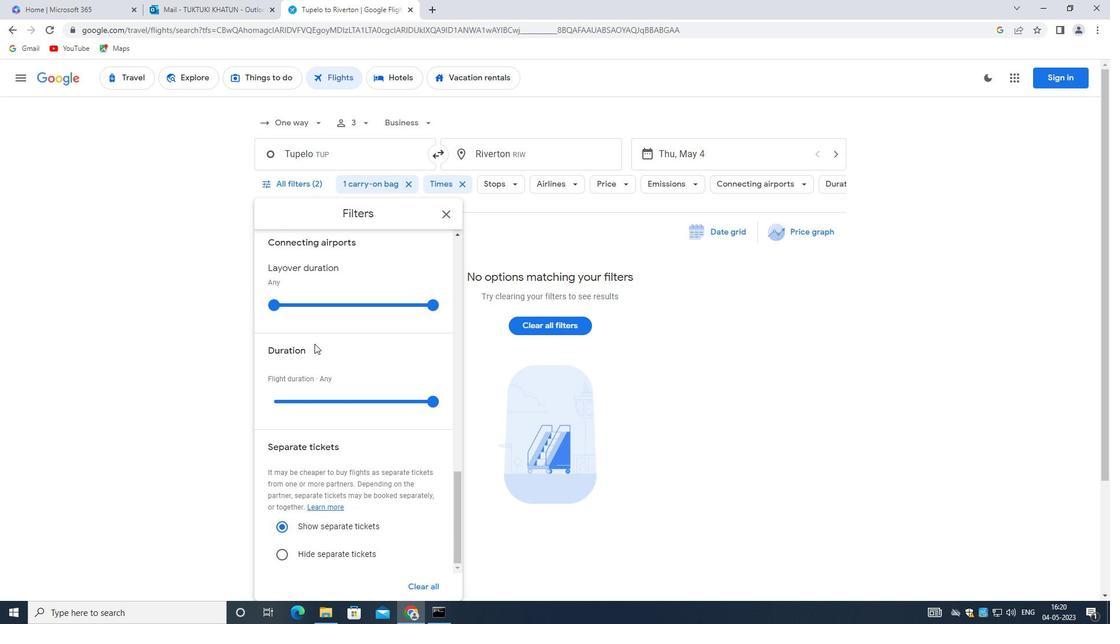 
Action: Mouse scrolled (314, 345) with delta (0, 0)
Screenshot: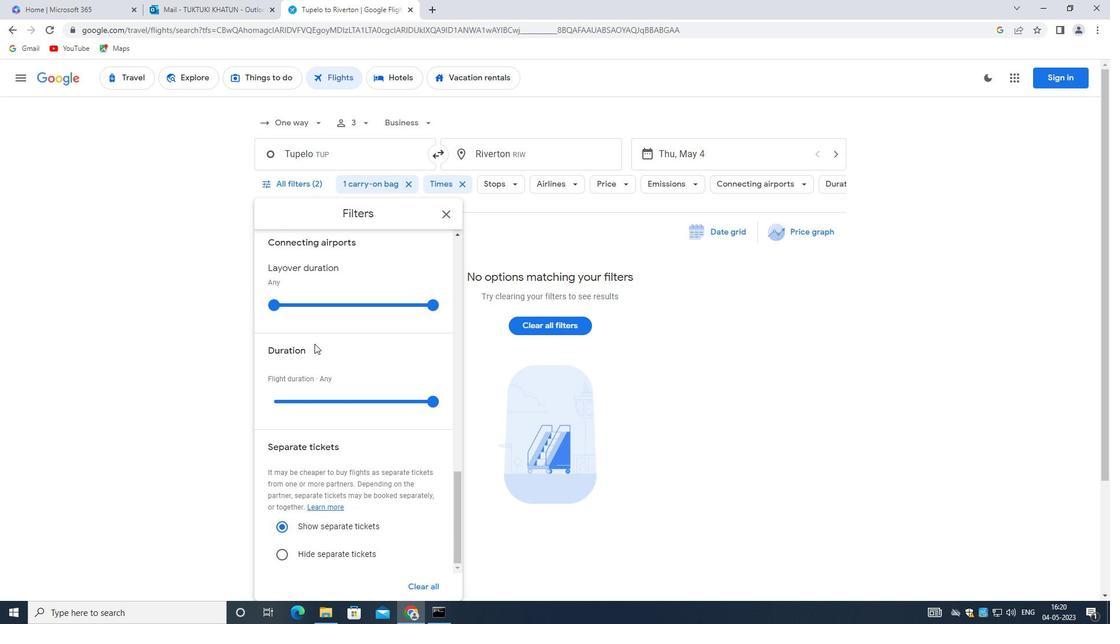 
Action: Mouse scrolled (314, 345) with delta (0, 0)
Screenshot: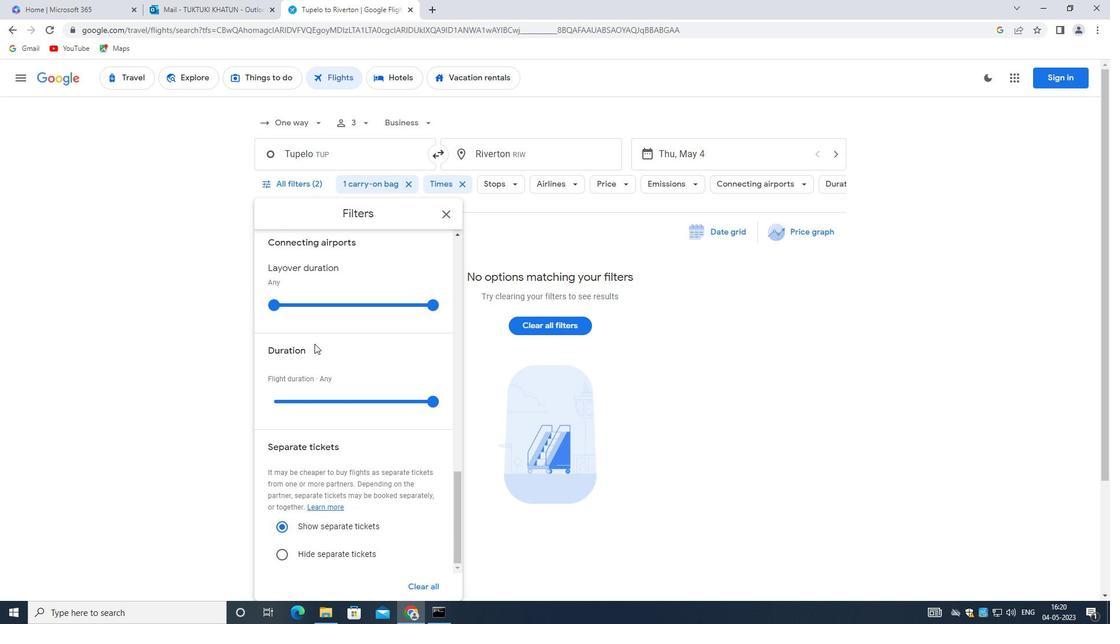 
Action: Mouse scrolled (314, 345) with delta (0, 0)
Screenshot: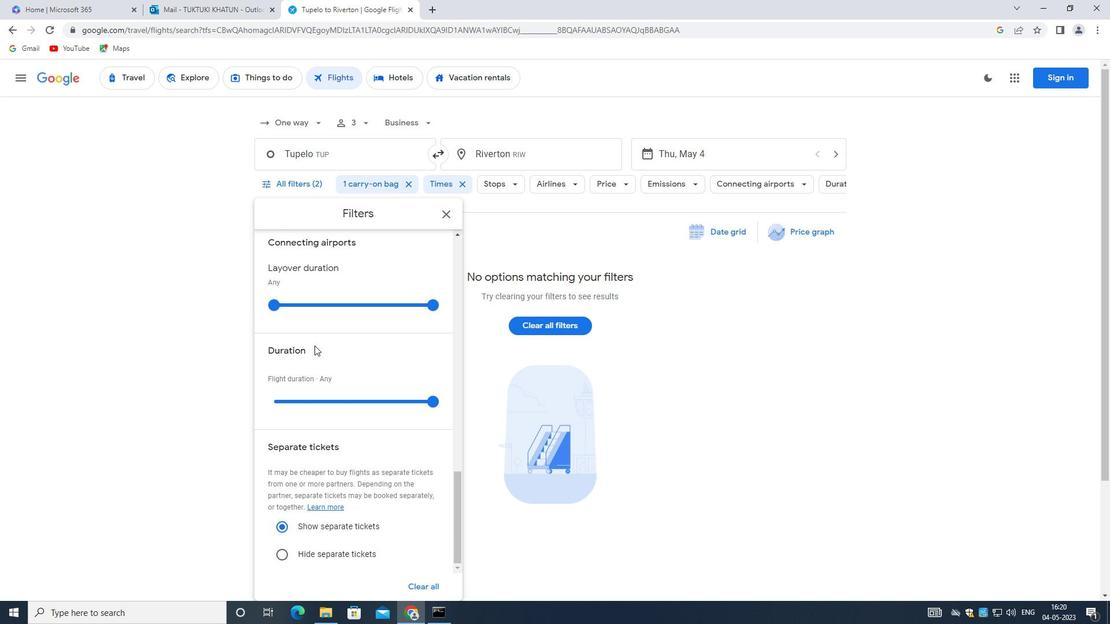 
Action: Mouse scrolled (314, 345) with delta (0, 0)
Screenshot: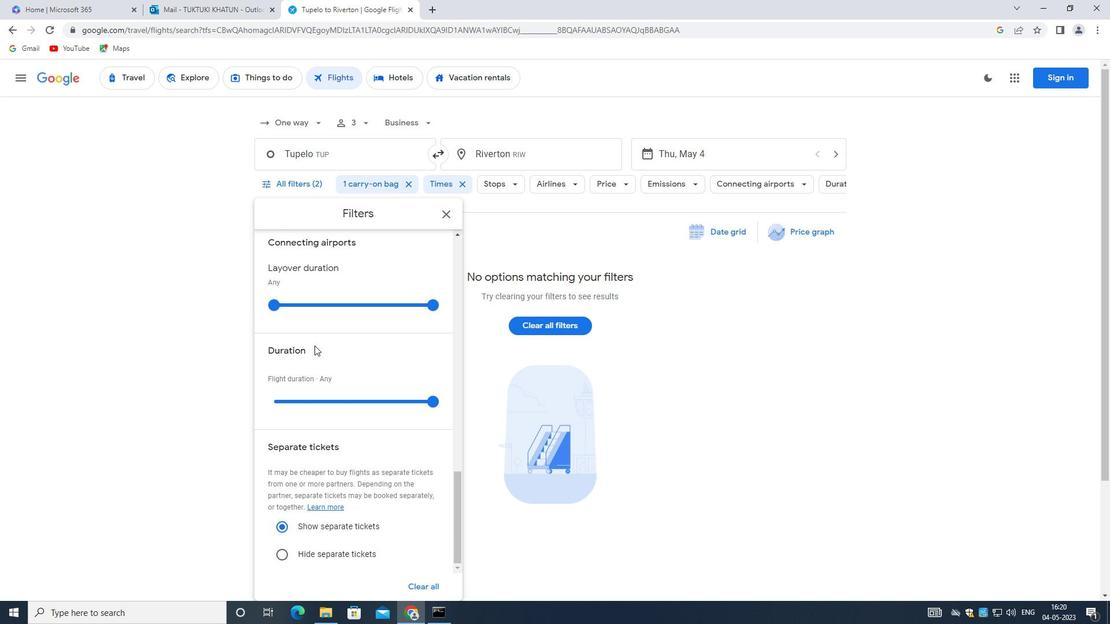 
Action: Mouse scrolled (314, 345) with delta (0, 0)
Screenshot: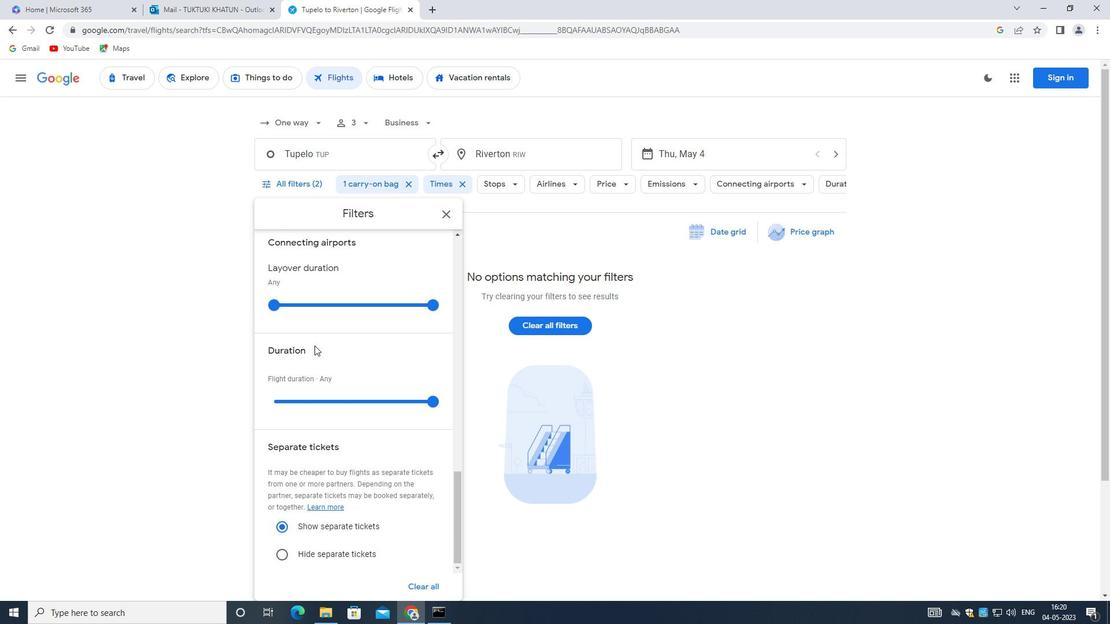 
Action: Mouse scrolled (314, 345) with delta (0, 0)
Screenshot: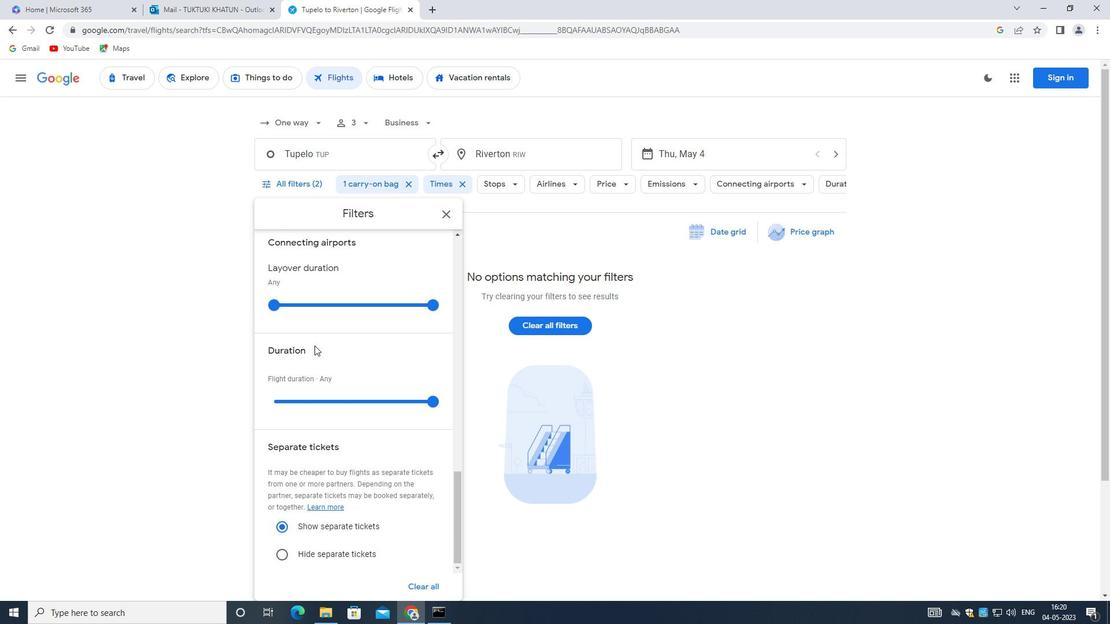 
Action: Mouse moved to (314, 345)
Screenshot: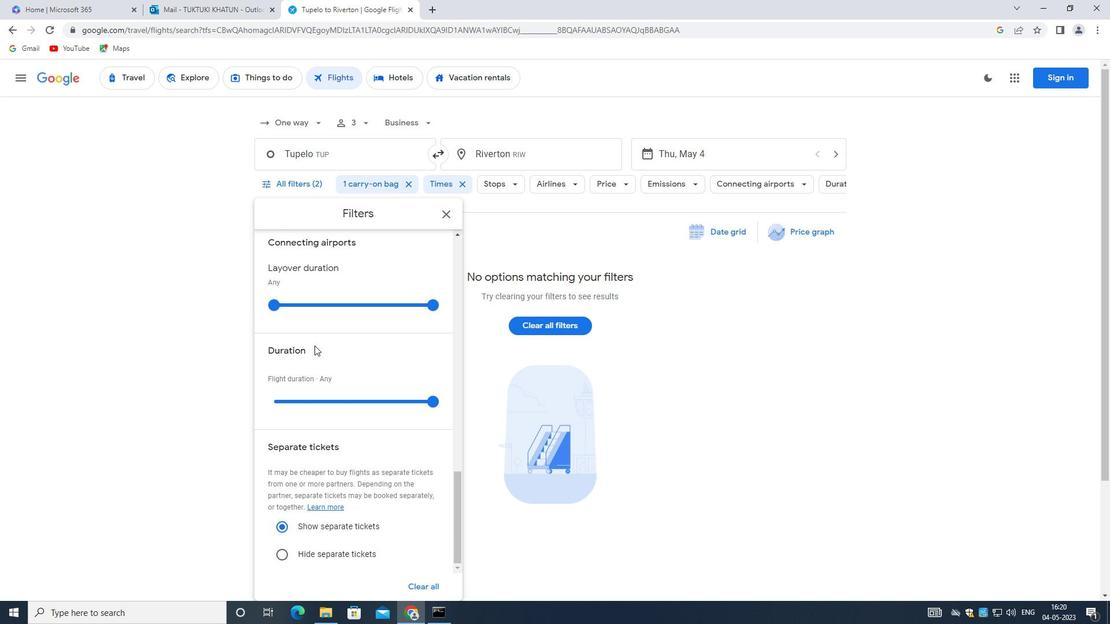 
Action: Mouse scrolled (314, 345) with delta (0, 0)
Screenshot: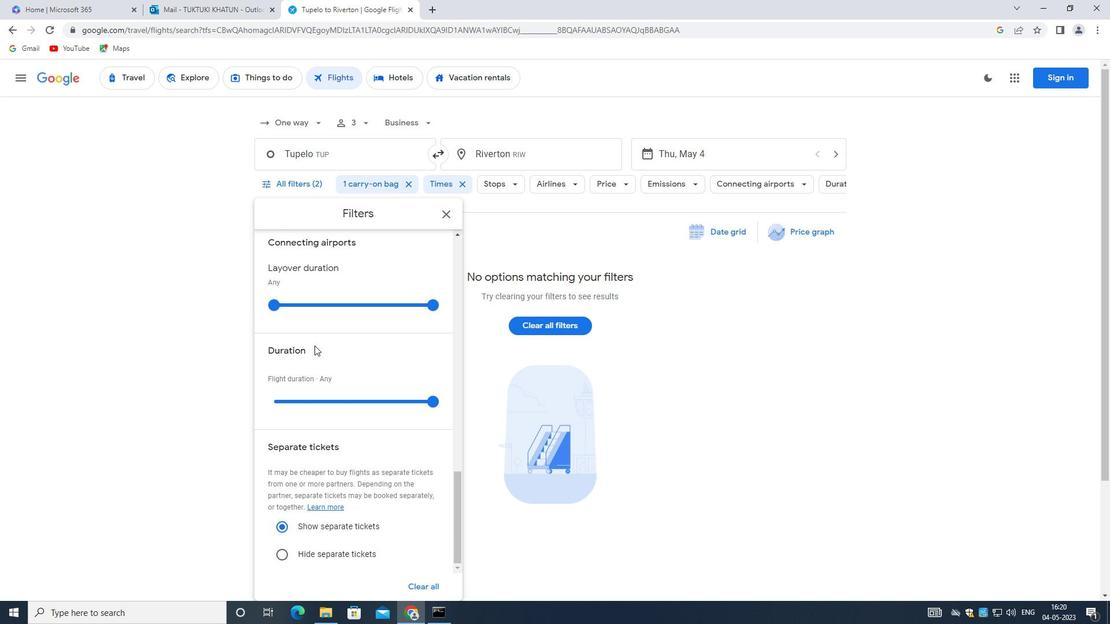 
Action: Mouse scrolled (314, 345) with delta (0, 0)
Screenshot: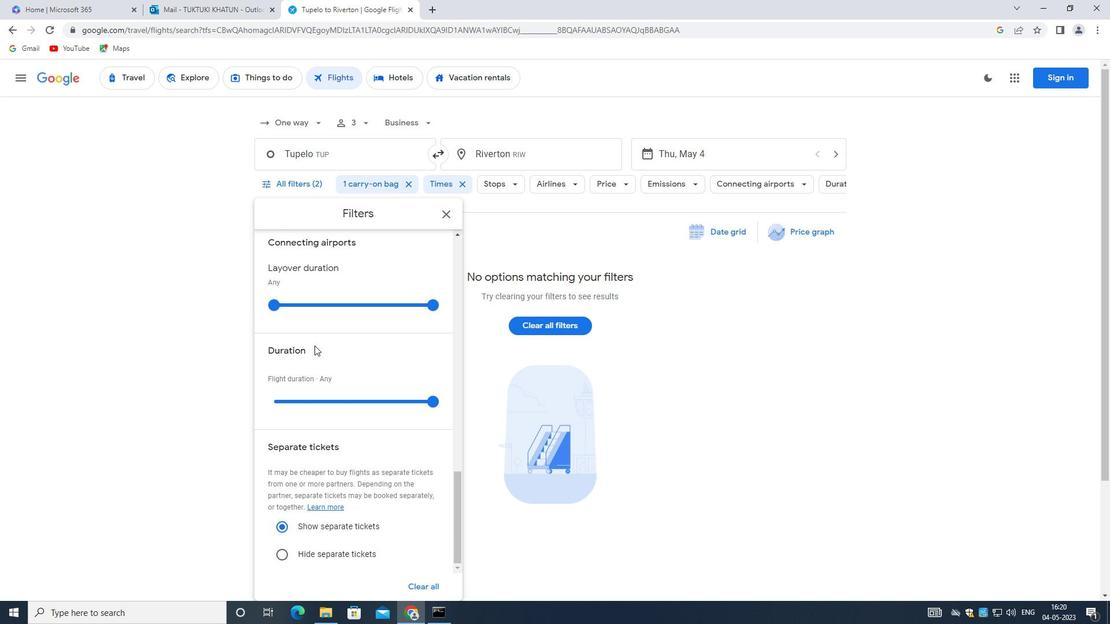 
Action: Mouse scrolled (314, 345) with delta (0, 0)
Screenshot: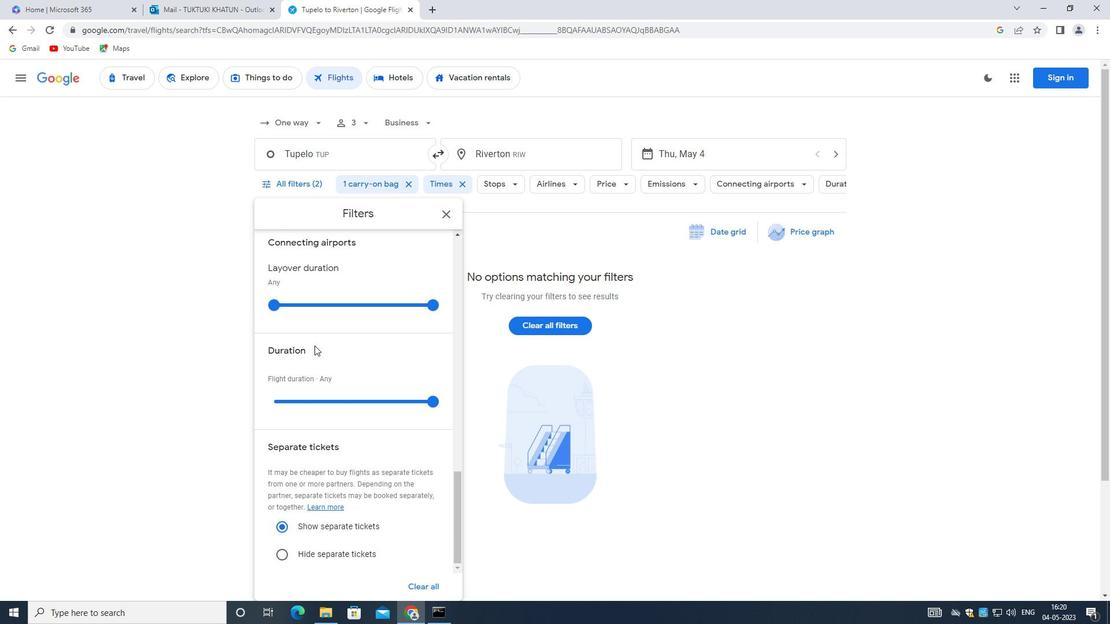 
Action: Mouse scrolled (314, 345) with delta (0, 0)
Screenshot: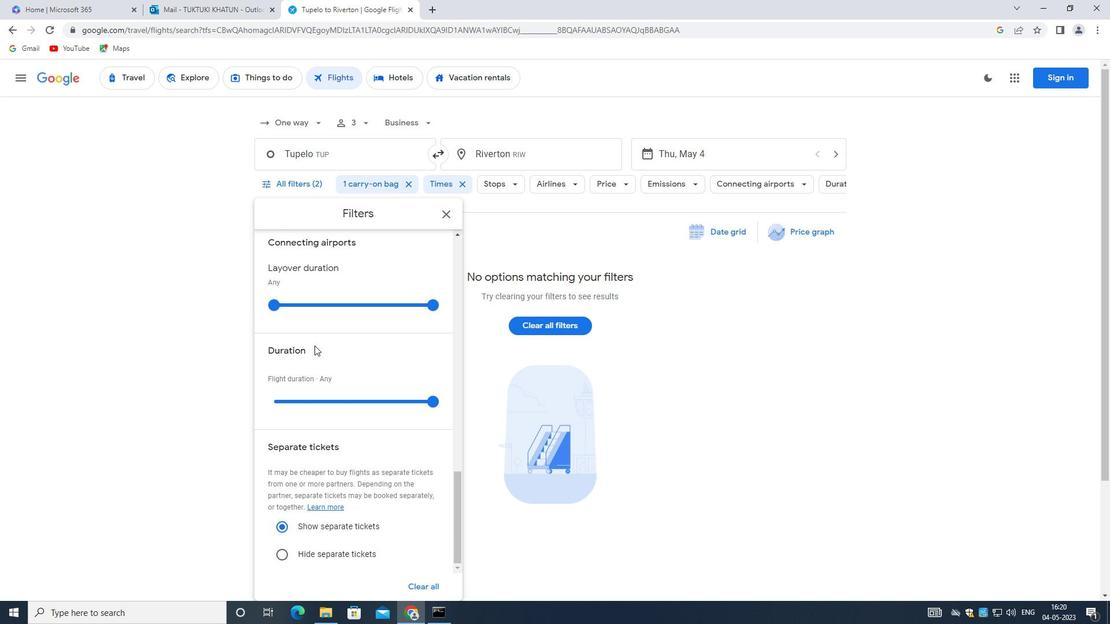 
Action: Mouse scrolled (314, 345) with delta (0, 0)
Screenshot: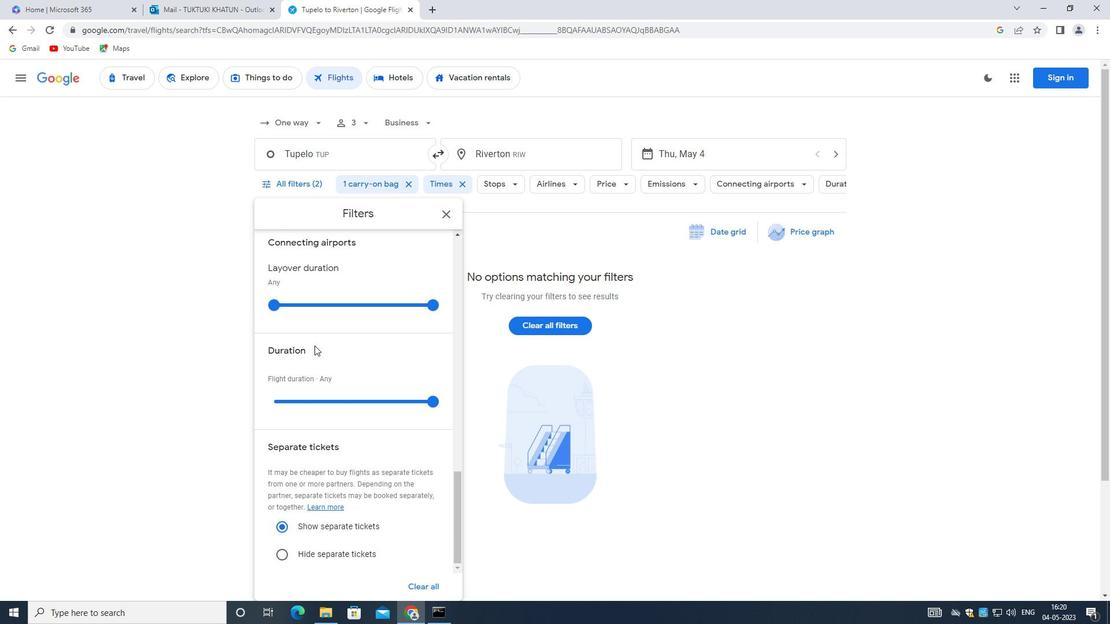 
Action: Mouse moved to (313, 349)
Screenshot: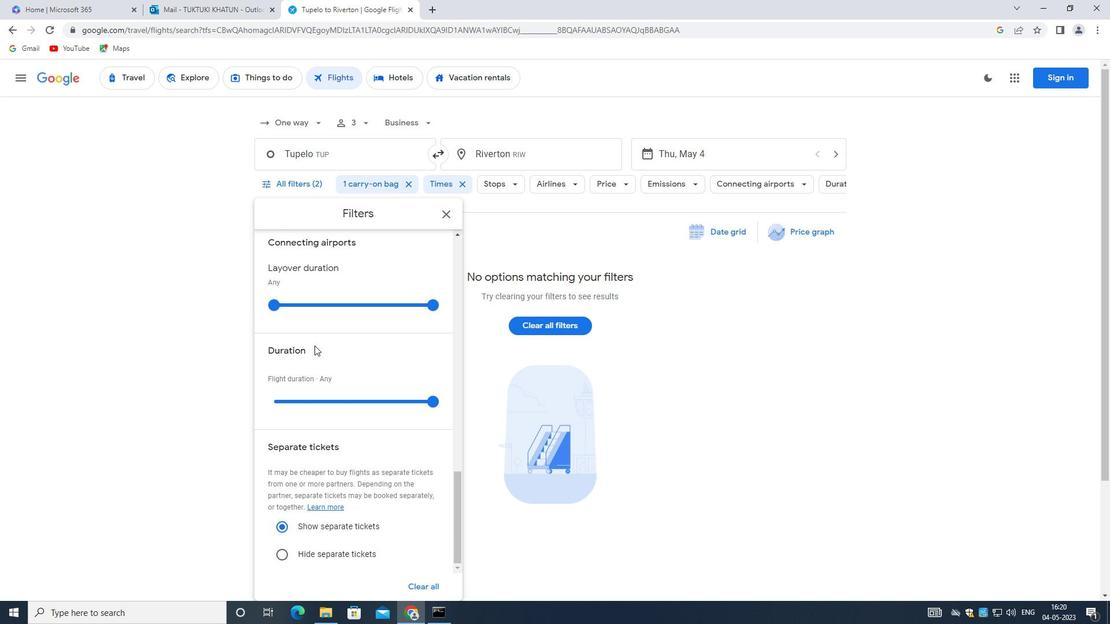 
